 Task: Tag tasks with labels like "Urgent" or "High Priority" for quick filtering in external data projects.
Action: Mouse moved to (107, 287)
Screenshot: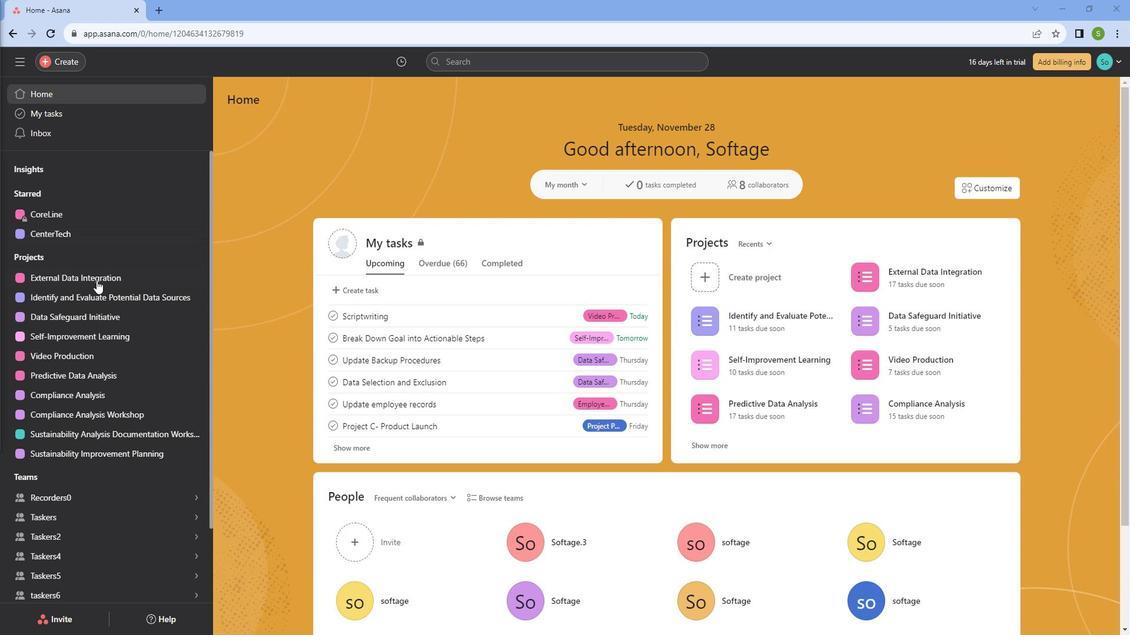 
Action: Mouse pressed left at (107, 287)
Screenshot: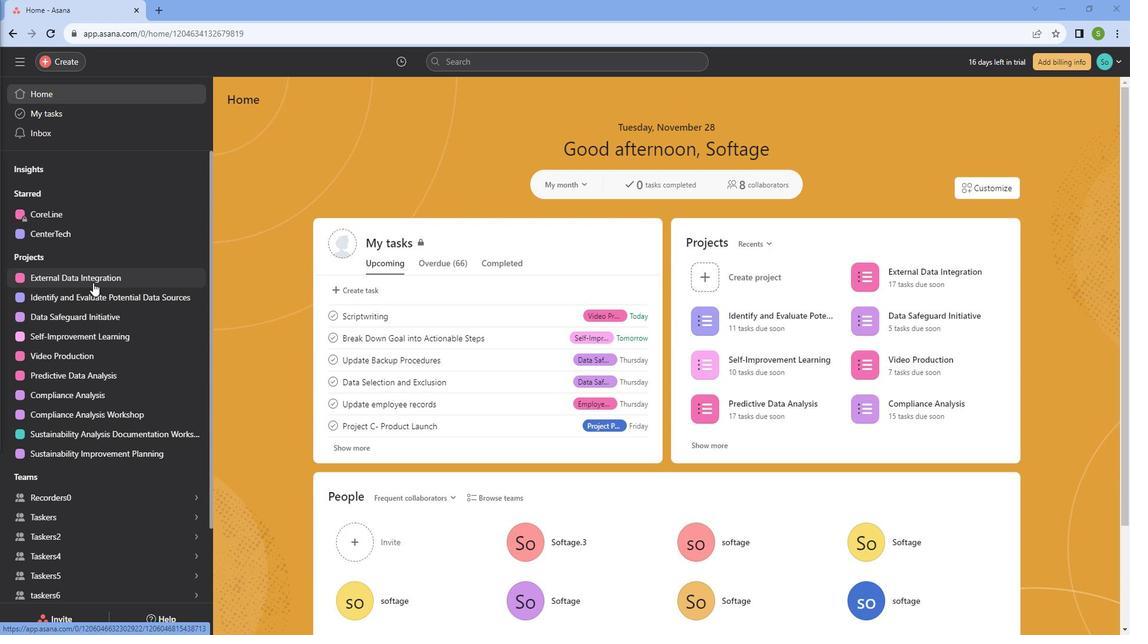 
Action: Mouse moved to (898, 194)
Screenshot: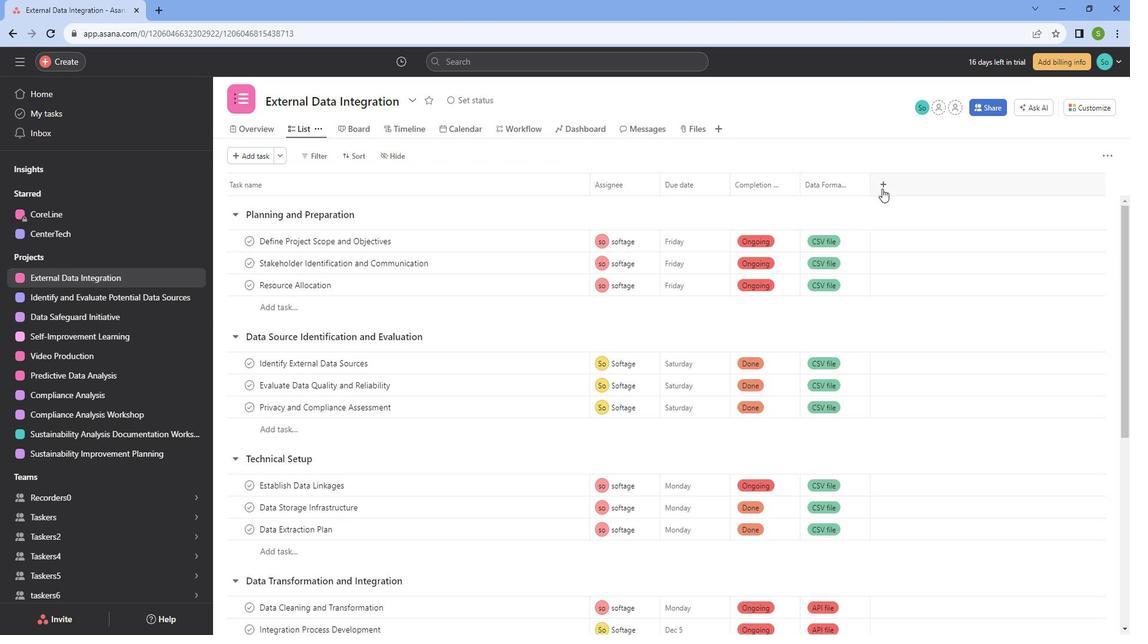
Action: Mouse pressed left at (898, 194)
Screenshot: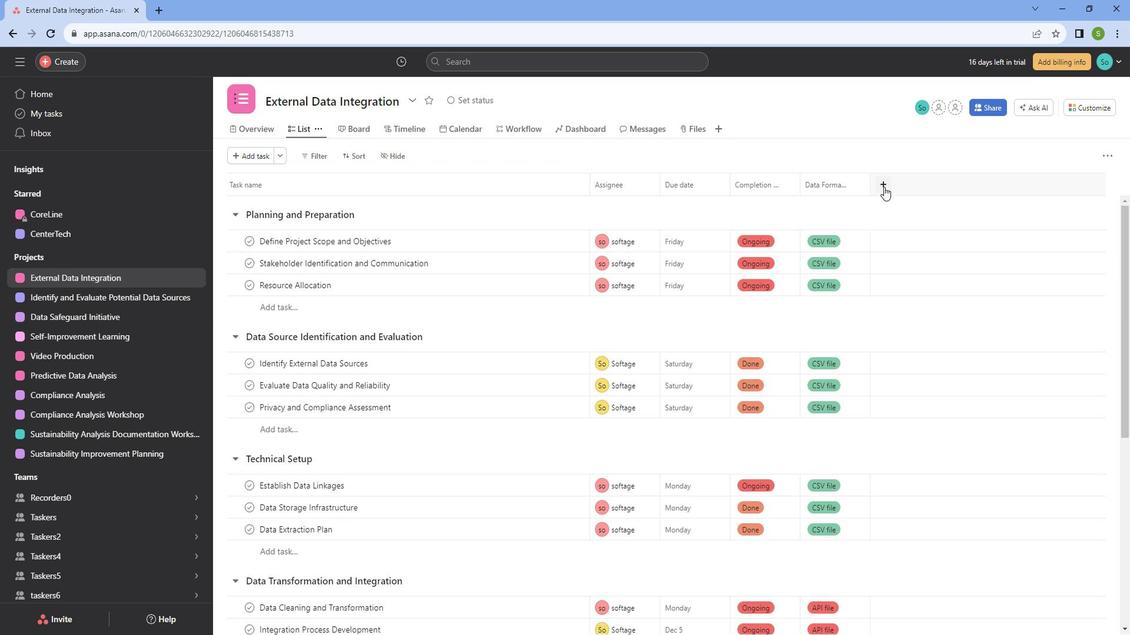 
Action: Mouse moved to (930, 238)
Screenshot: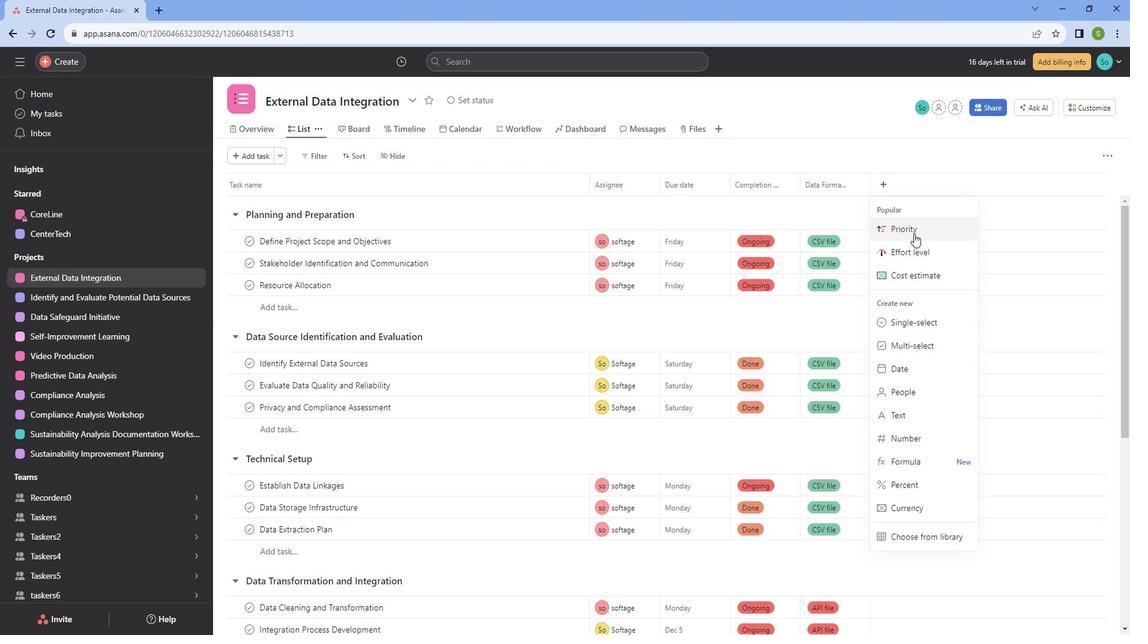 
Action: Mouse pressed left at (930, 238)
Screenshot: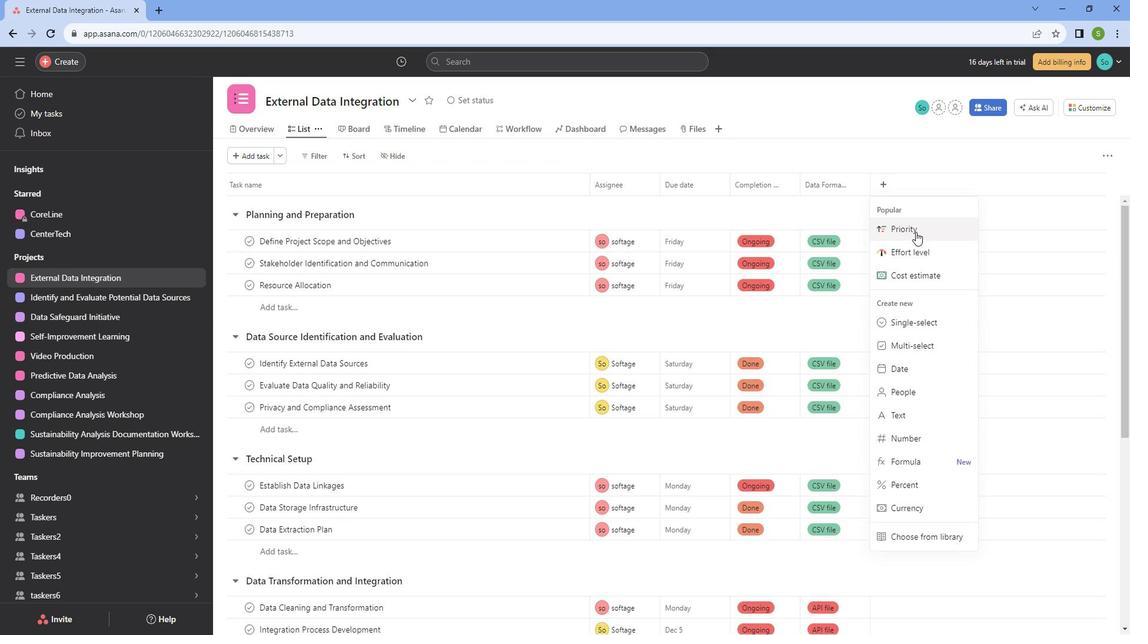 
Action: Mouse moved to (722, 350)
Screenshot: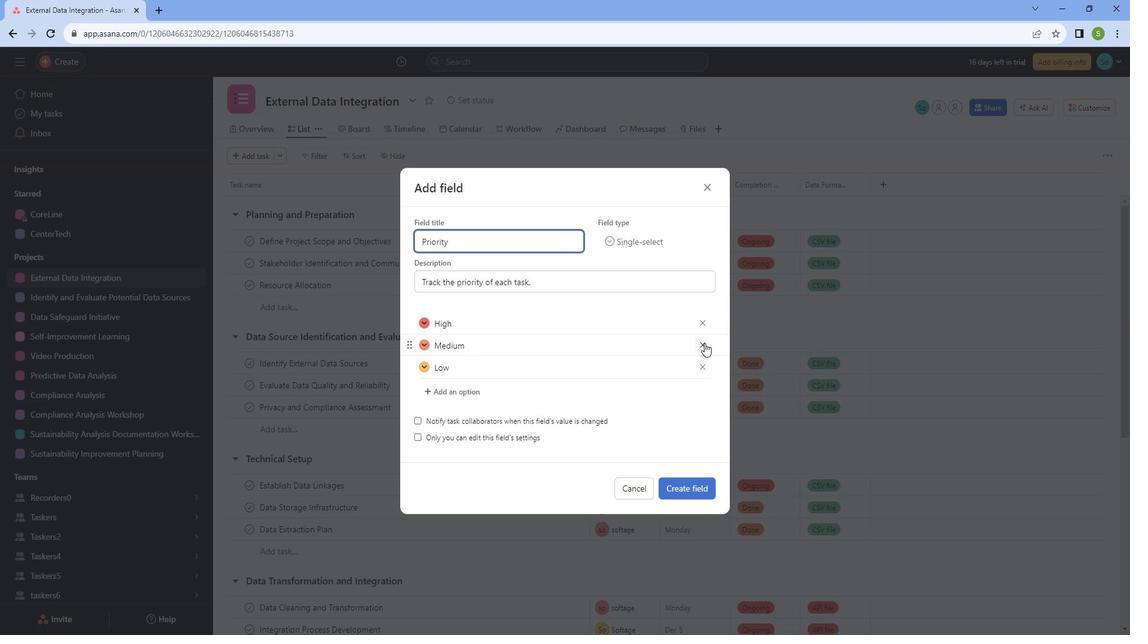 
Action: Mouse pressed left at (722, 350)
Screenshot: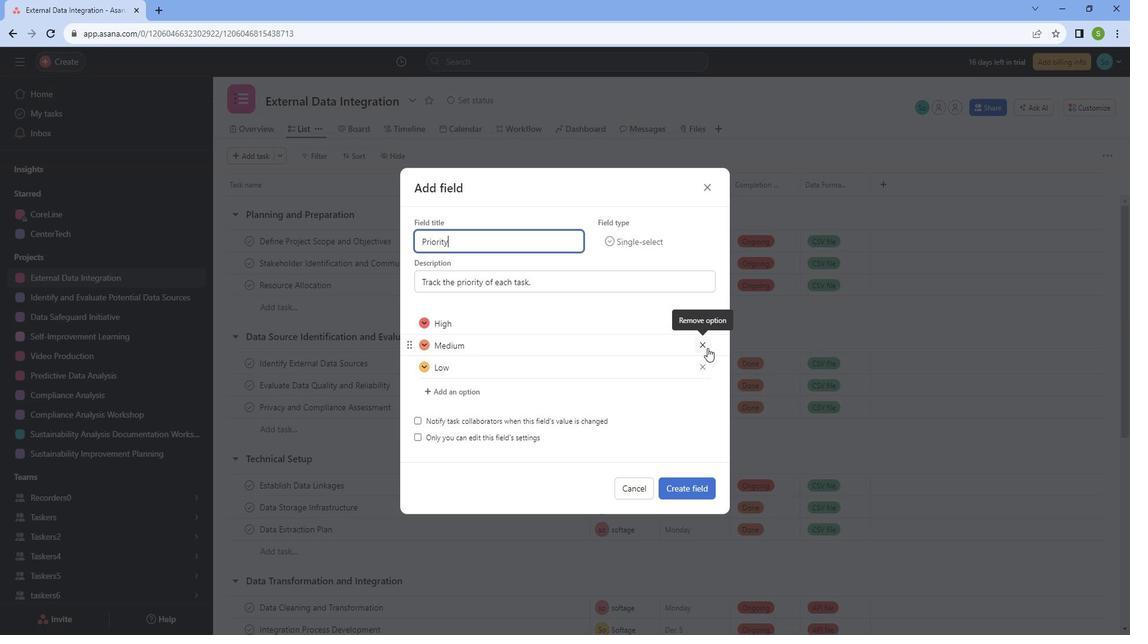 
Action: Mouse moved to (720, 356)
Screenshot: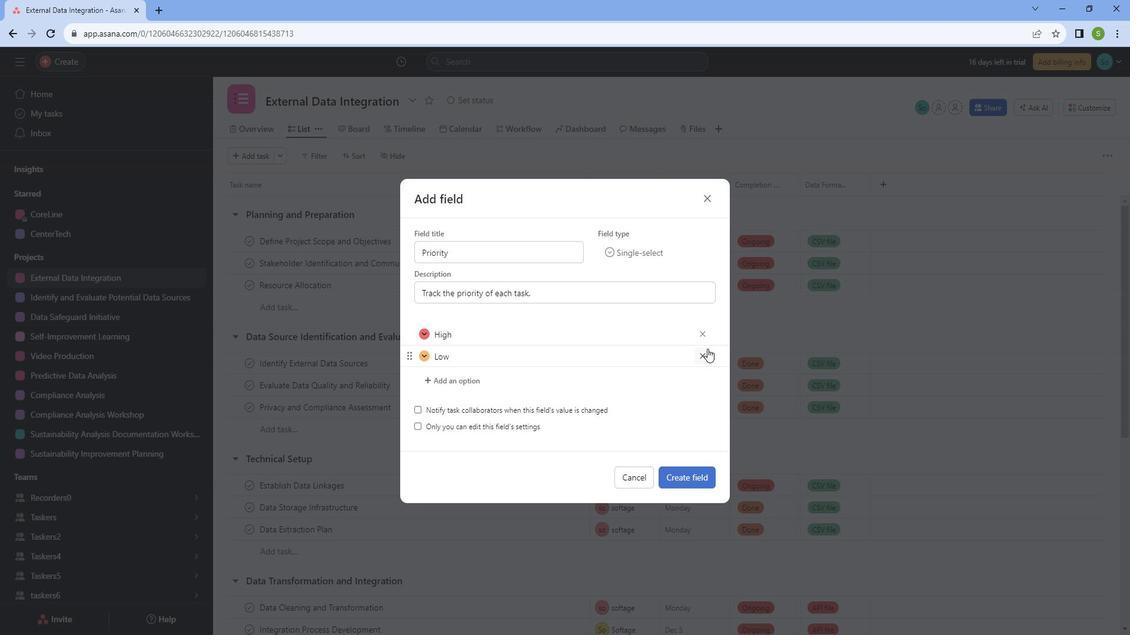 
Action: Mouse pressed left at (720, 356)
Screenshot: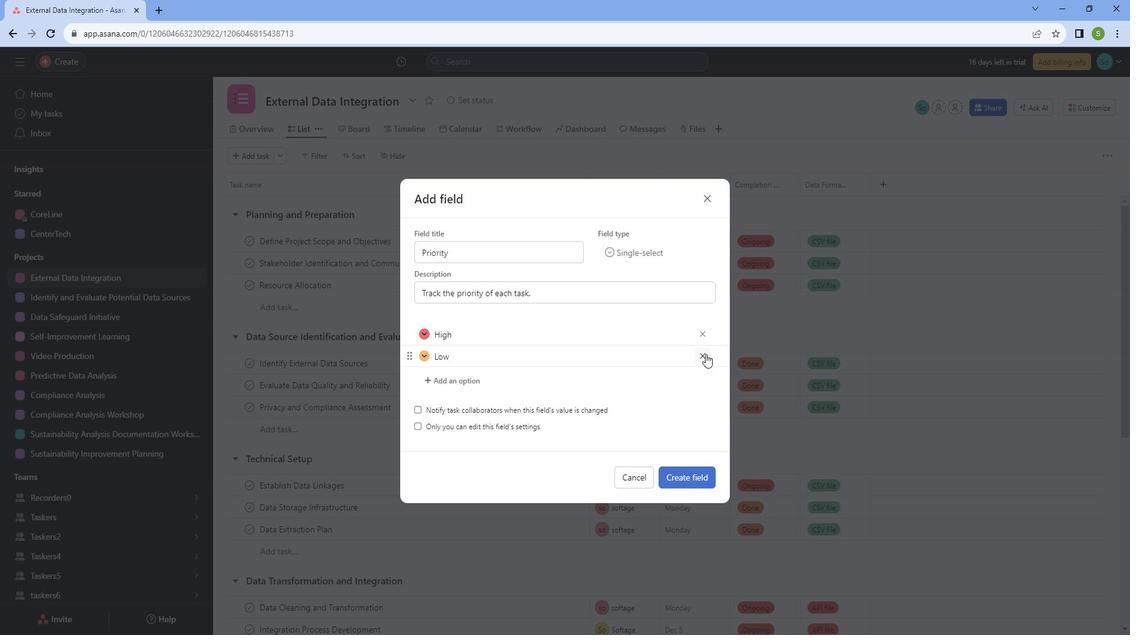 
Action: Mouse moved to (512, 349)
Screenshot: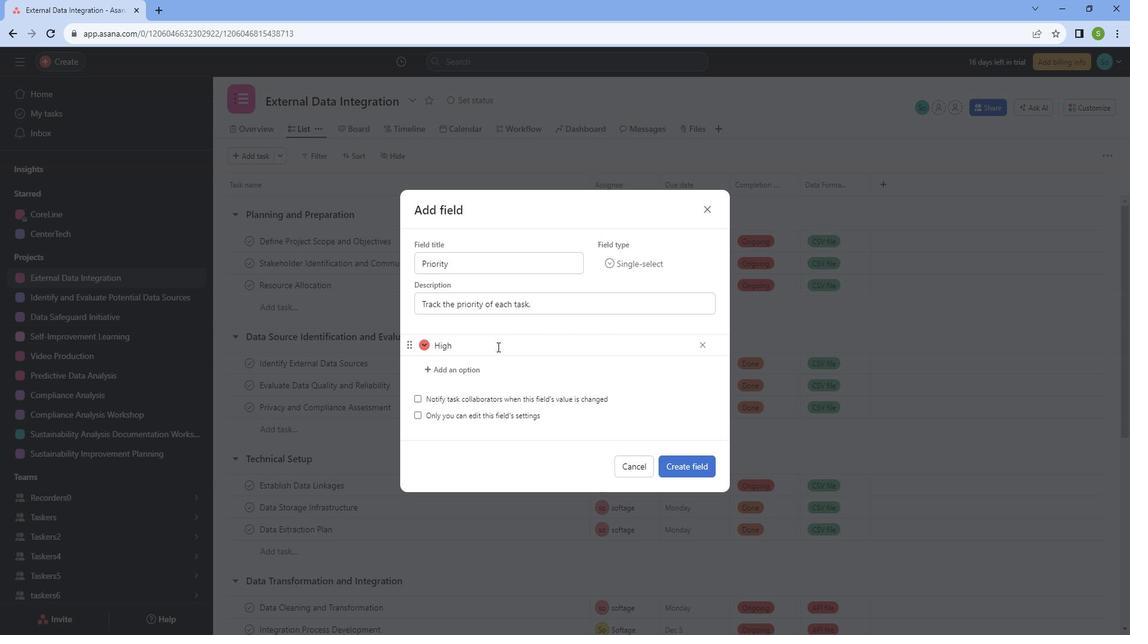 
Action: Mouse pressed left at (512, 349)
Screenshot: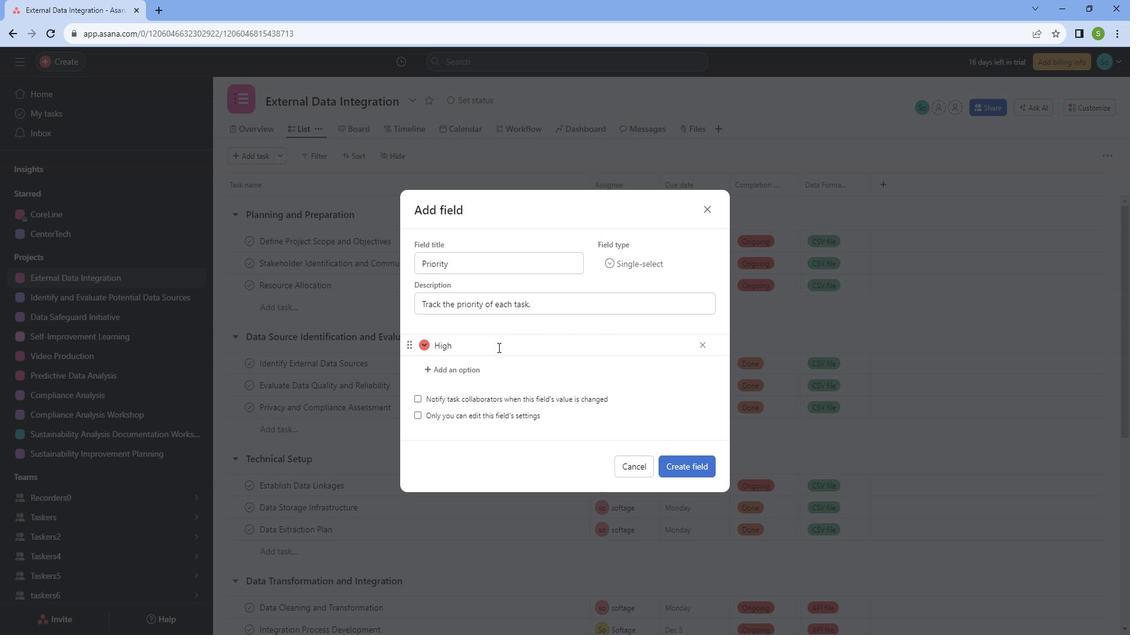 
Action: Key pressed <Key.space>p<Key.caps_lock><Key.backspace>P<Key.caps_lock>riority
Screenshot: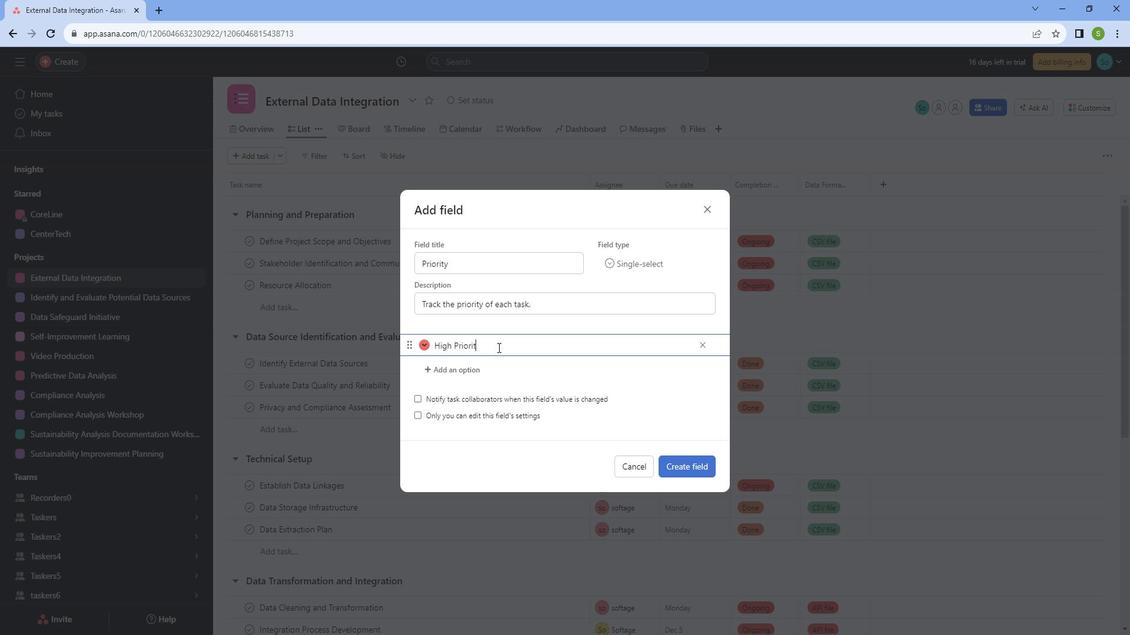 
Action: Mouse moved to (709, 468)
Screenshot: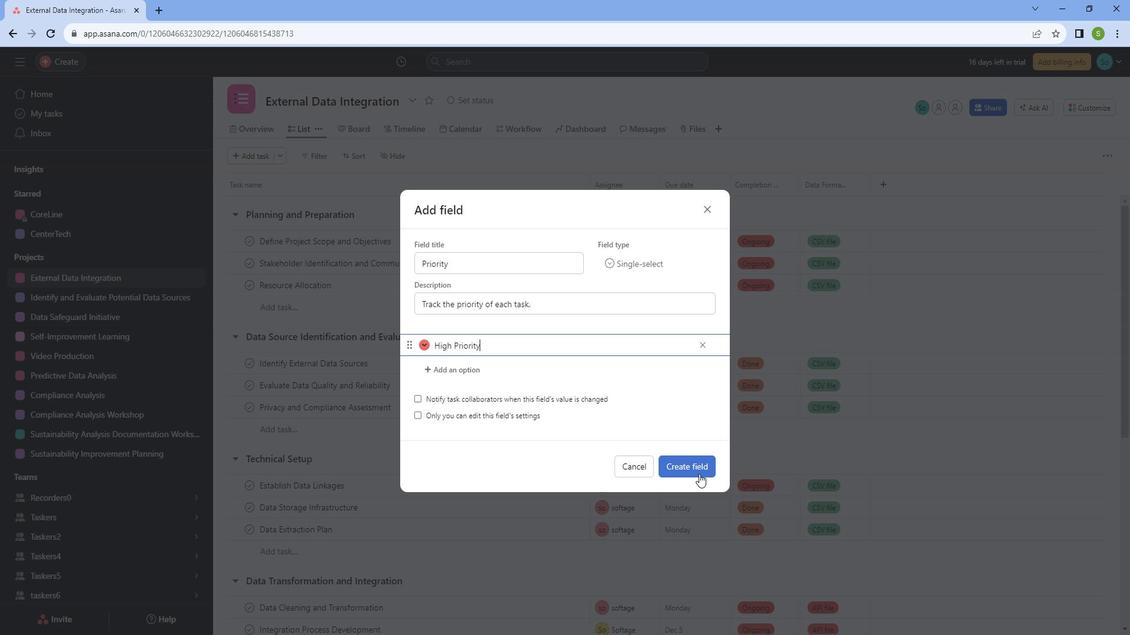 
Action: Mouse pressed left at (709, 468)
Screenshot: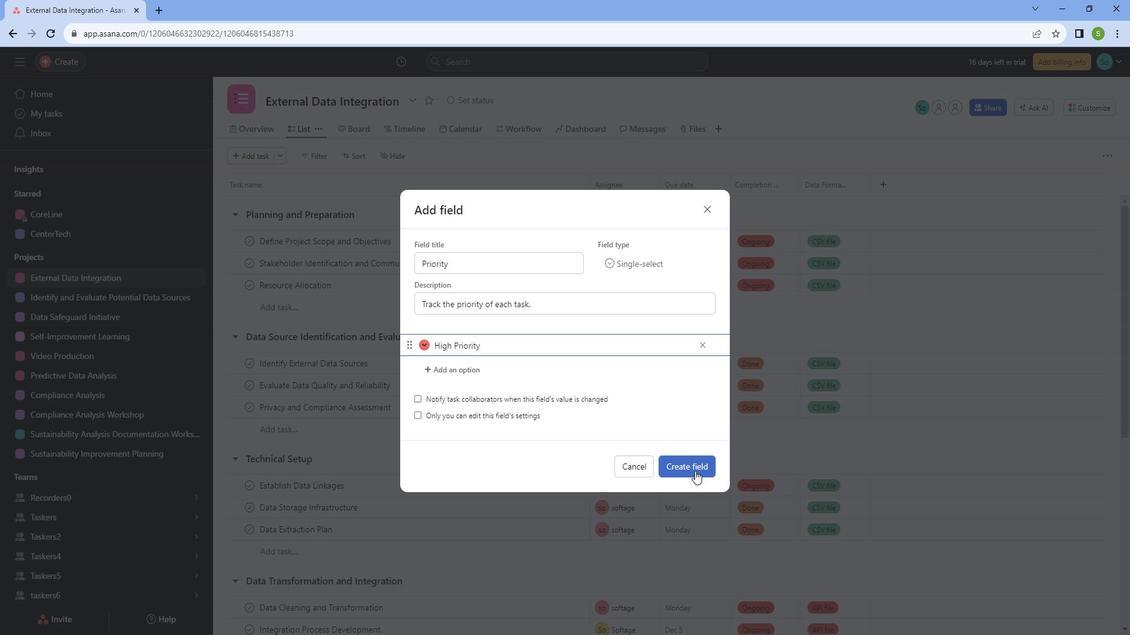 
Action: Mouse moved to (895, 249)
Screenshot: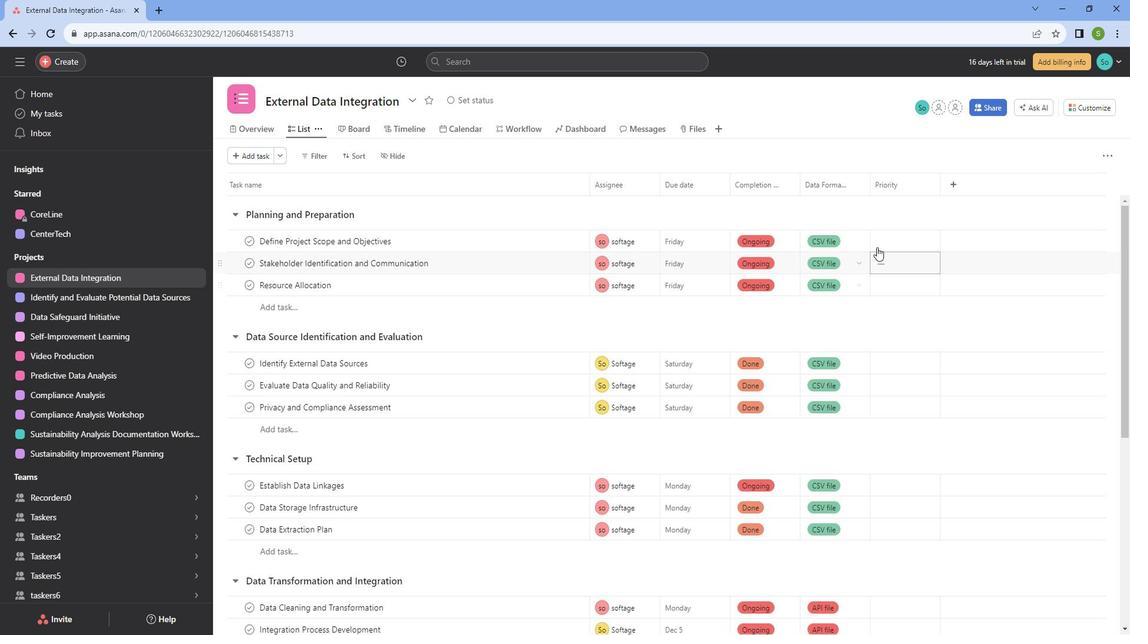 
Action: Mouse pressed left at (895, 249)
Screenshot: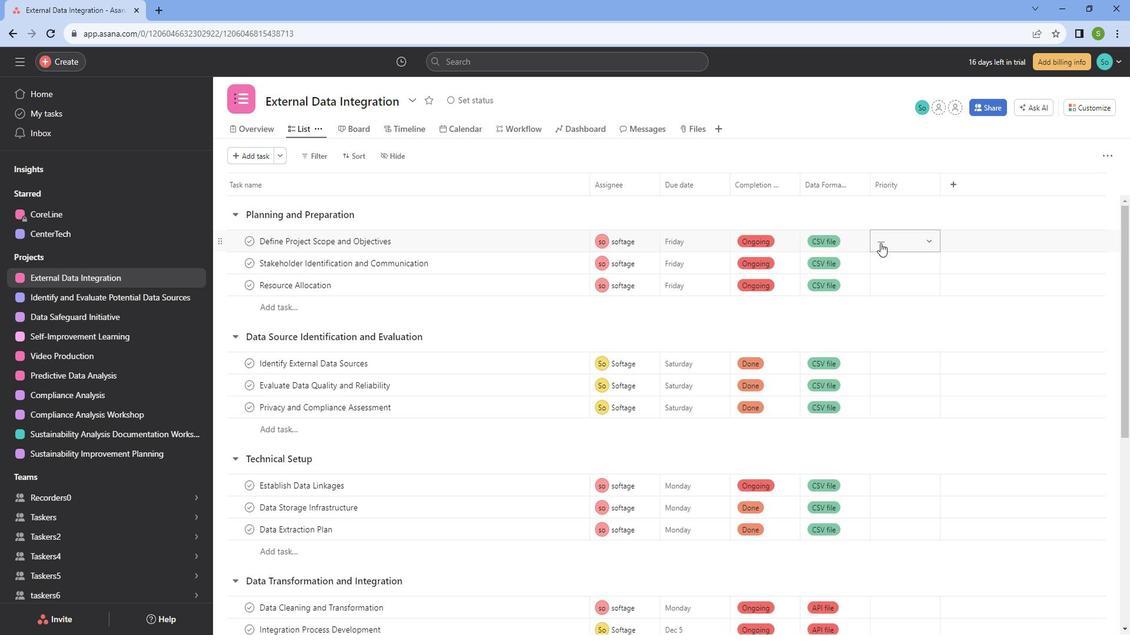
Action: Mouse moved to (908, 296)
Screenshot: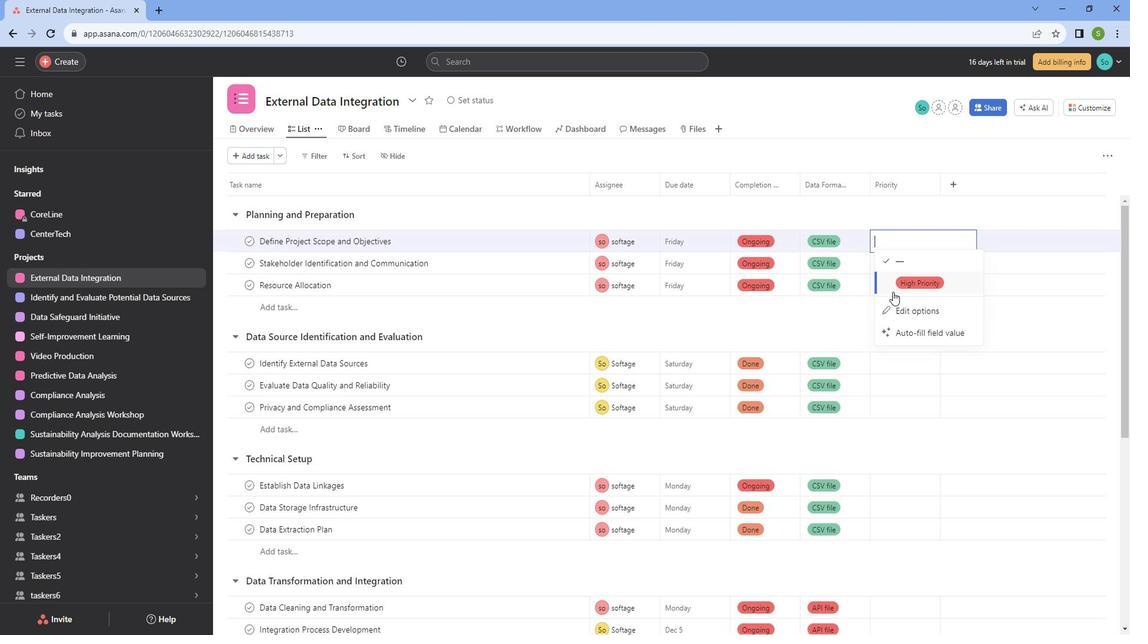 
Action: Mouse pressed left at (908, 296)
Screenshot: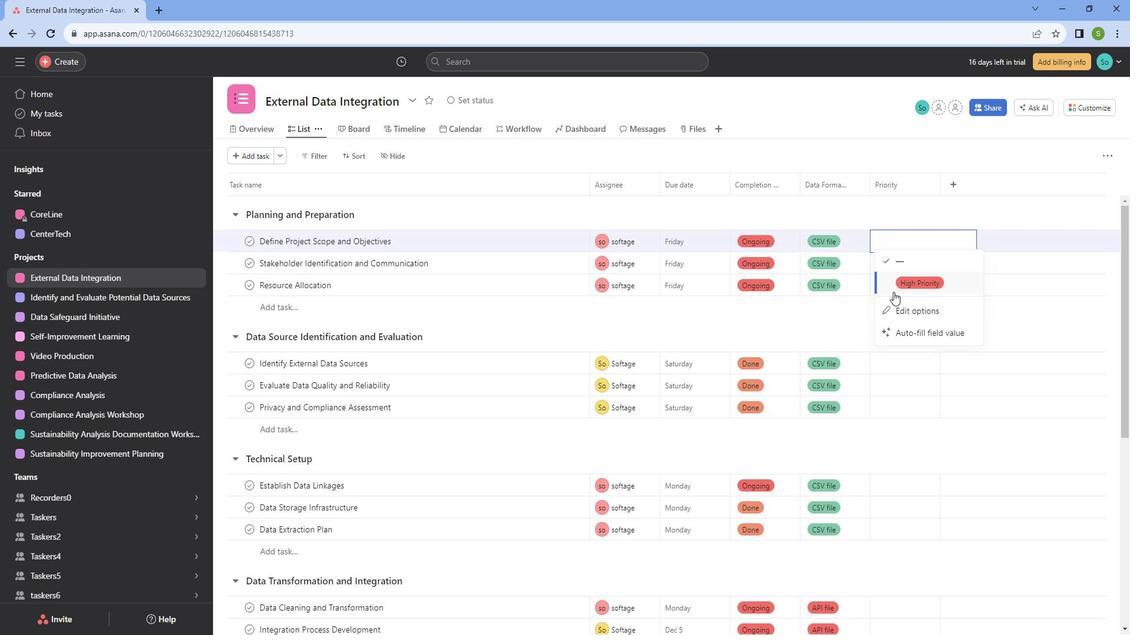 
Action: Mouse moved to (923, 269)
Screenshot: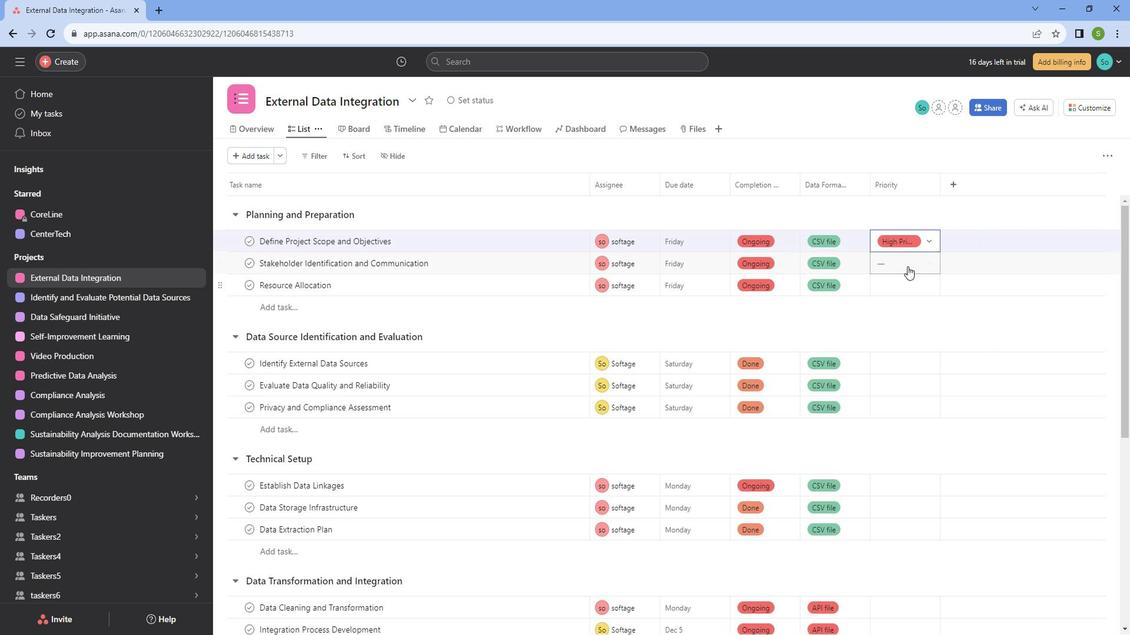
Action: Mouse pressed left at (923, 269)
Screenshot: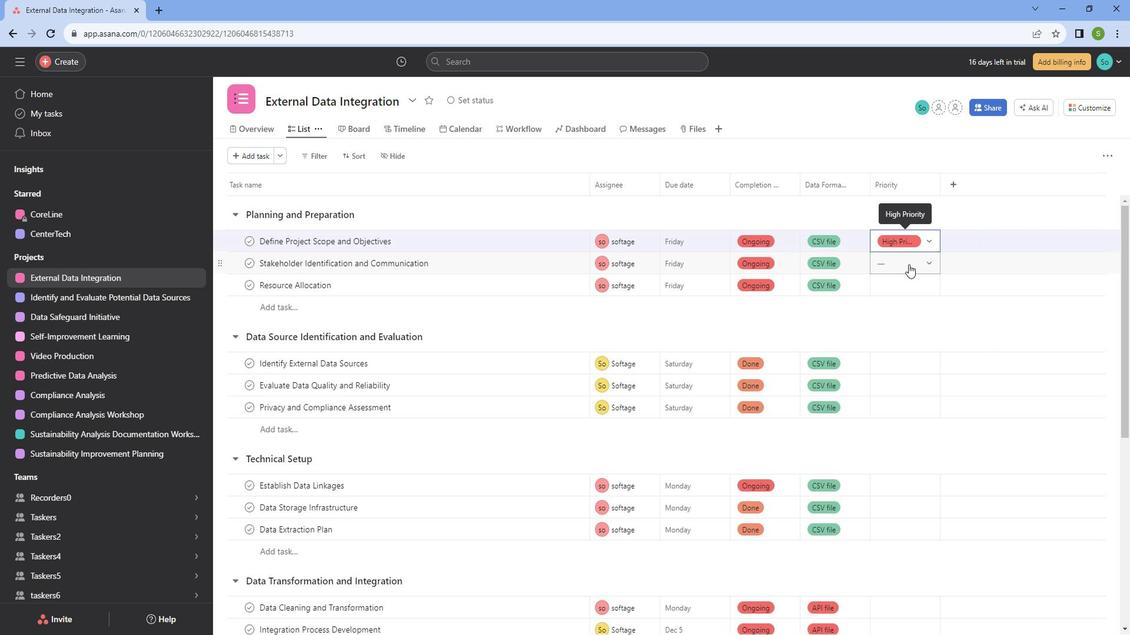 
Action: Mouse moved to (920, 306)
Screenshot: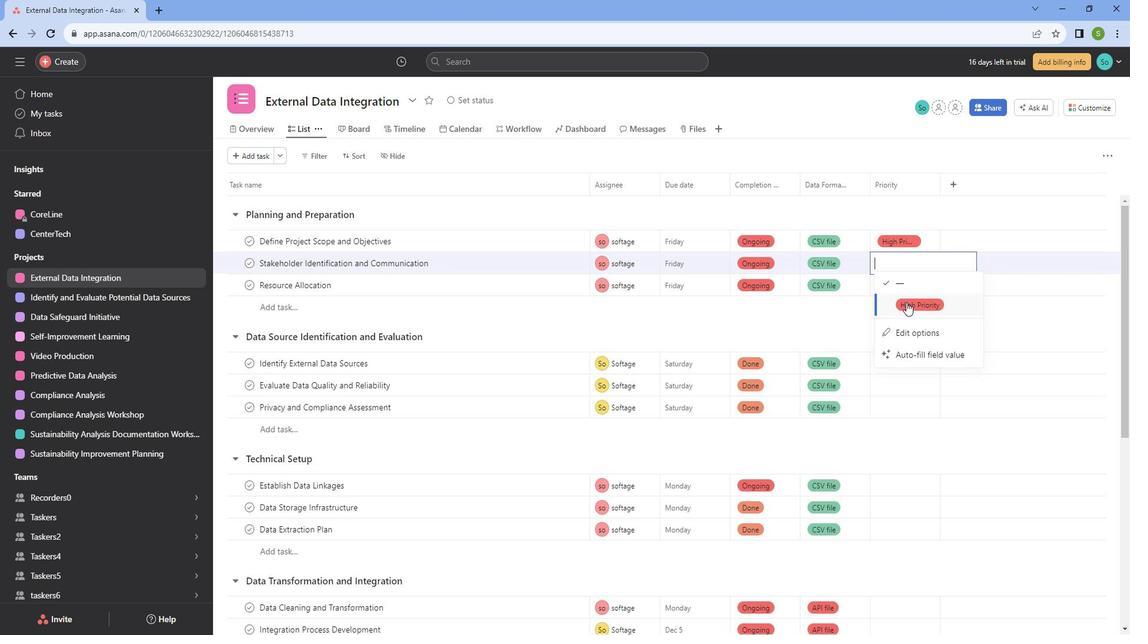 
Action: Mouse pressed left at (920, 306)
Screenshot: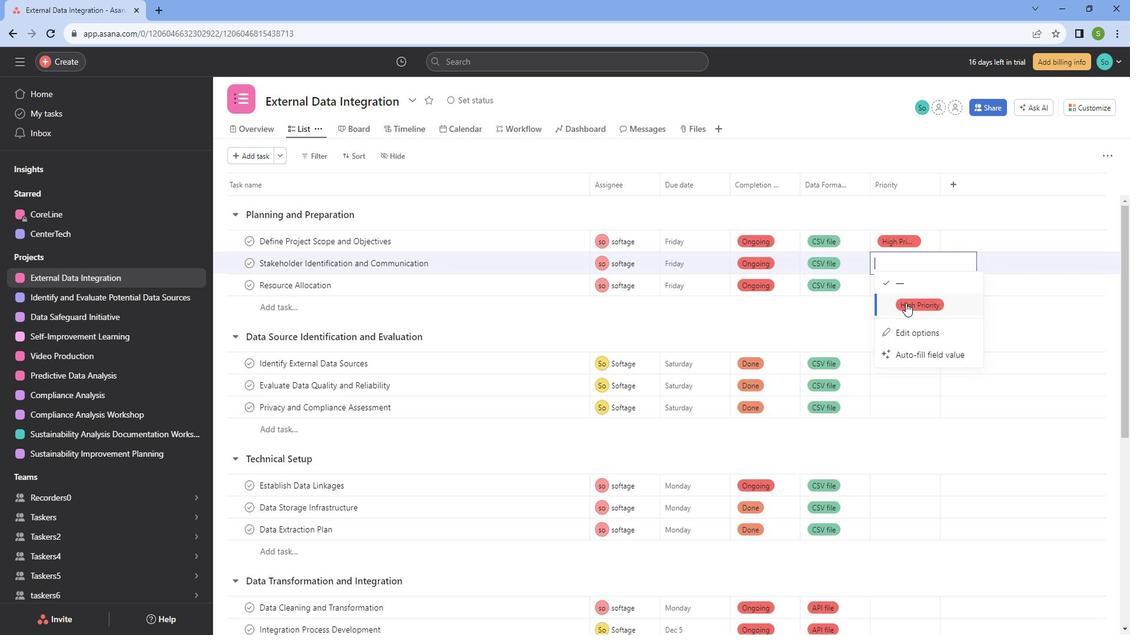 
Action: Mouse moved to (886, 341)
Screenshot: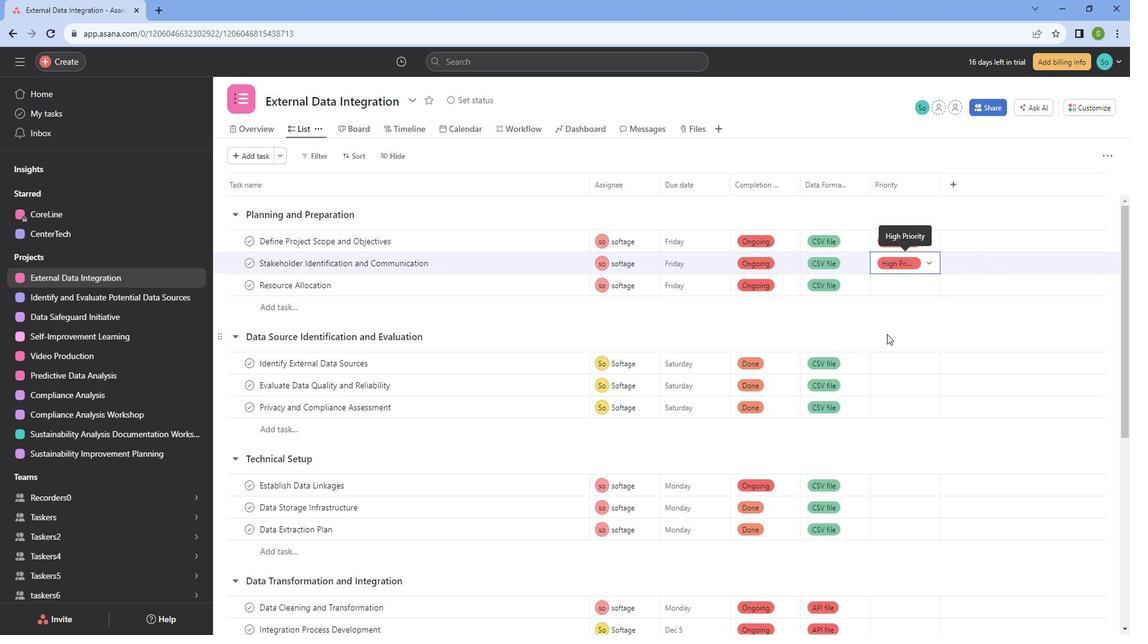 
Action: Mouse scrolled (886, 340) with delta (0, 0)
Screenshot: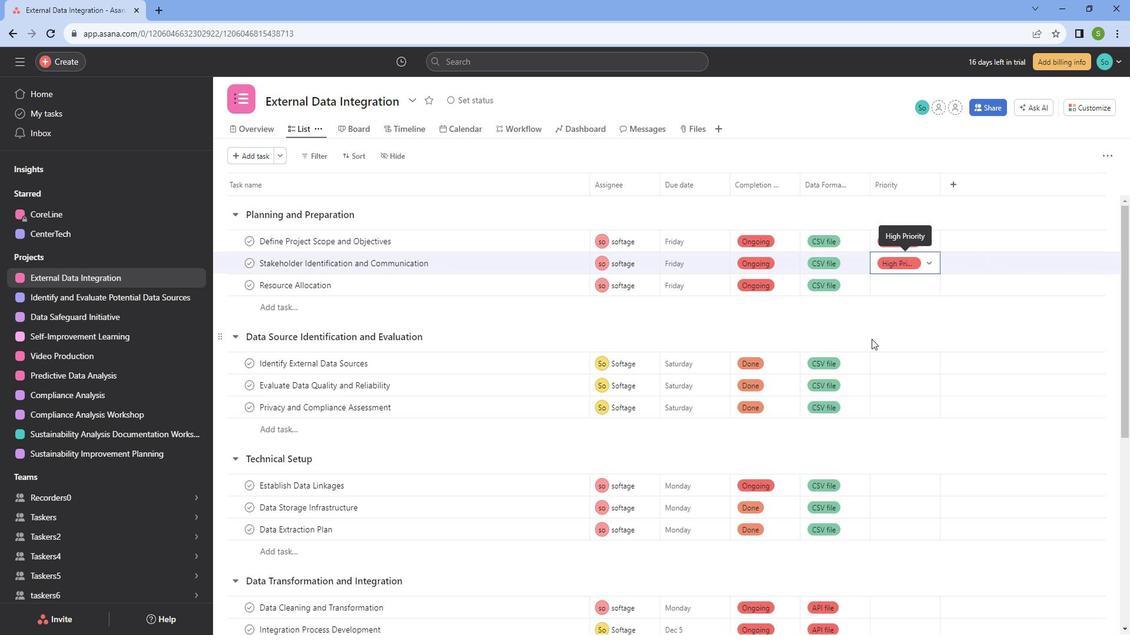 
Action: Mouse scrolled (886, 340) with delta (0, 0)
Screenshot: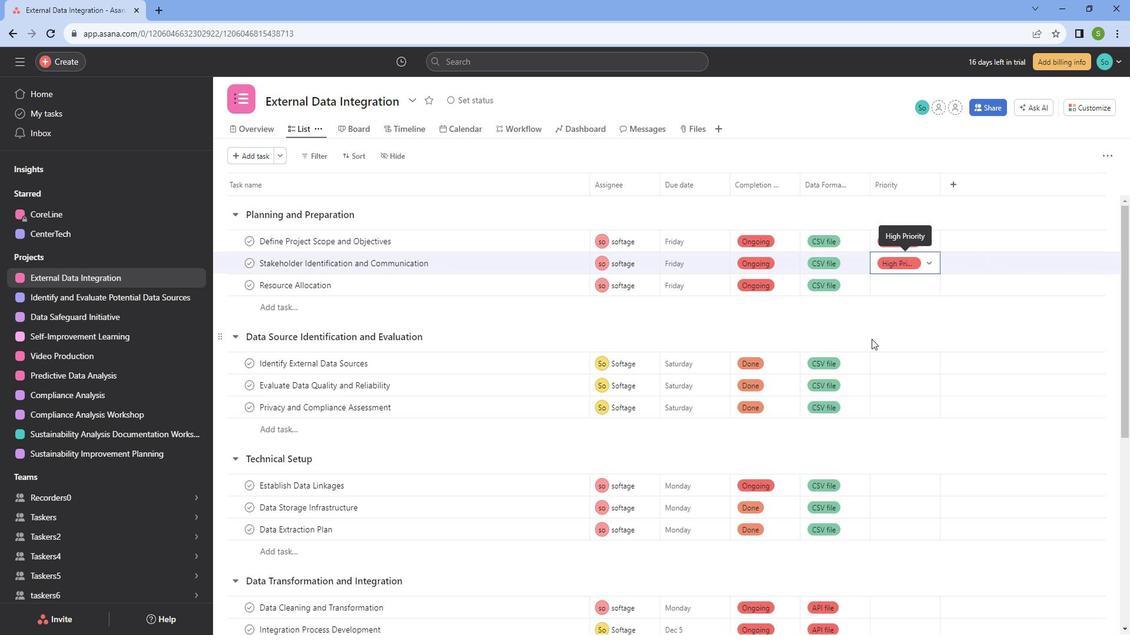 
Action: Mouse scrolled (886, 340) with delta (0, 0)
Screenshot: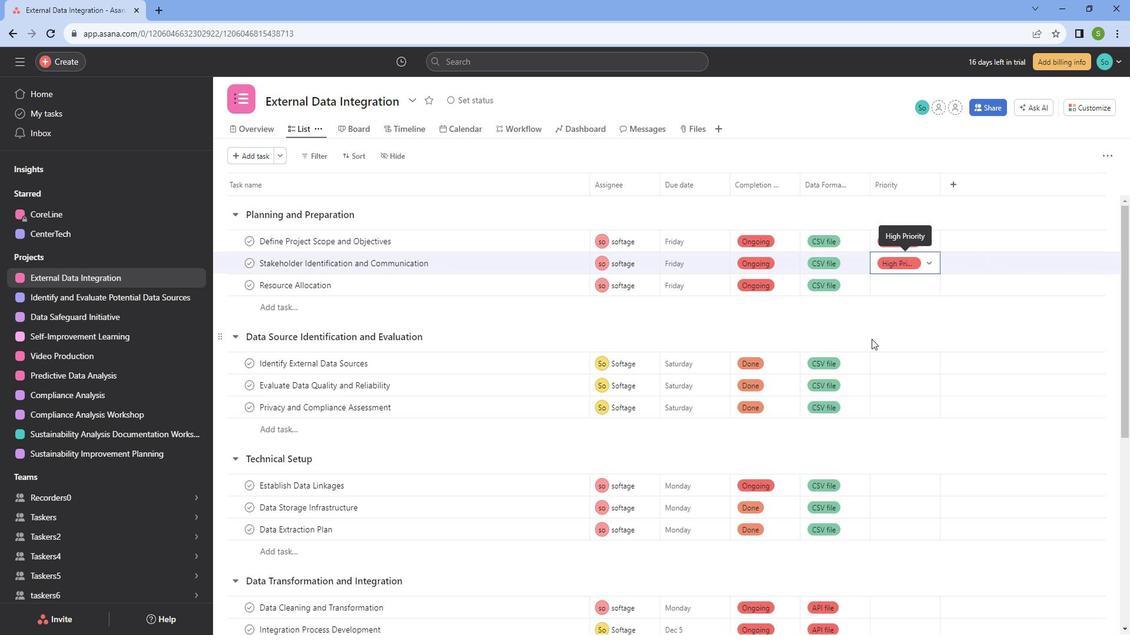 
Action: Mouse scrolled (886, 340) with delta (0, 0)
Screenshot: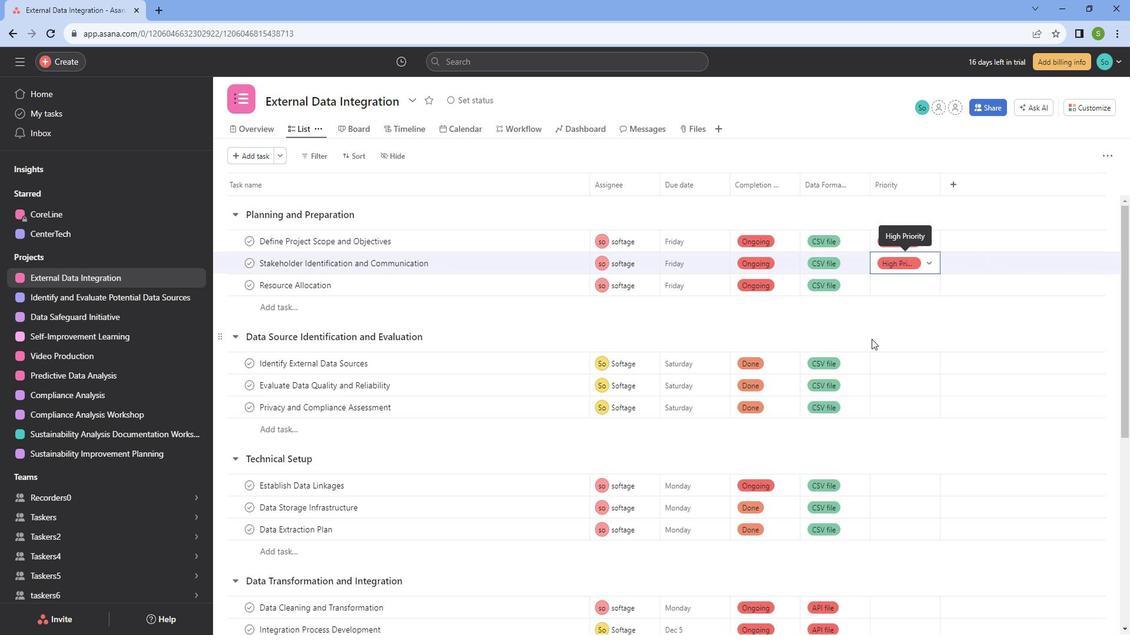 
Action: Mouse moved to (934, 270)
Screenshot: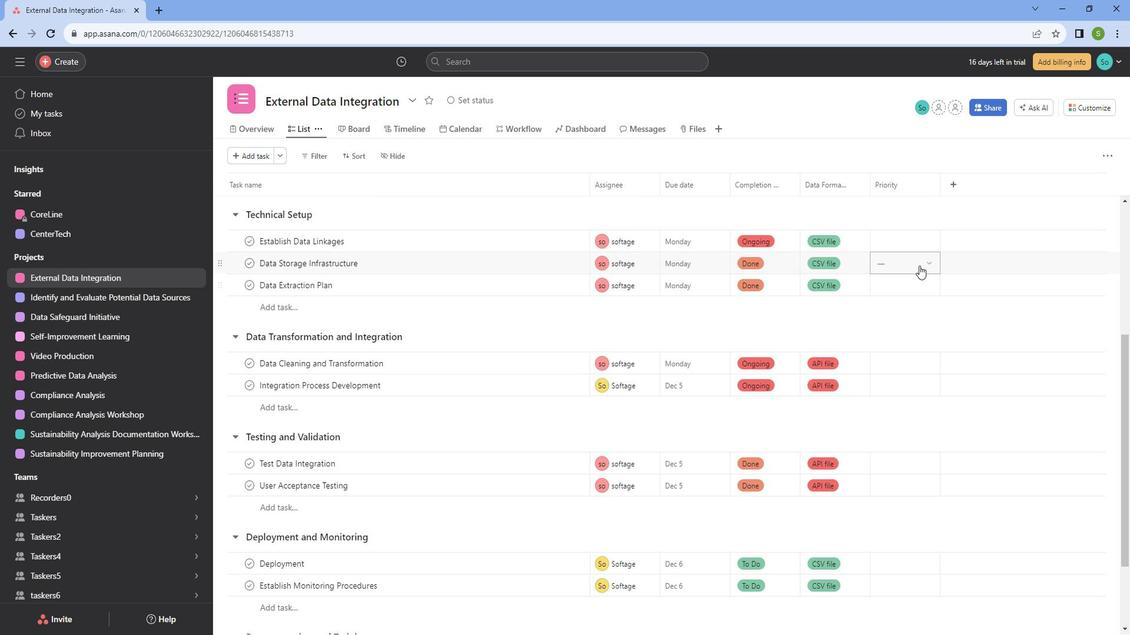 
Action: Mouse pressed left at (934, 270)
Screenshot: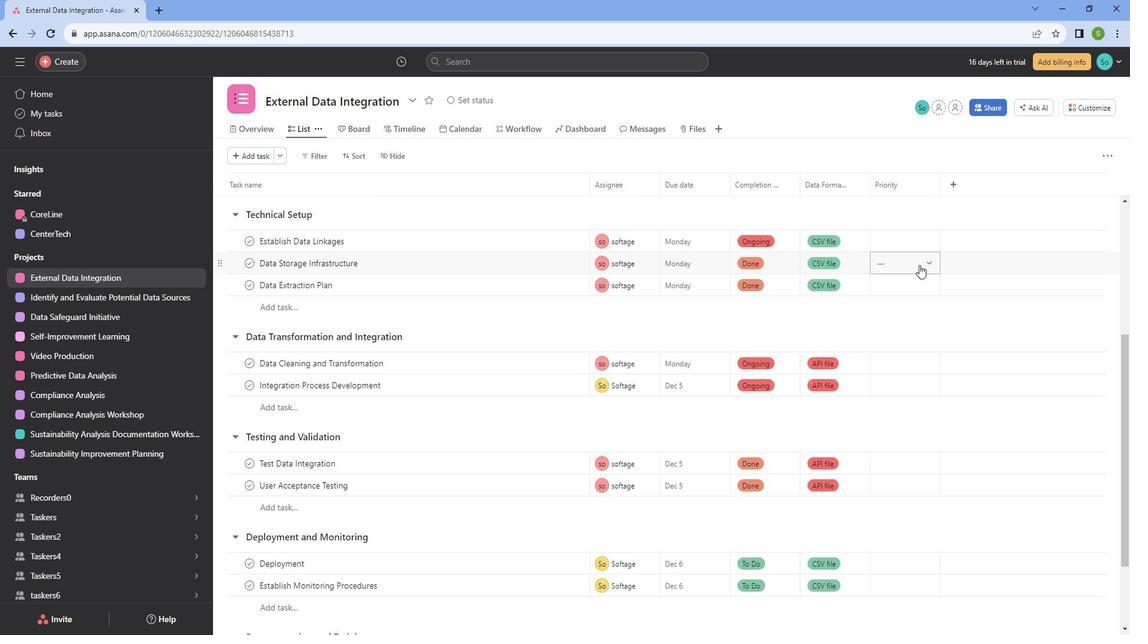 
Action: Mouse moved to (937, 316)
Screenshot: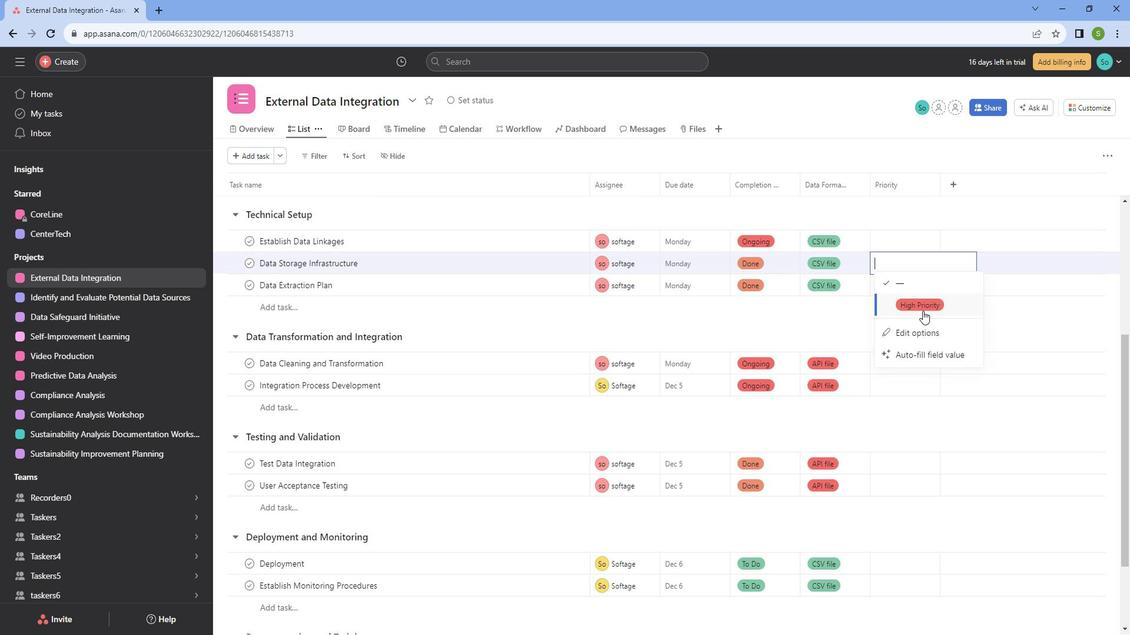 
Action: Mouse pressed left at (937, 316)
Screenshot: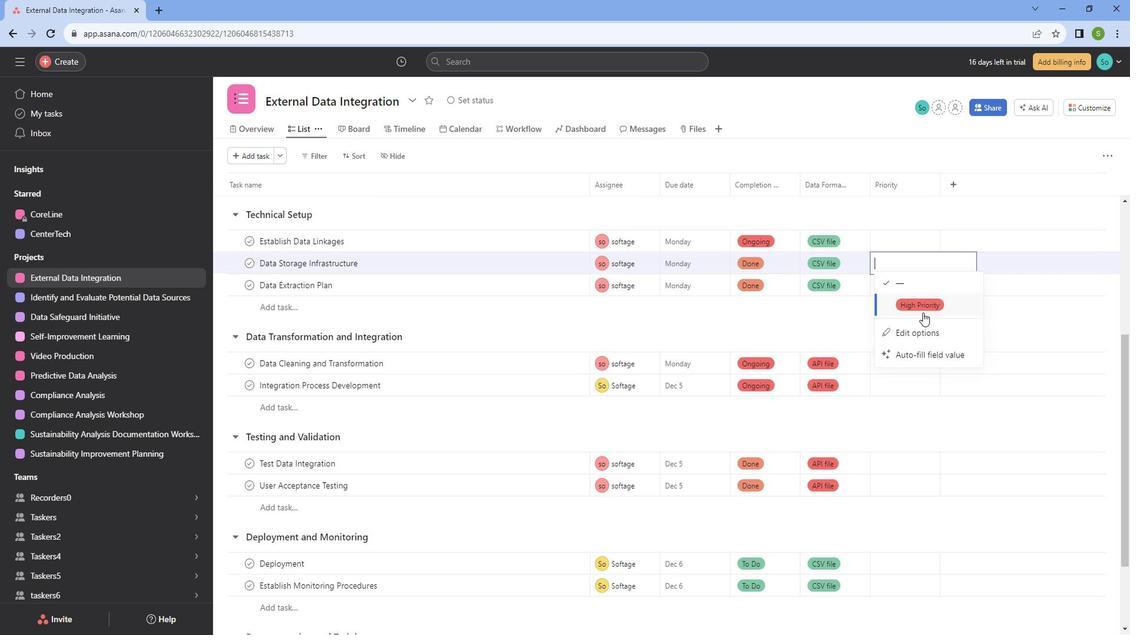 
Action: Mouse moved to (936, 331)
Screenshot: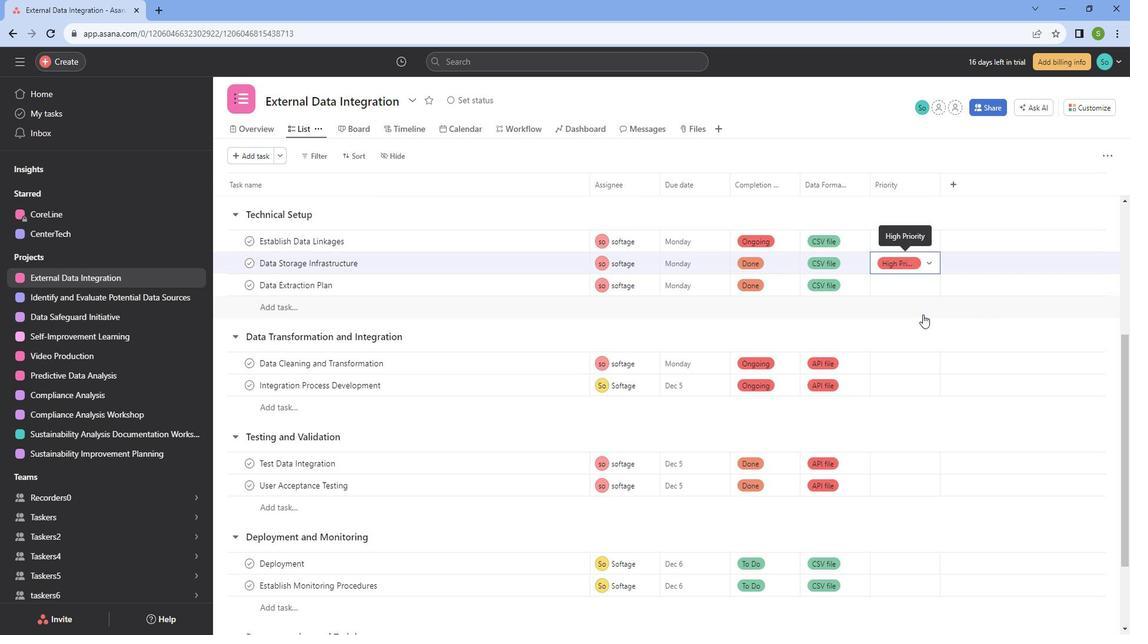 
Action: Mouse scrolled (936, 332) with delta (0, 0)
Screenshot: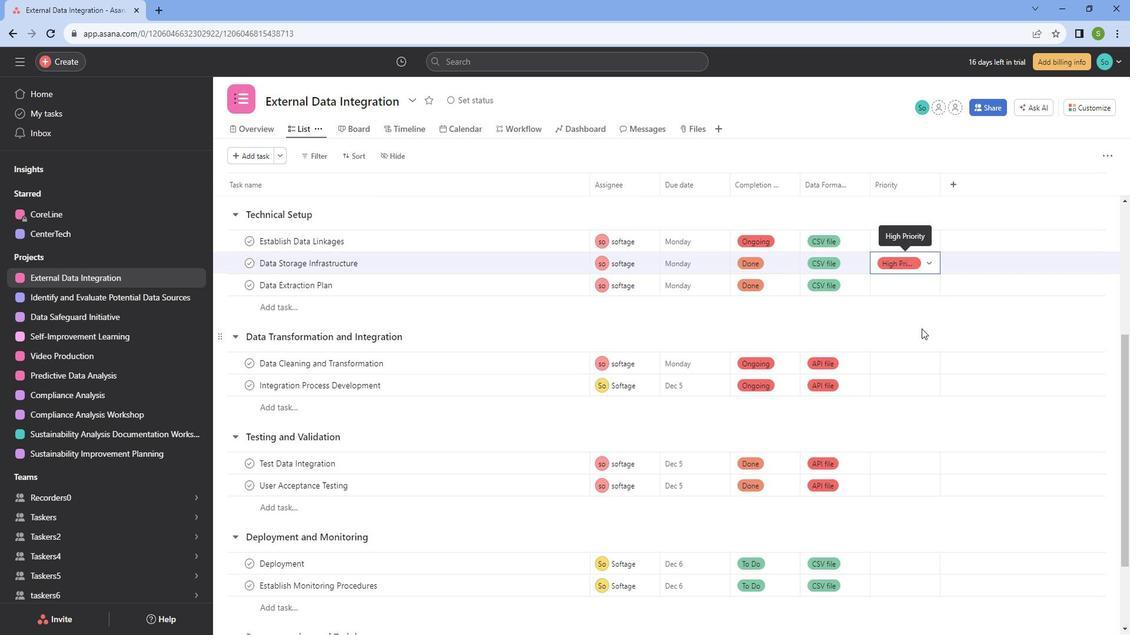 
Action: Mouse scrolled (936, 332) with delta (0, 0)
Screenshot: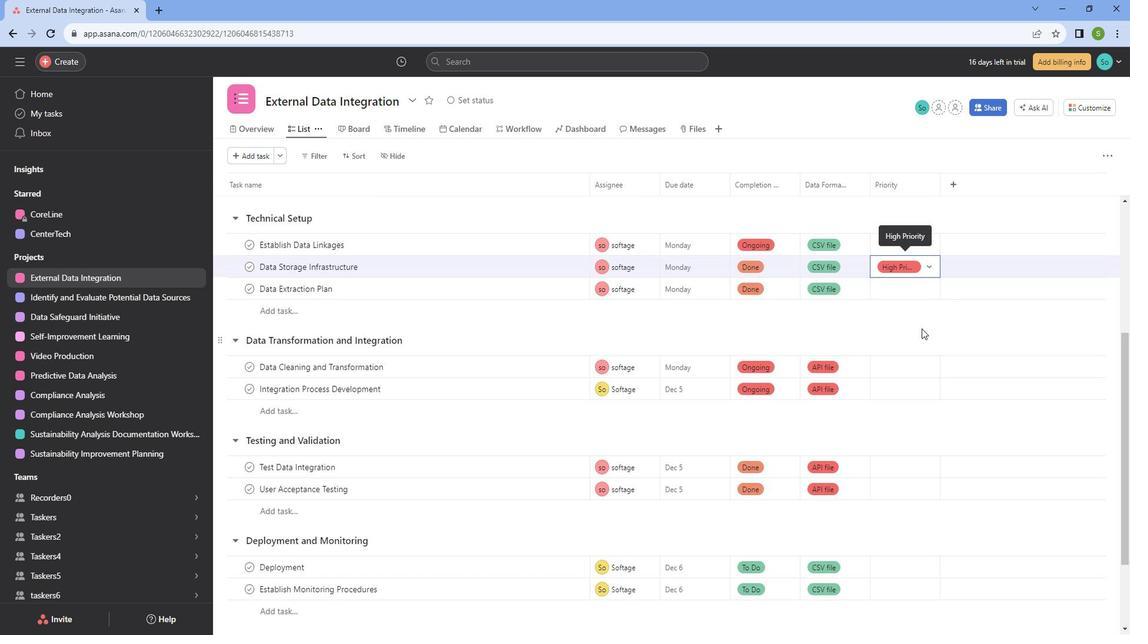 
Action: Mouse moved to (924, 340)
Screenshot: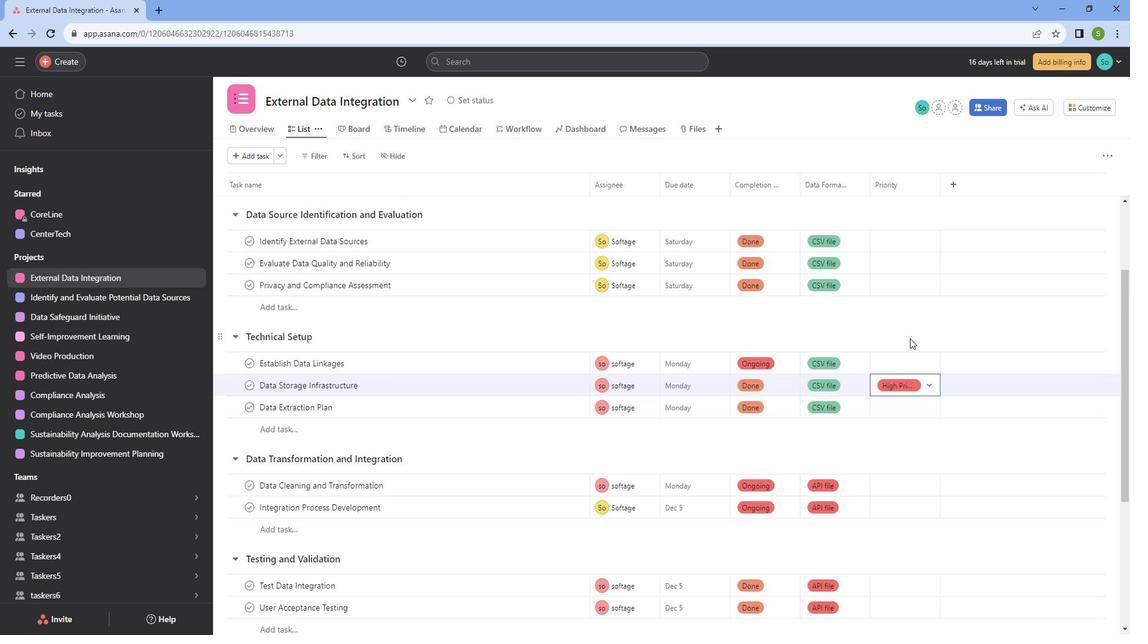 
Action: Mouse scrolled (924, 339) with delta (0, 0)
Screenshot: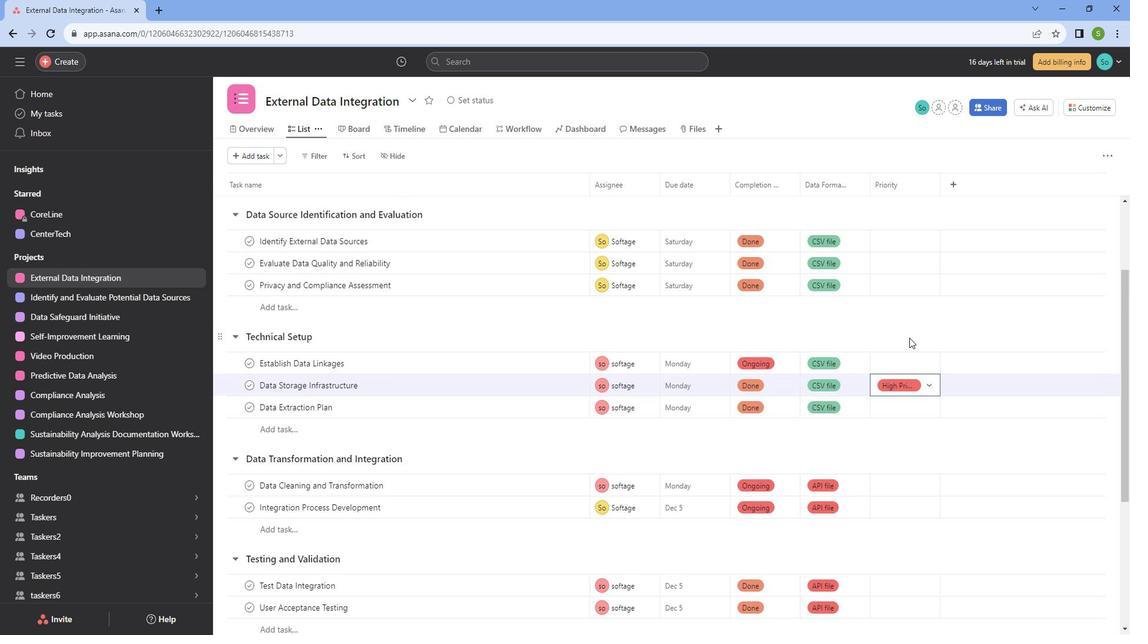 
Action: Mouse scrolled (924, 339) with delta (0, 0)
Screenshot: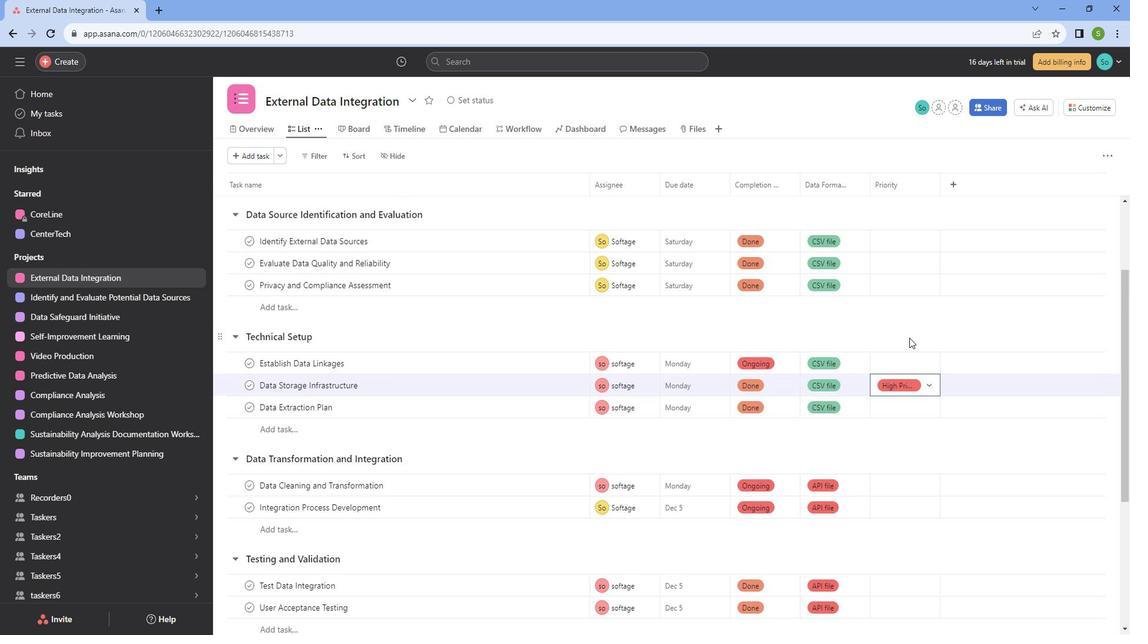 
Action: Mouse moved to (907, 387)
Screenshot: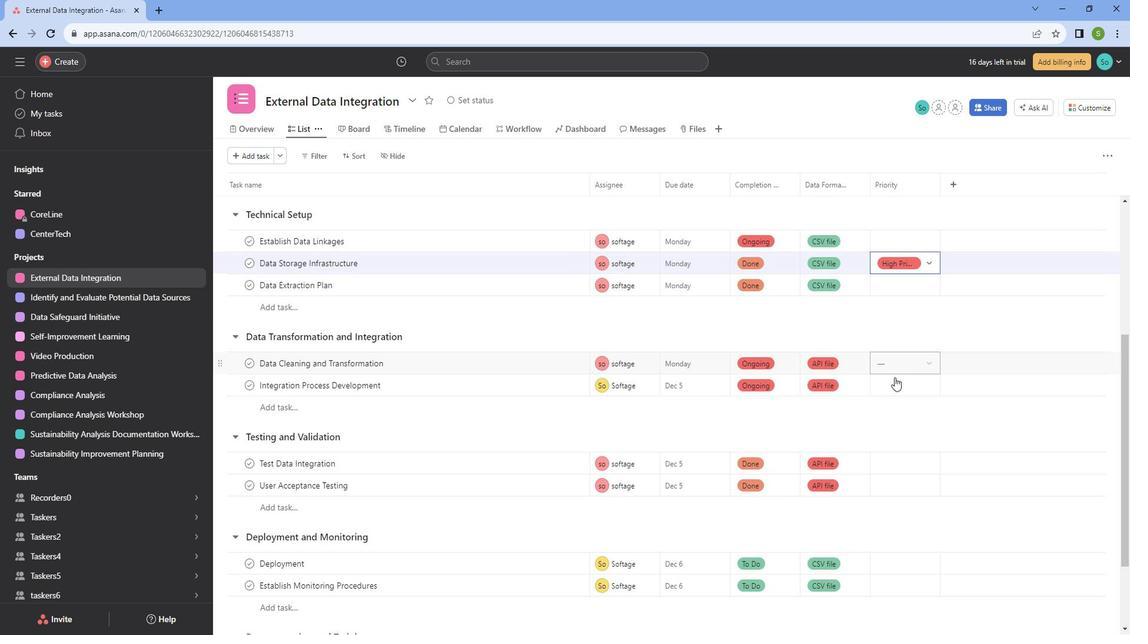 
Action: Mouse pressed left at (907, 387)
Screenshot: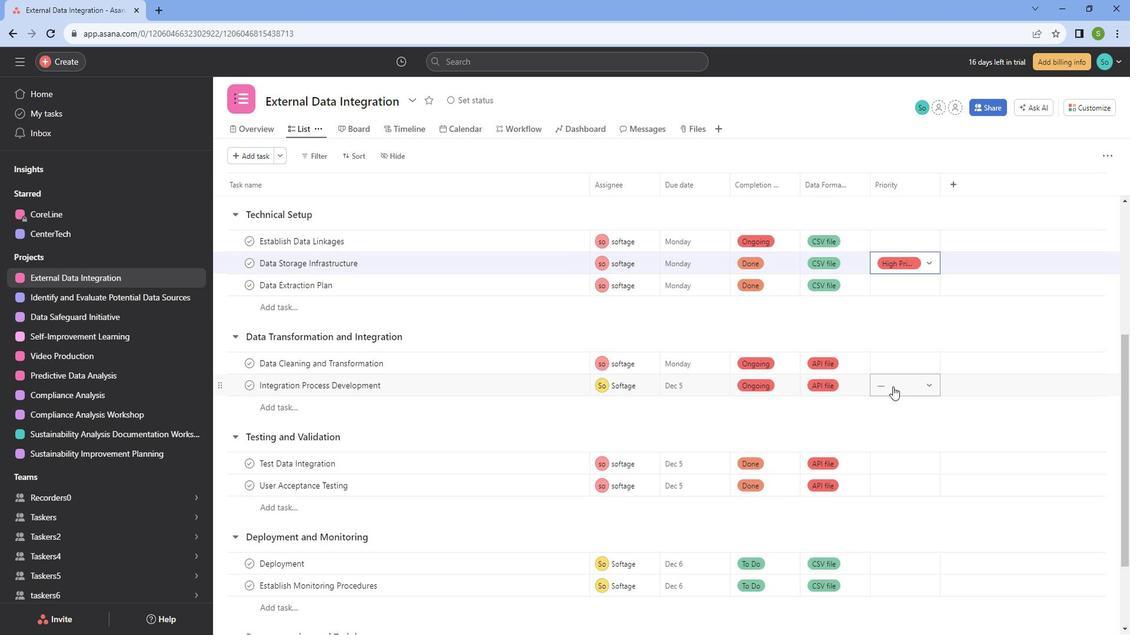 
Action: Mouse moved to (904, 424)
Screenshot: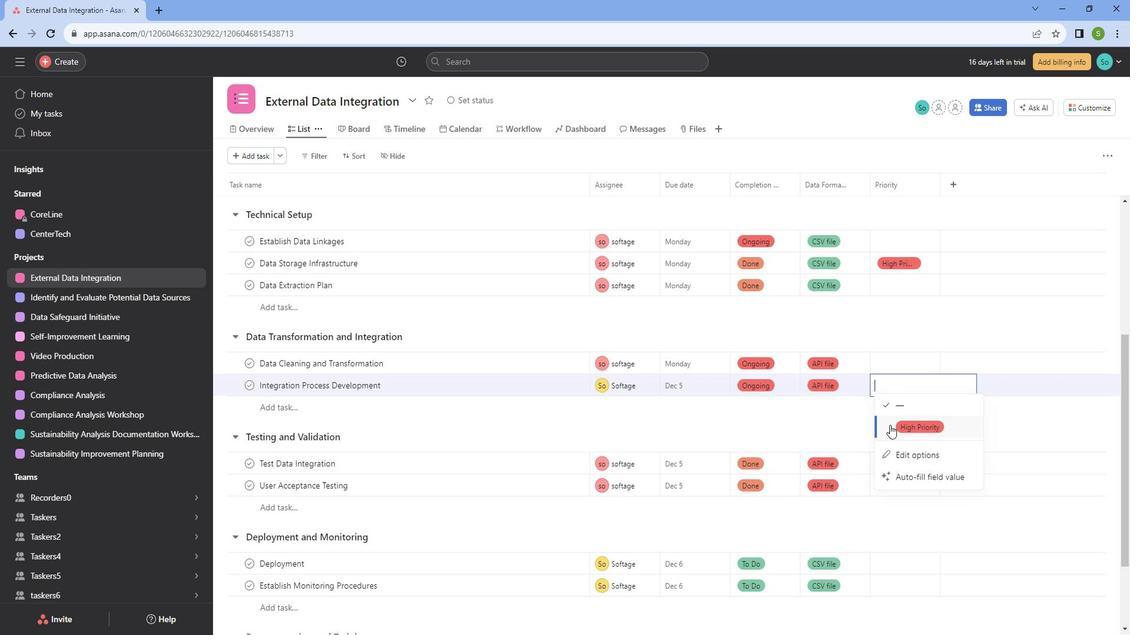
Action: Mouse pressed left at (904, 424)
Screenshot: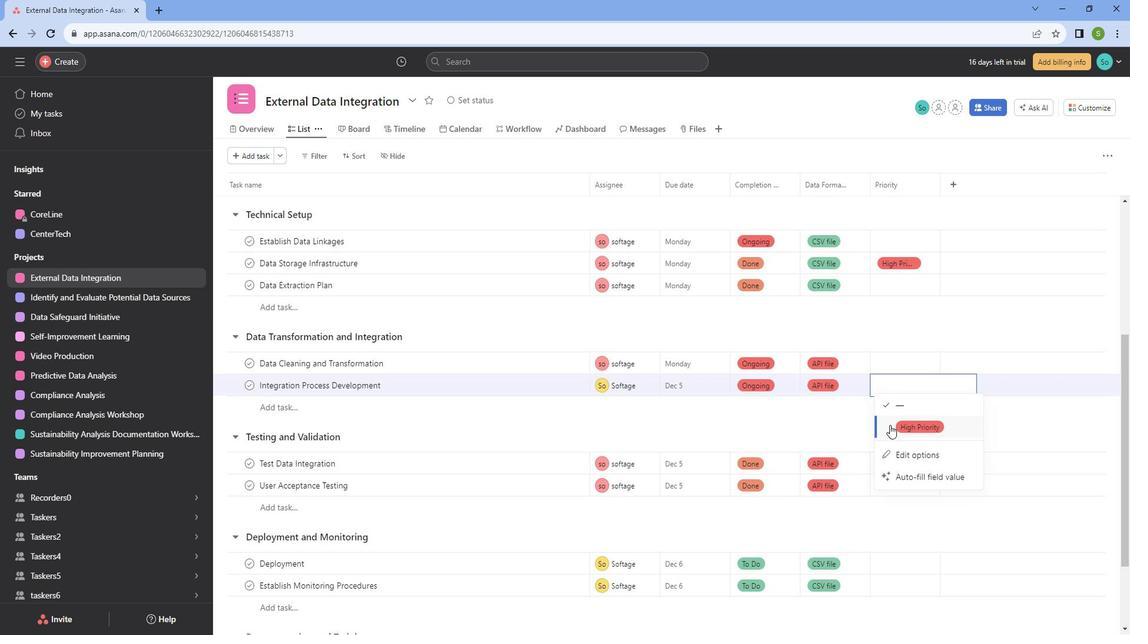 
Action: Mouse moved to (906, 409)
Screenshot: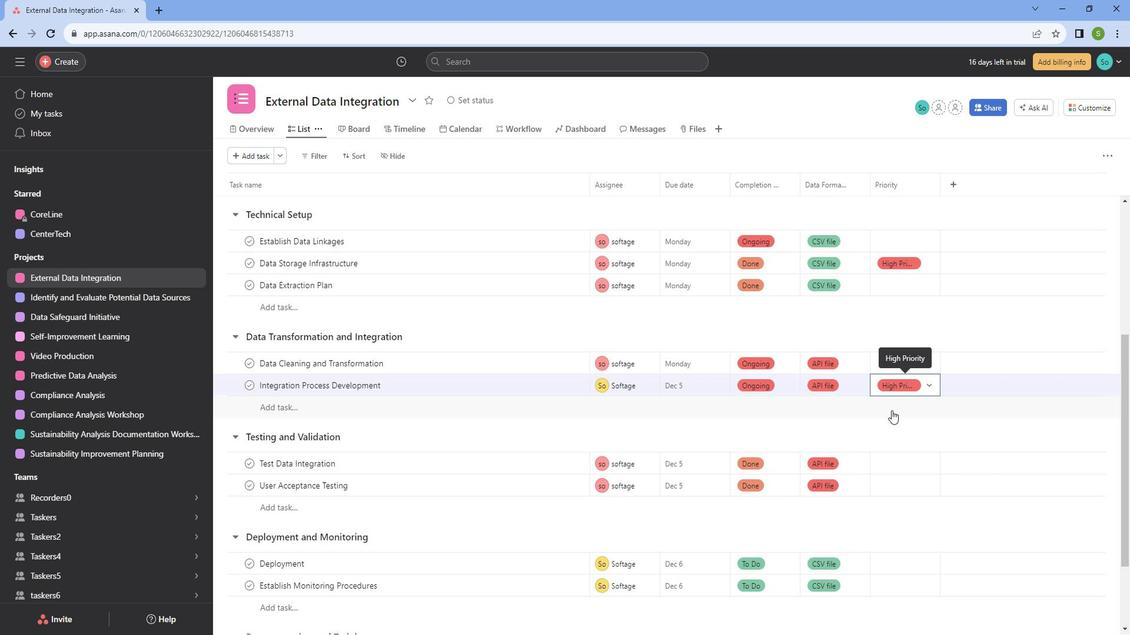 
Action: Mouse scrolled (906, 409) with delta (0, 0)
Screenshot: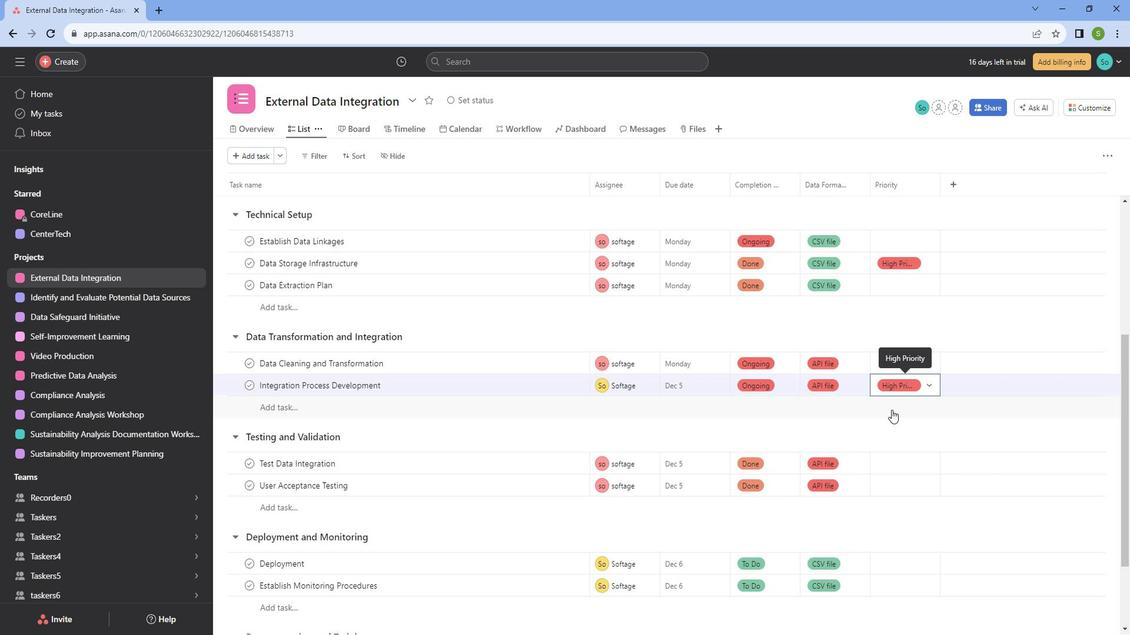 
Action: Mouse scrolled (906, 409) with delta (0, 0)
Screenshot: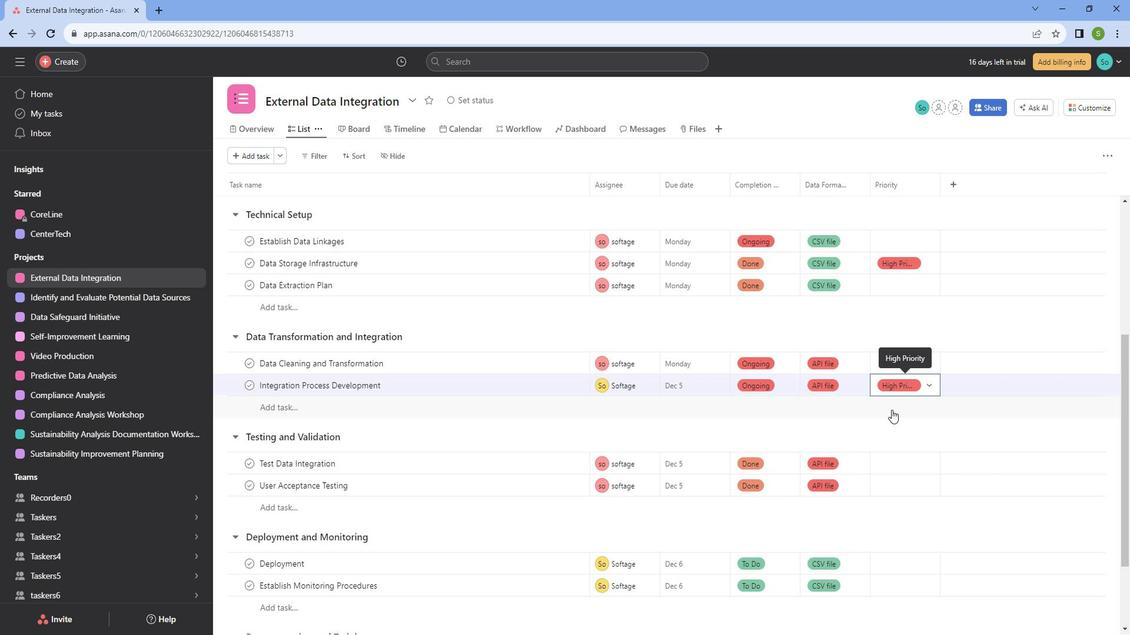 
Action: Mouse scrolled (906, 409) with delta (0, 0)
Screenshot: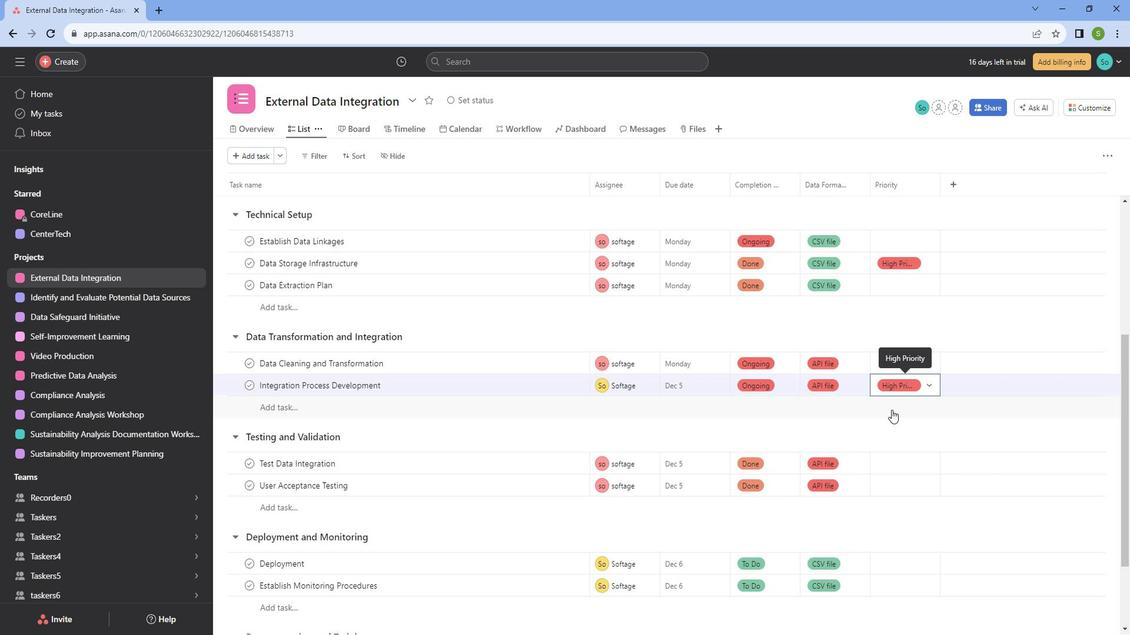 
Action: Mouse moved to (900, 449)
Screenshot: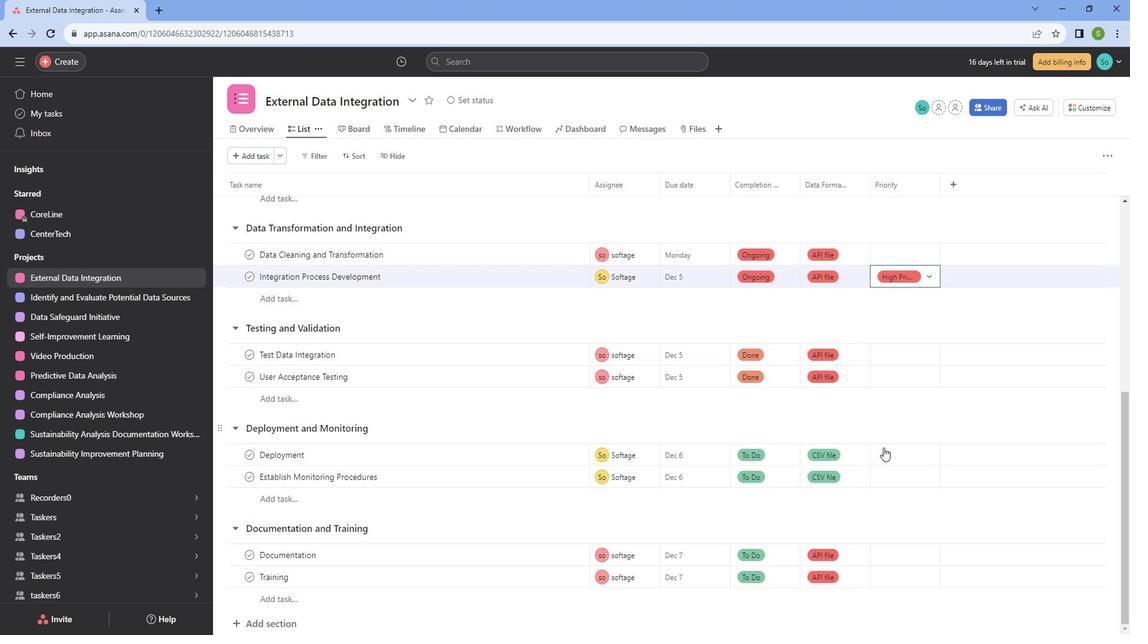 
Action: Mouse pressed left at (900, 449)
Screenshot: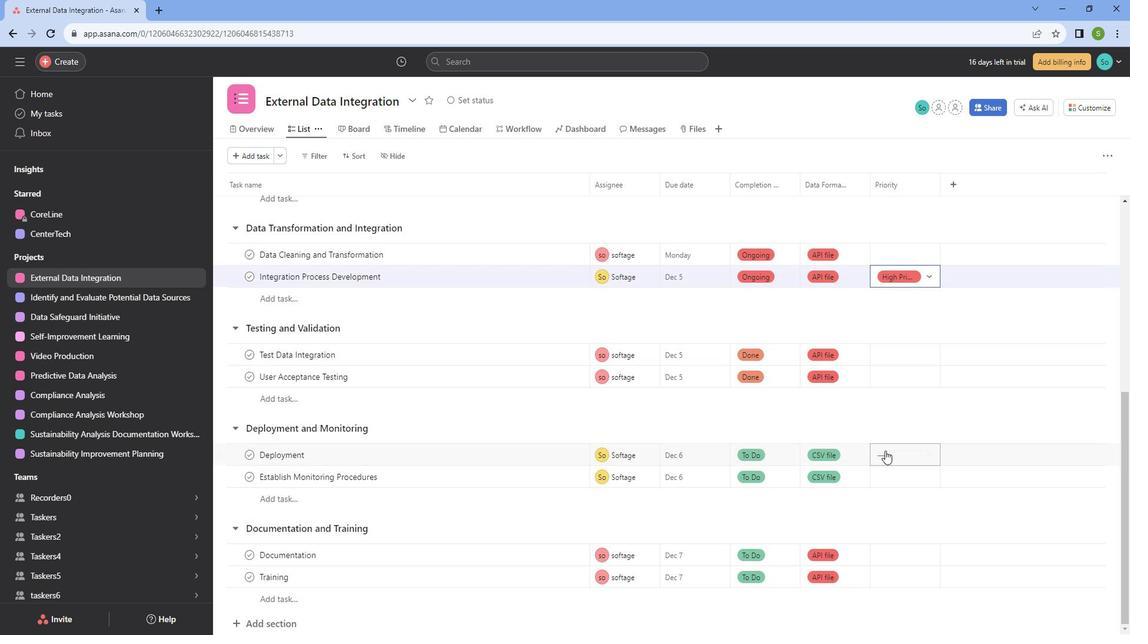
Action: Mouse moved to (925, 496)
Screenshot: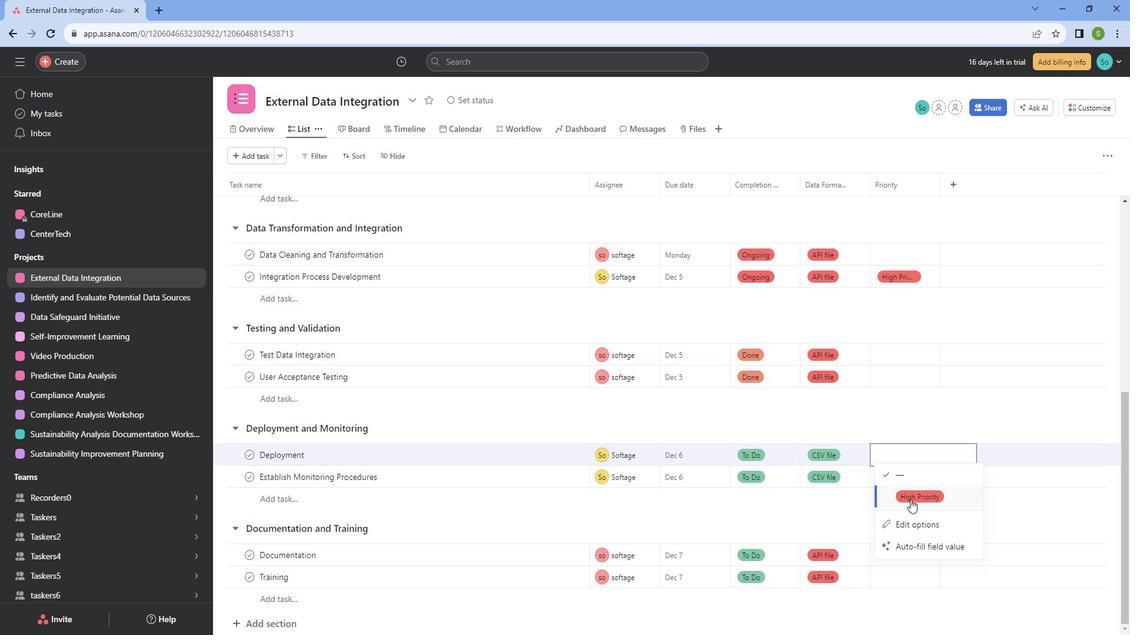 
Action: Mouse pressed left at (925, 496)
Screenshot: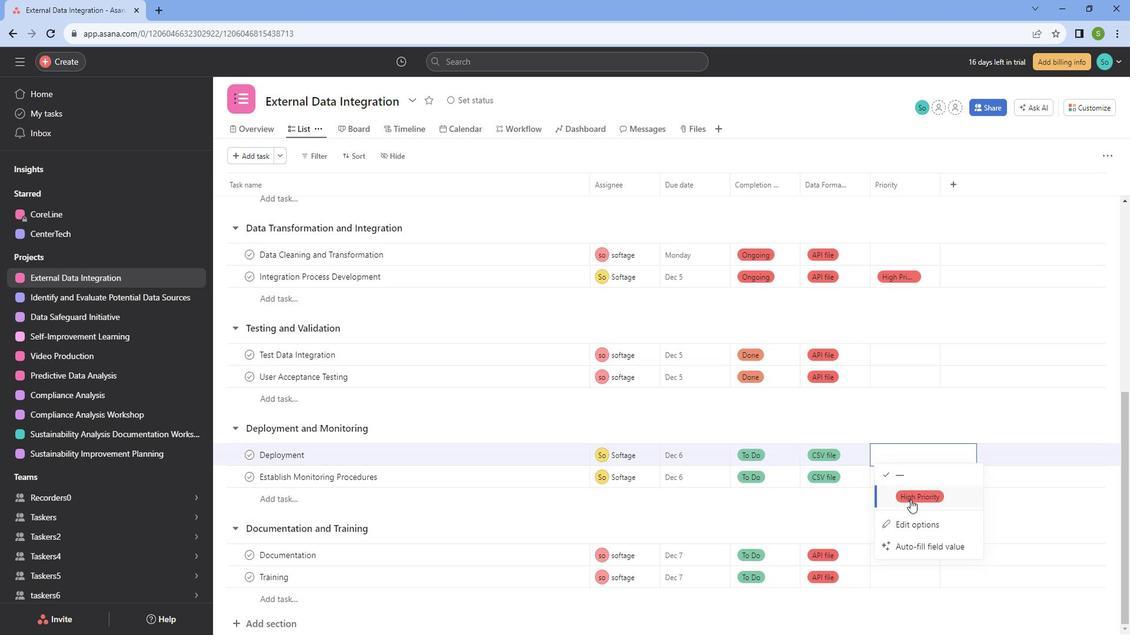 
Action: Mouse moved to (918, 378)
Screenshot: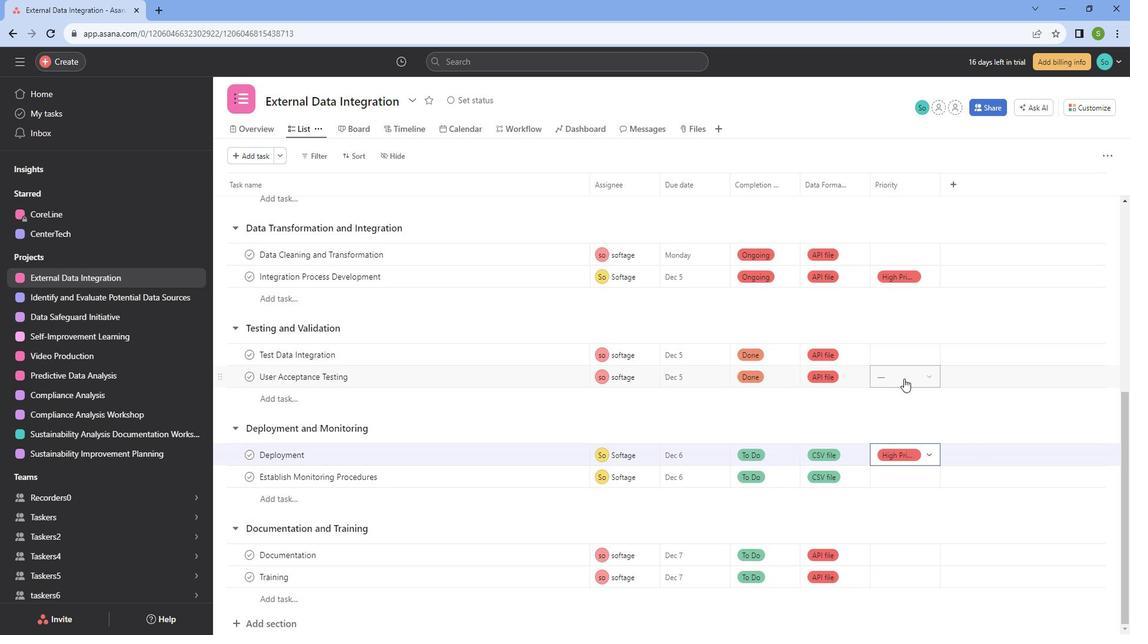 
Action: Mouse pressed left at (918, 378)
Screenshot: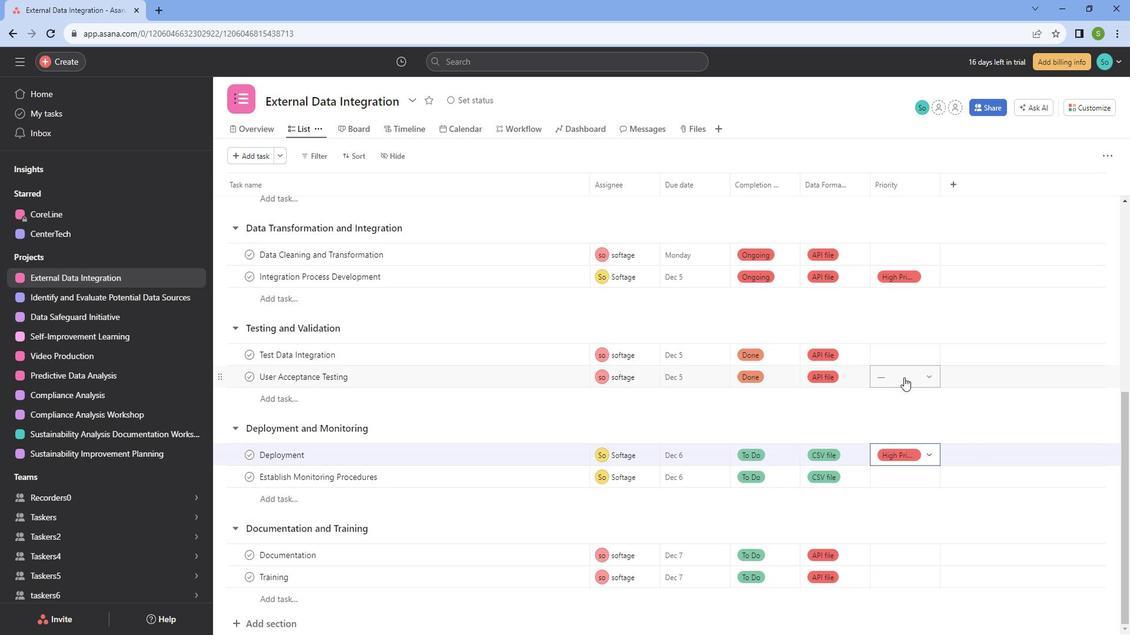
Action: Mouse moved to (914, 421)
Screenshot: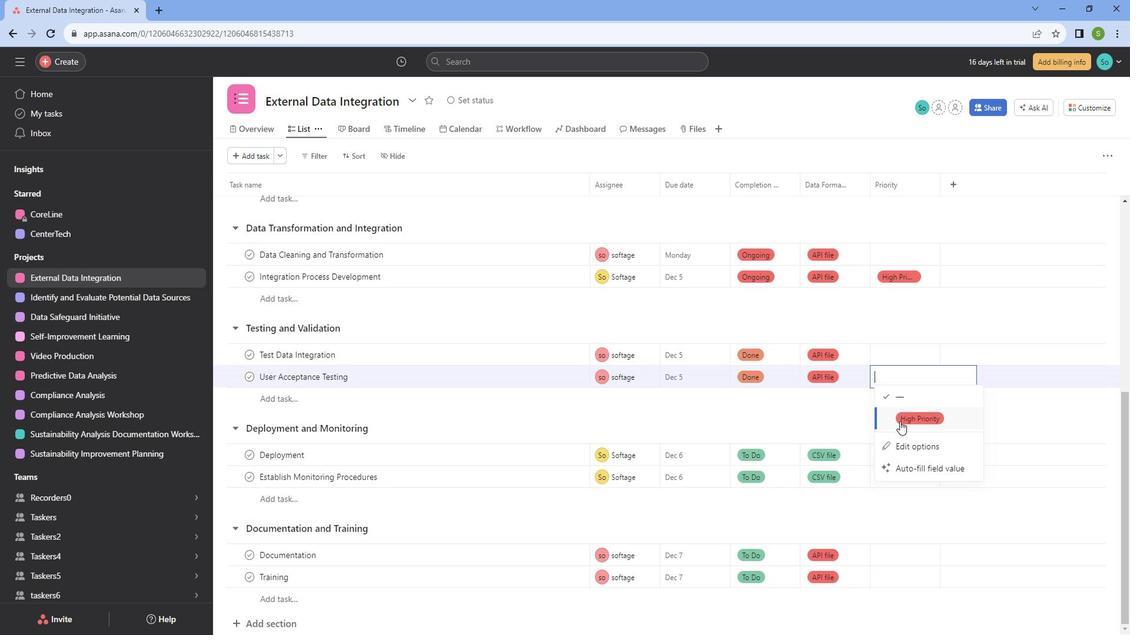 
Action: Mouse pressed left at (914, 421)
Screenshot: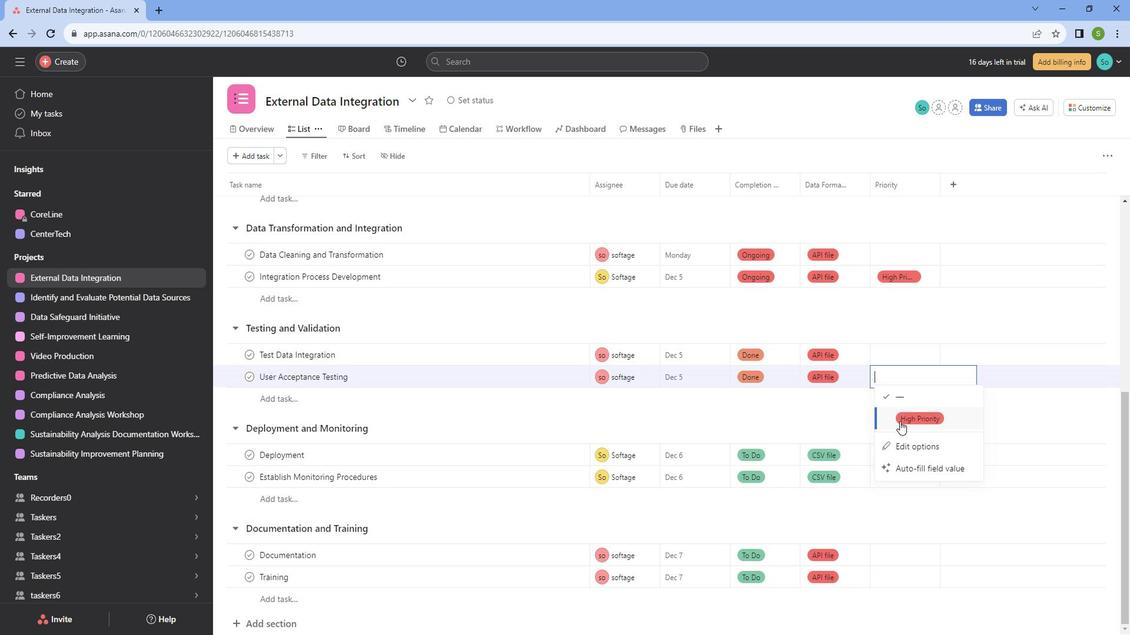 
Action: Mouse moved to (921, 349)
Screenshot: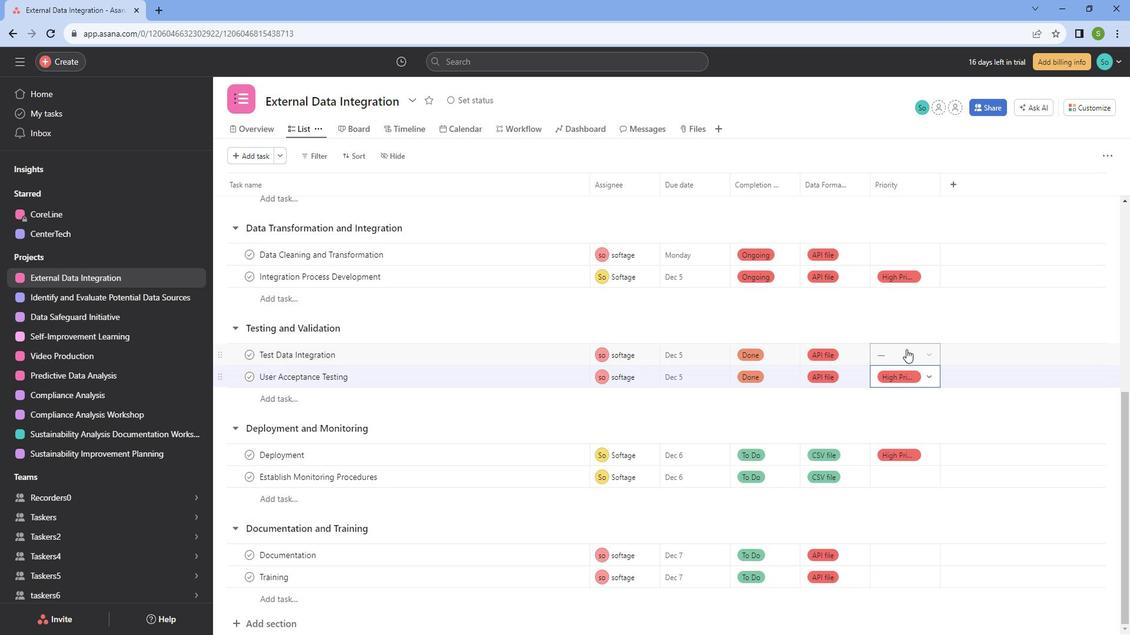 
Action: Mouse pressed left at (921, 349)
Screenshot: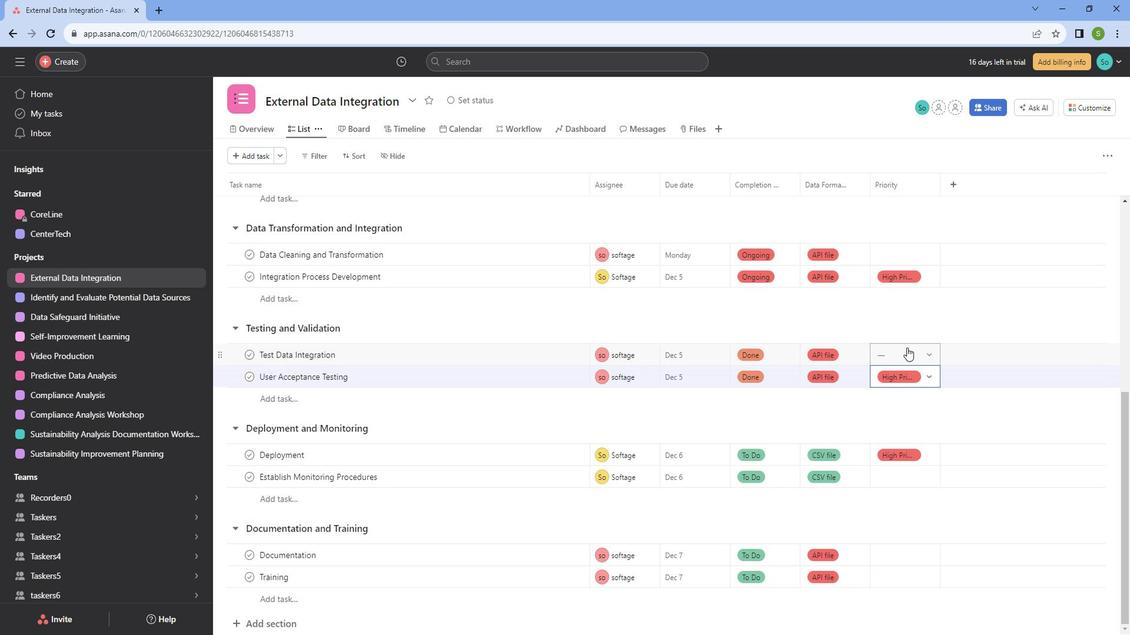 
Action: Mouse moved to (913, 396)
Screenshot: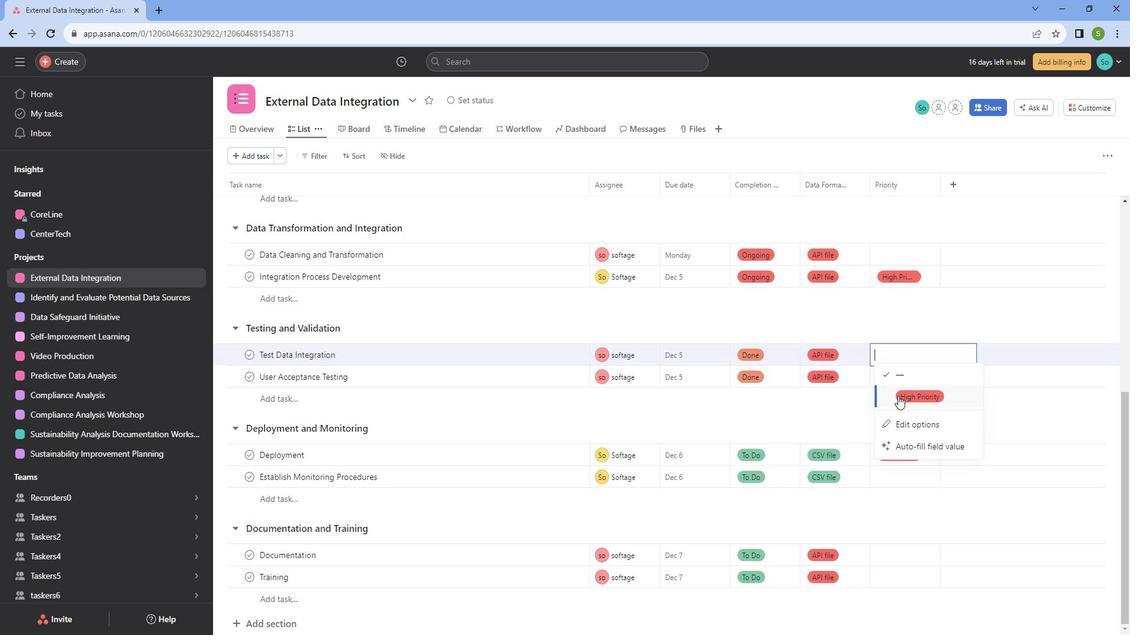 
Action: Mouse pressed left at (913, 396)
Screenshot: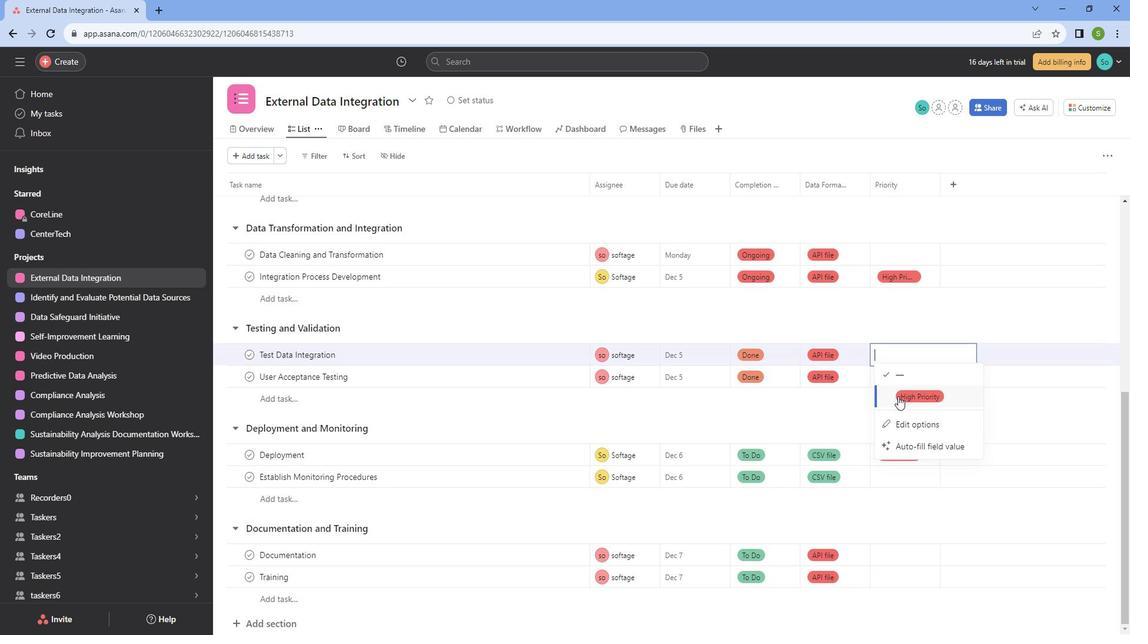 
Action: Mouse scrolled (913, 396) with delta (0, 0)
Screenshot: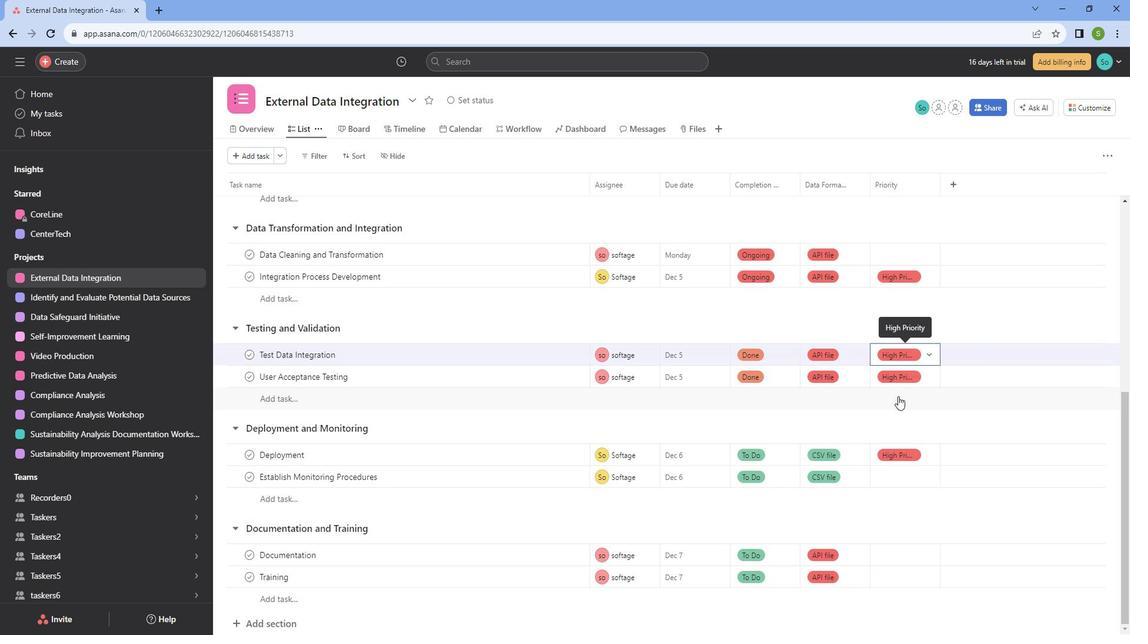 
Action: Mouse scrolled (913, 396) with delta (0, 0)
Screenshot: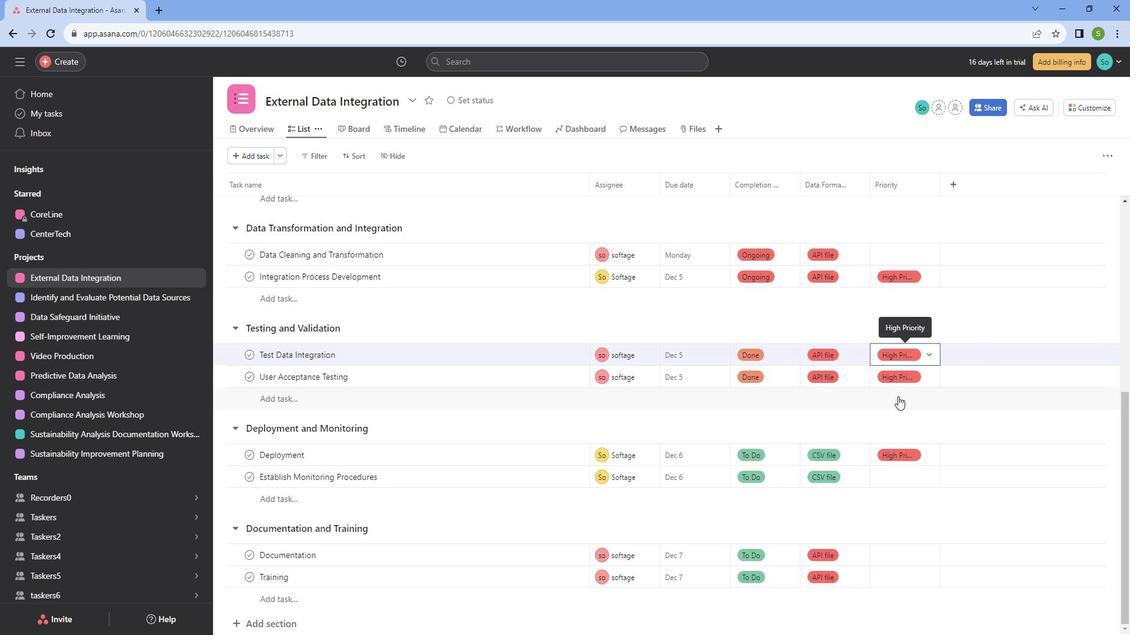 
Action: Mouse scrolled (913, 396) with delta (0, 0)
Screenshot: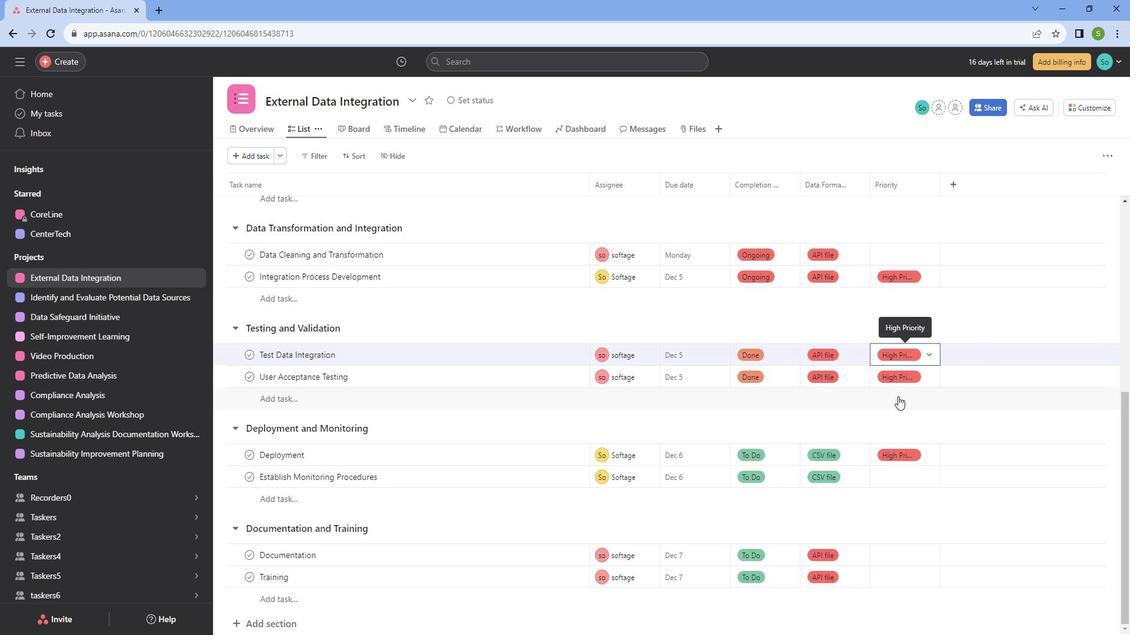 
Action: Mouse scrolled (913, 396) with delta (0, 0)
Screenshot: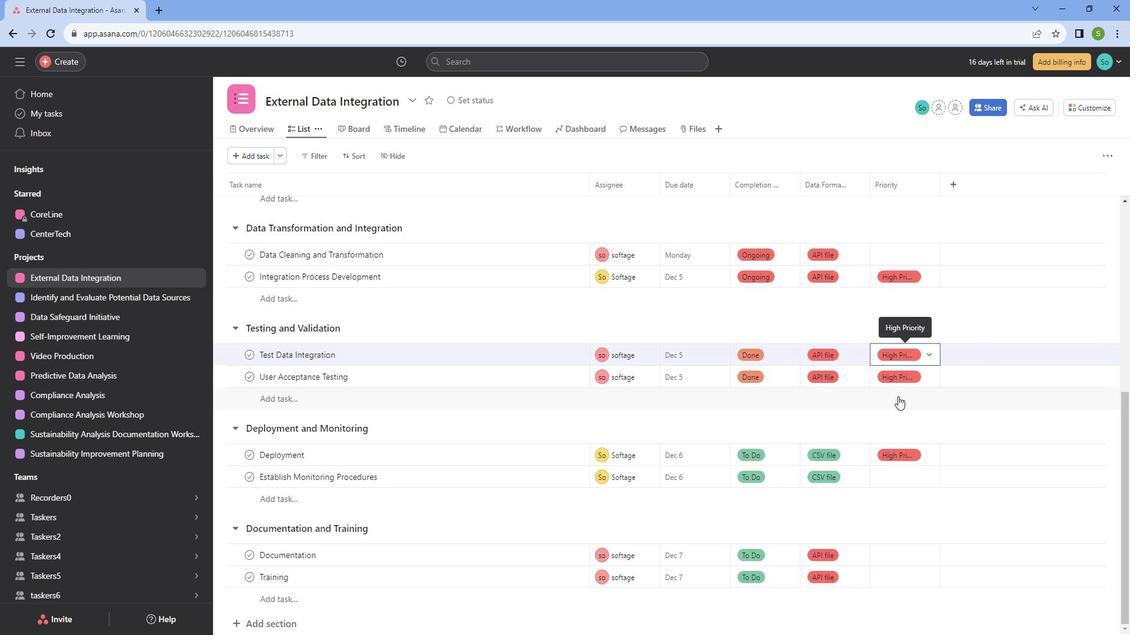 
Action: Mouse scrolled (913, 396) with delta (0, 0)
Screenshot: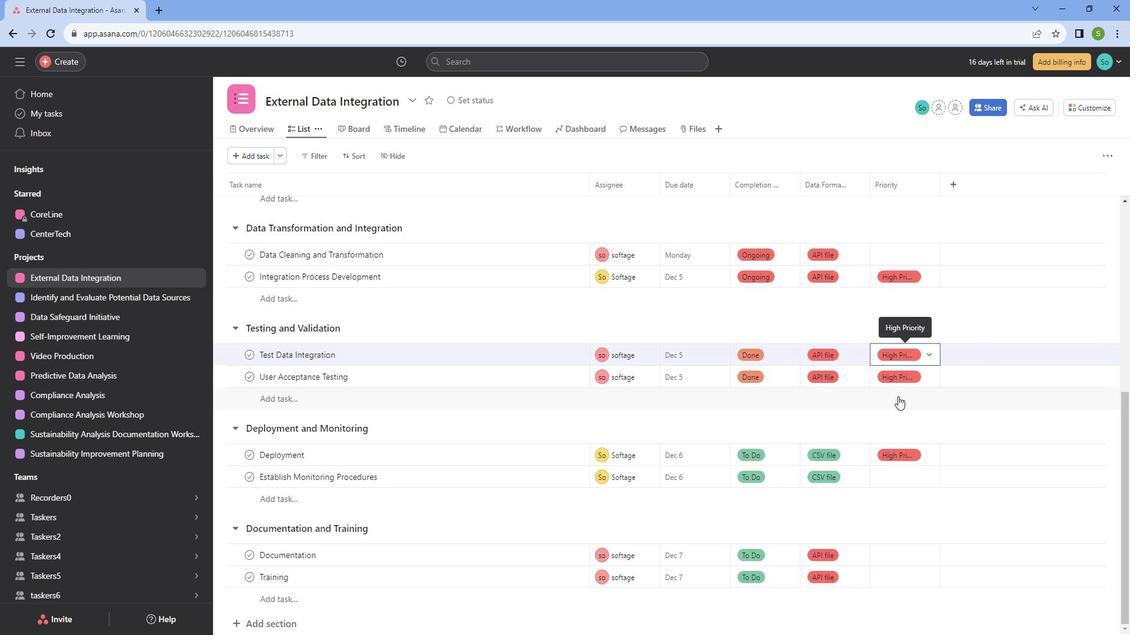
Action: Mouse moved to (906, 563)
Screenshot: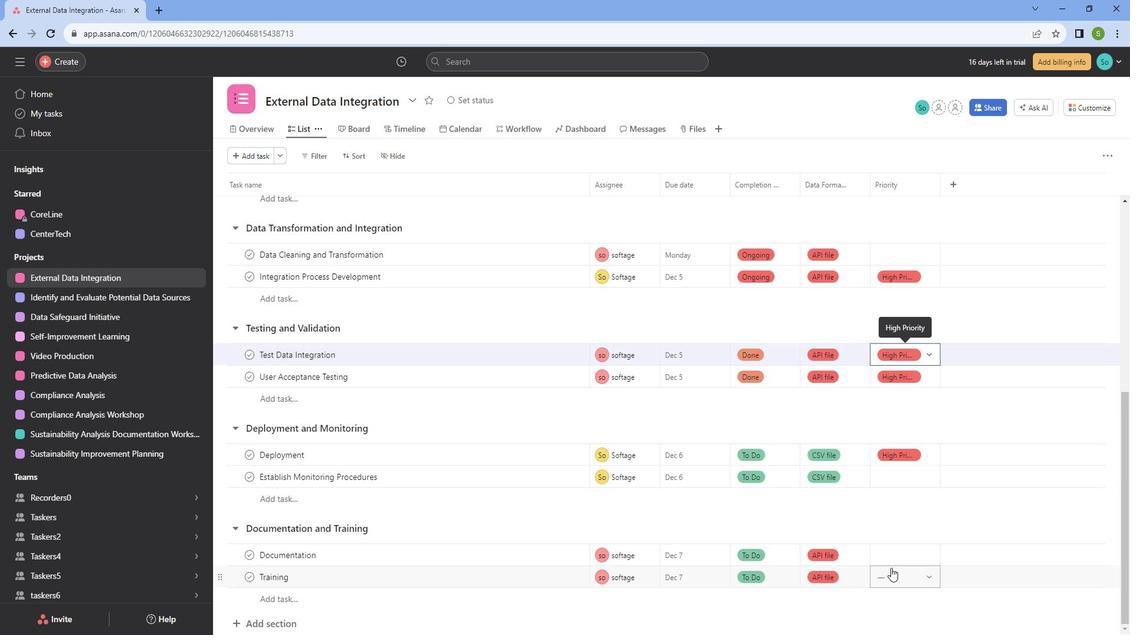 
Action: Mouse pressed left at (906, 563)
Screenshot: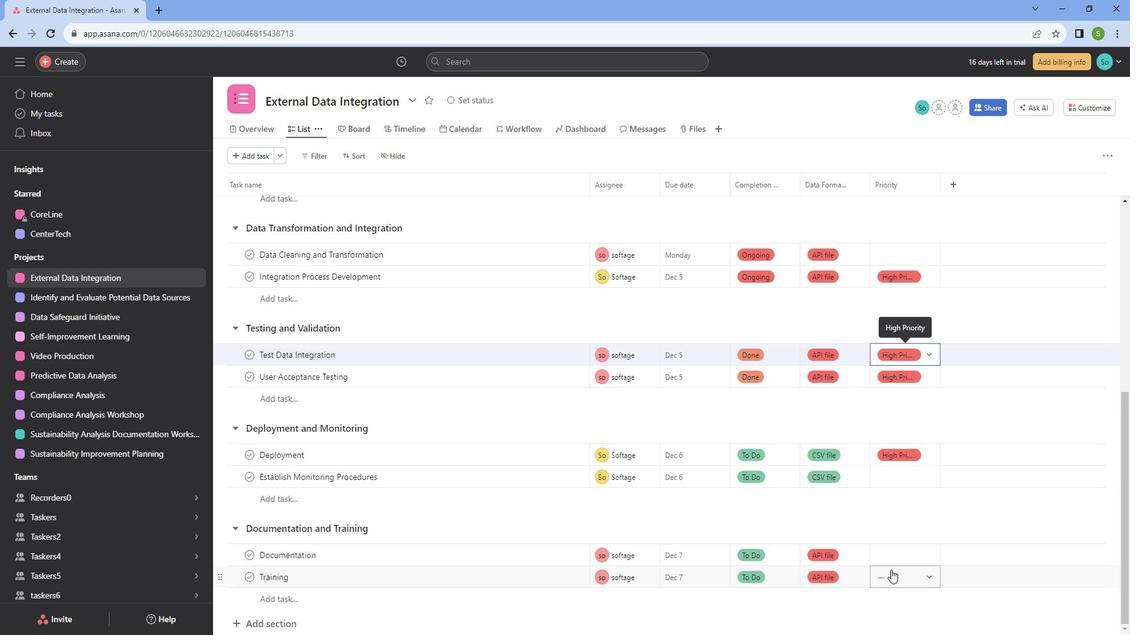 
Action: Mouse moved to (933, 500)
Screenshot: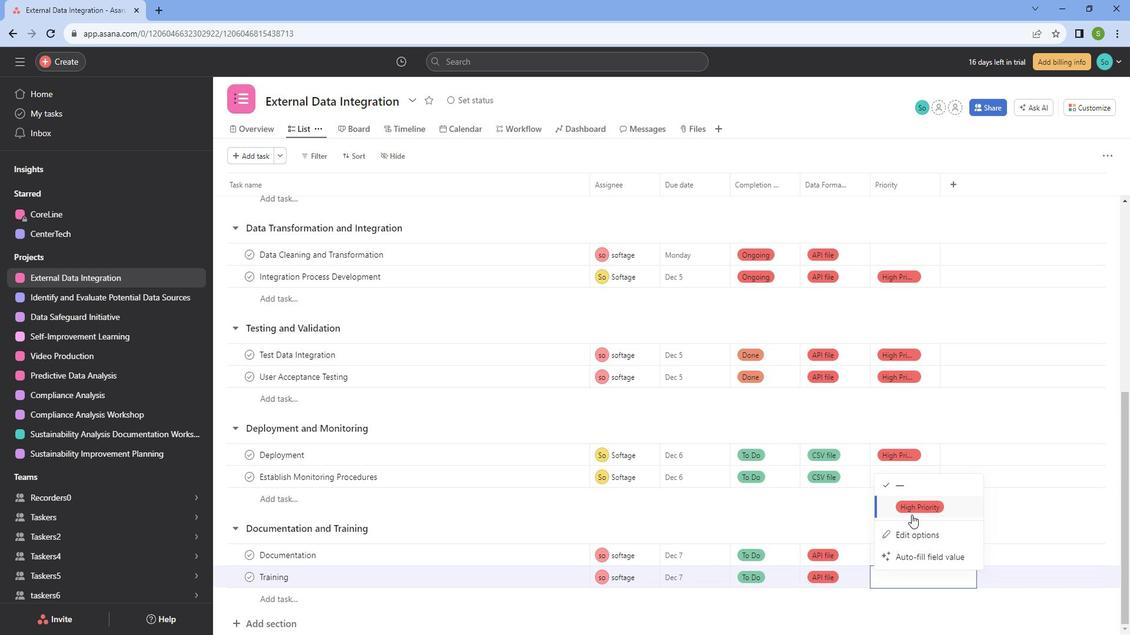 
Action: Mouse pressed left at (933, 500)
Screenshot: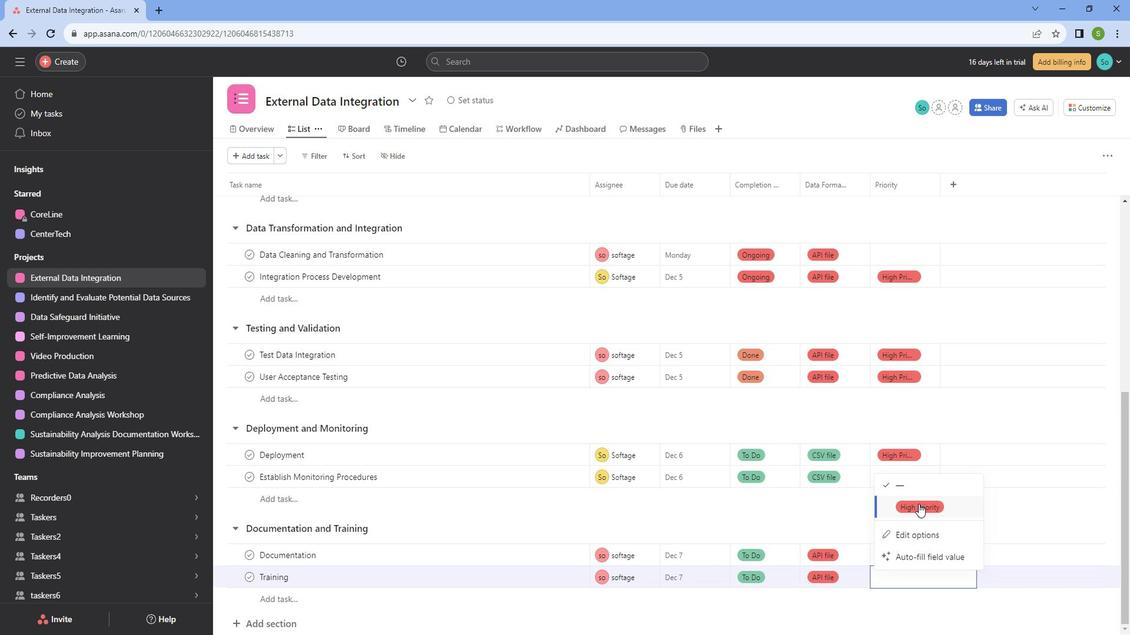 
Action: Mouse moved to (906, 505)
Screenshot: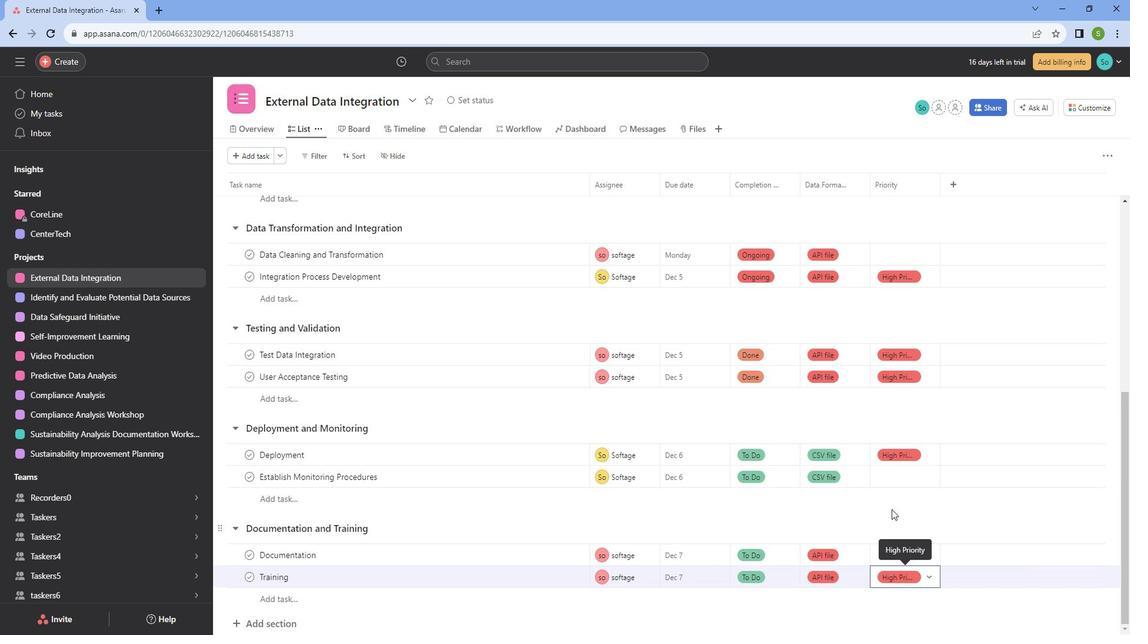 
Action: Mouse scrolled (906, 506) with delta (0, 0)
Screenshot: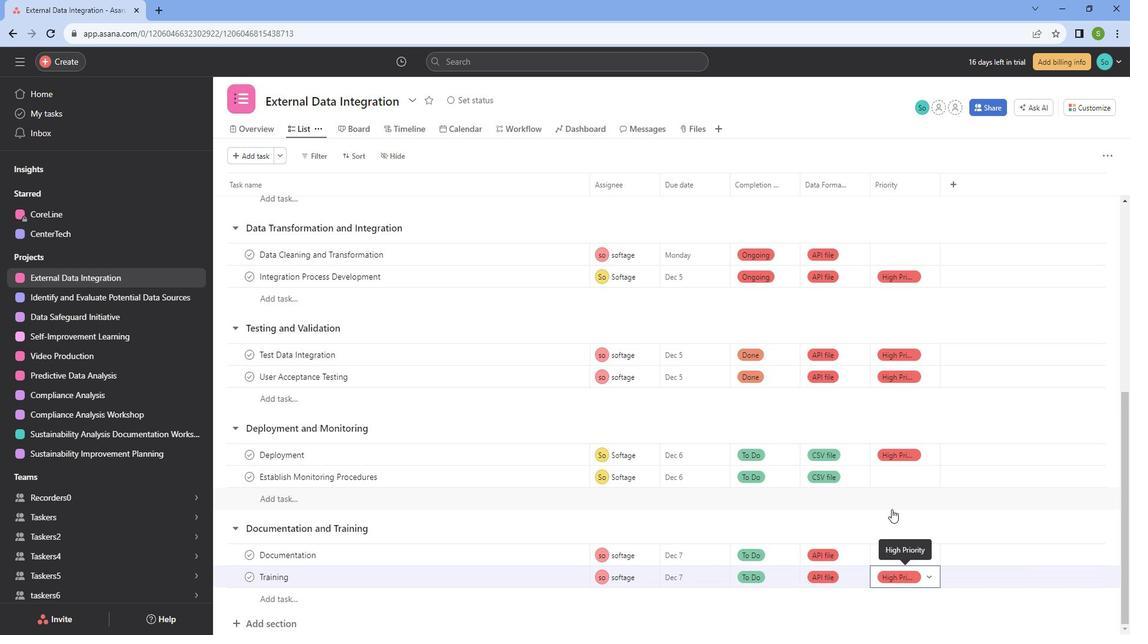 
Action: Mouse scrolled (906, 506) with delta (0, 0)
Screenshot: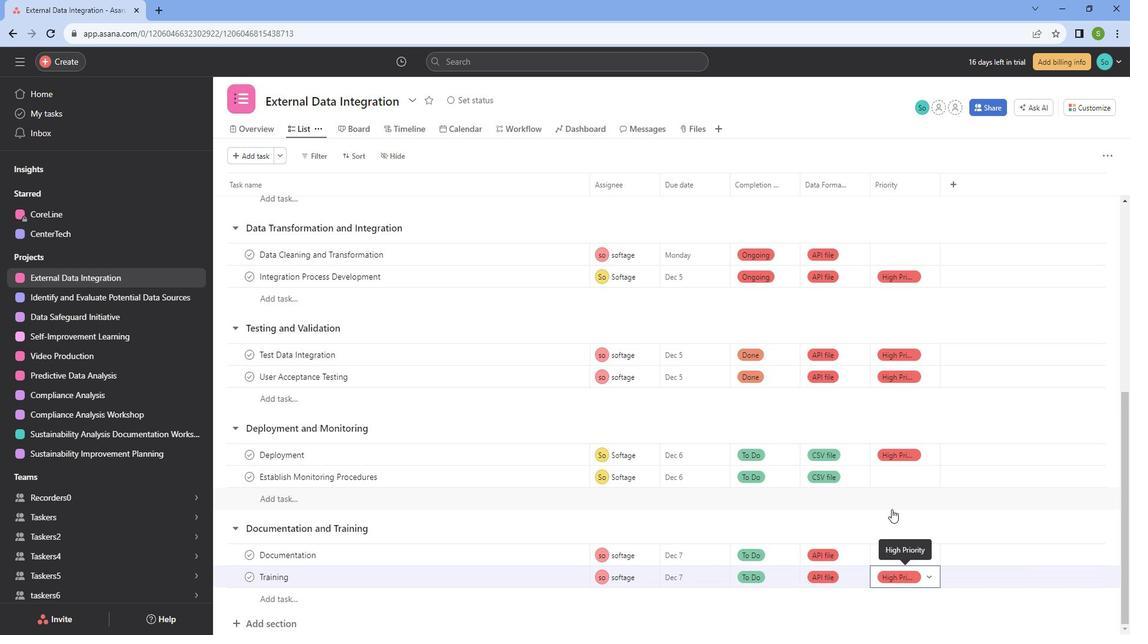 
Action: Mouse moved to (906, 505)
Screenshot: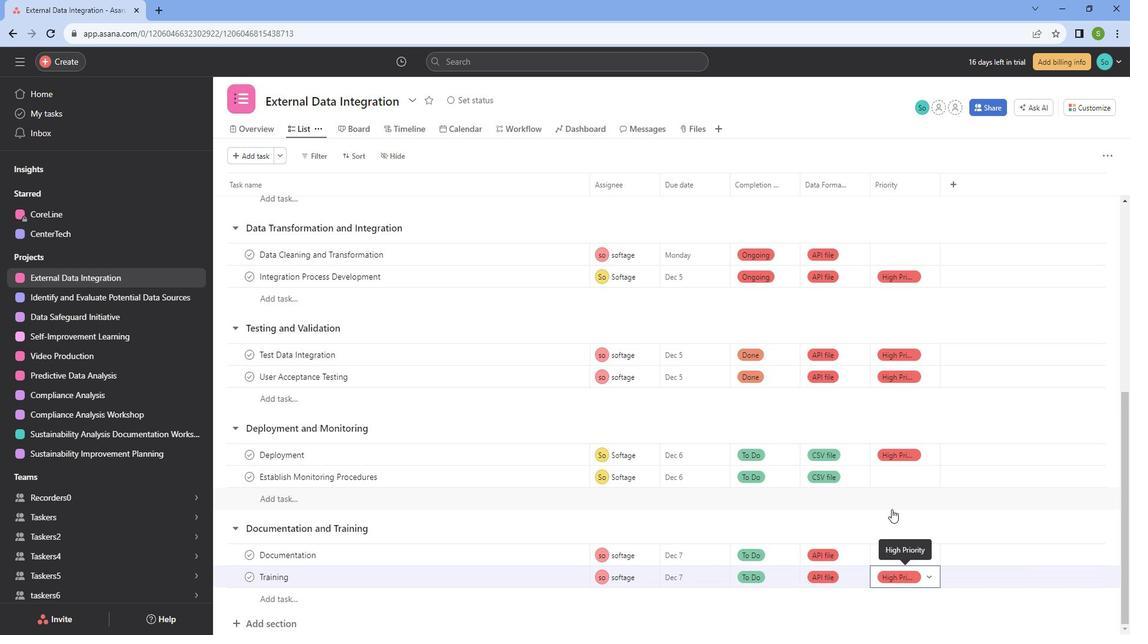 
Action: Mouse scrolled (906, 505) with delta (0, 0)
Screenshot: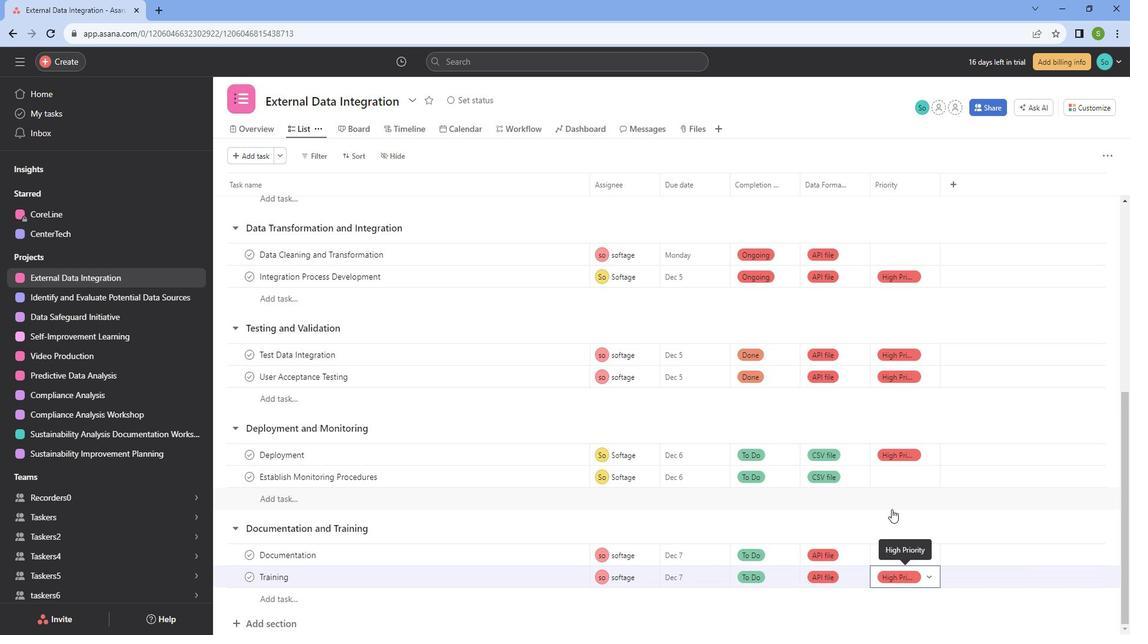 
Action: Mouse scrolled (906, 505) with delta (0, 0)
Screenshot: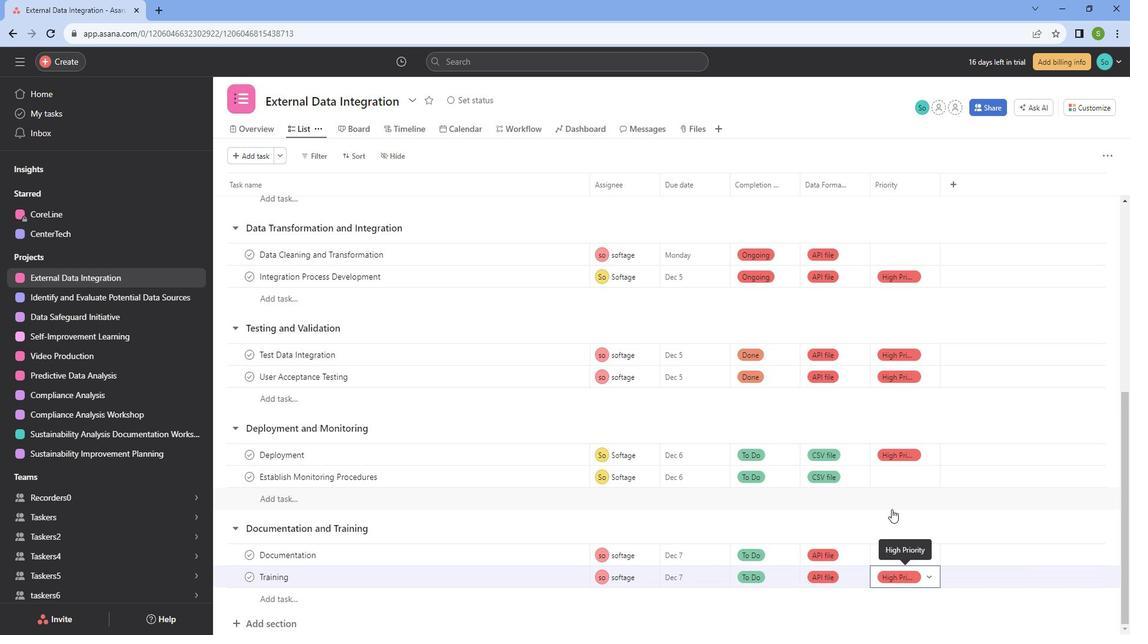 
Action: Mouse scrolled (906, 505) with delta (0, 0)
Screenshot: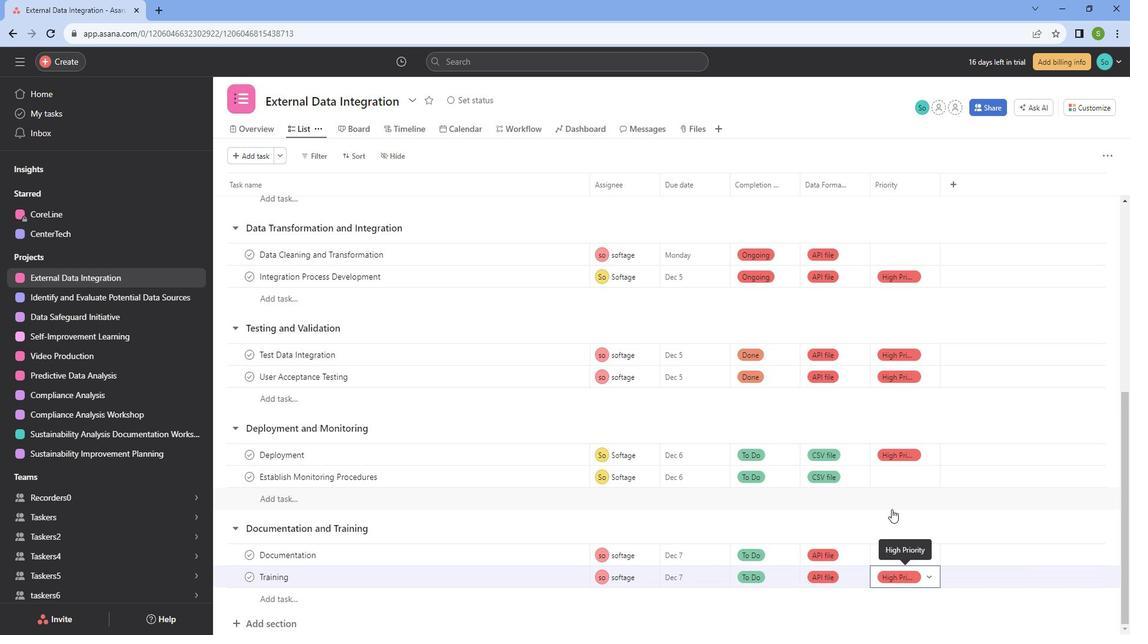 
Action: Mouse scrolled (906, 505) with delta (0, 0)
Screenshot: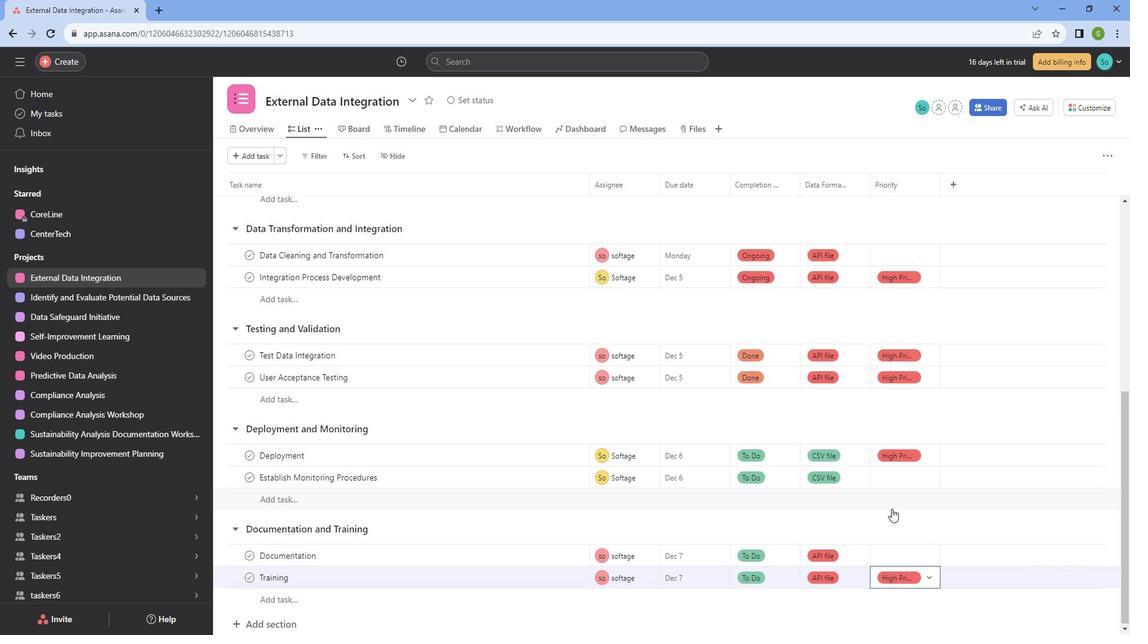 
Action: Mouse scrolled (906, 505) with delta (0, 0)
Screenshot: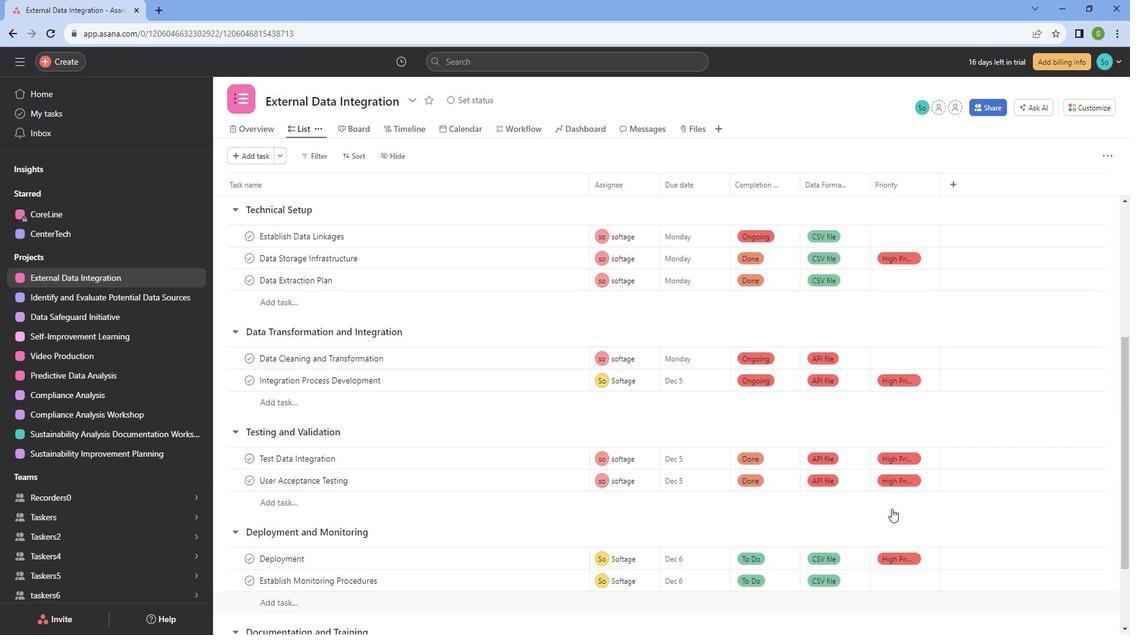 
Action: Mouse moved to (936, 386)
Screenshot: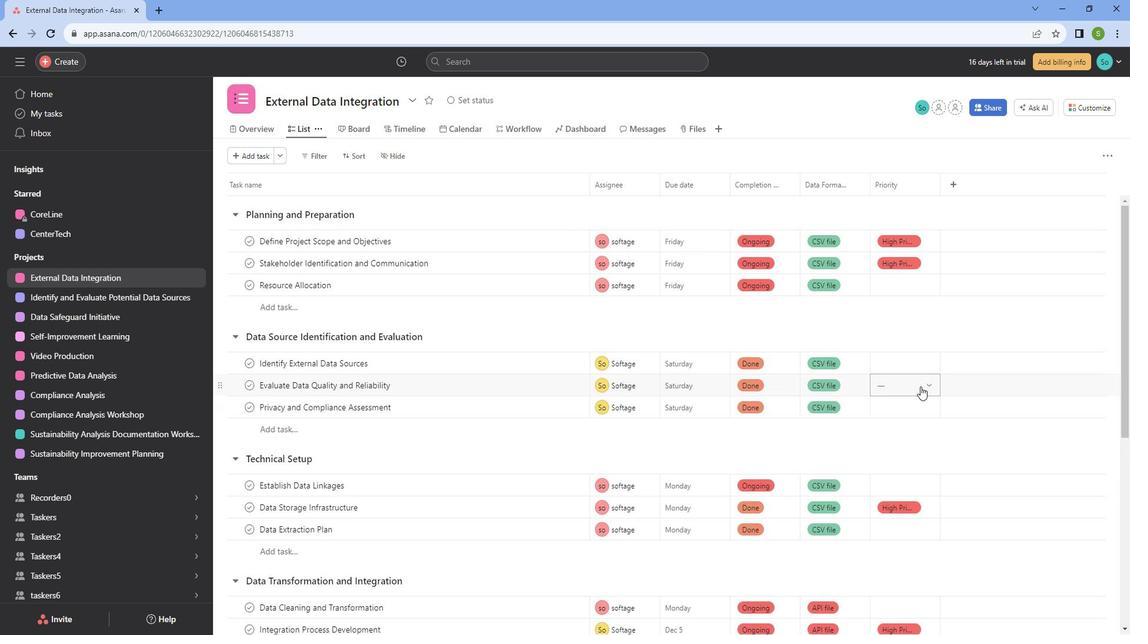 
Action: Mouse pressed left at (936, 386)
Screenshot: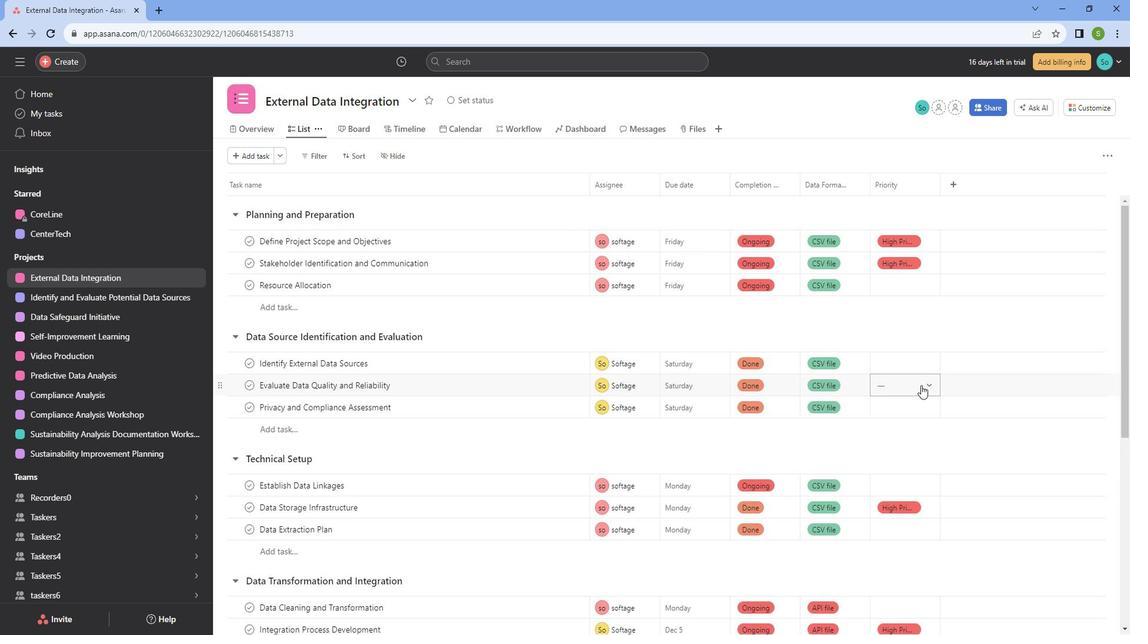 
Action: Mouse moved to (937, 423)
Screenshot: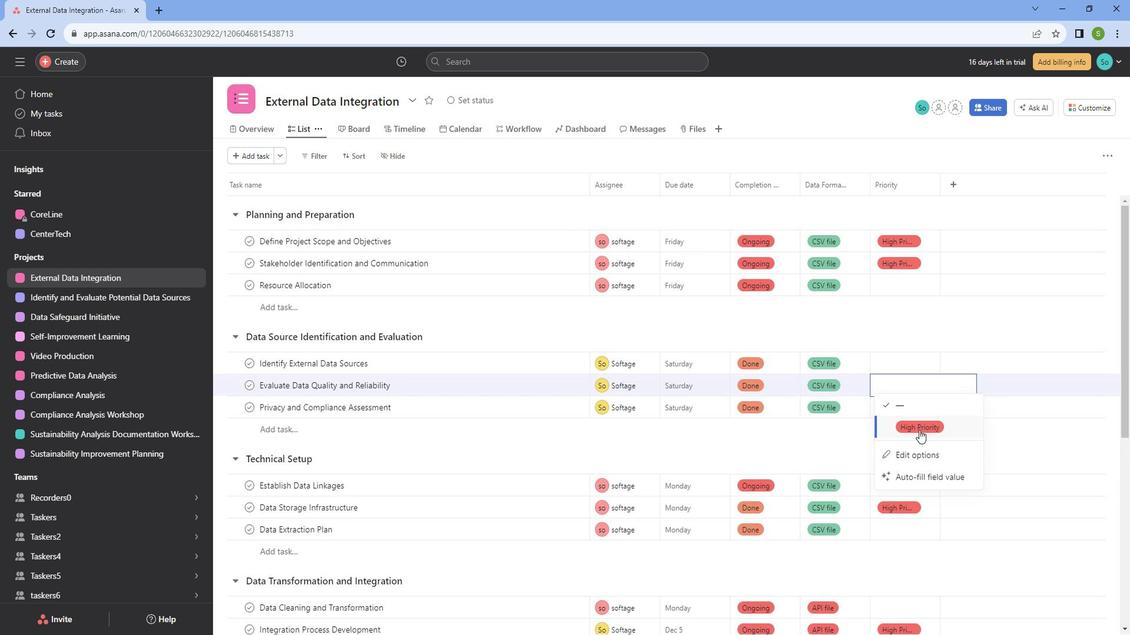 
Action: Mouse pressed left at (937, 423)
Screenshot: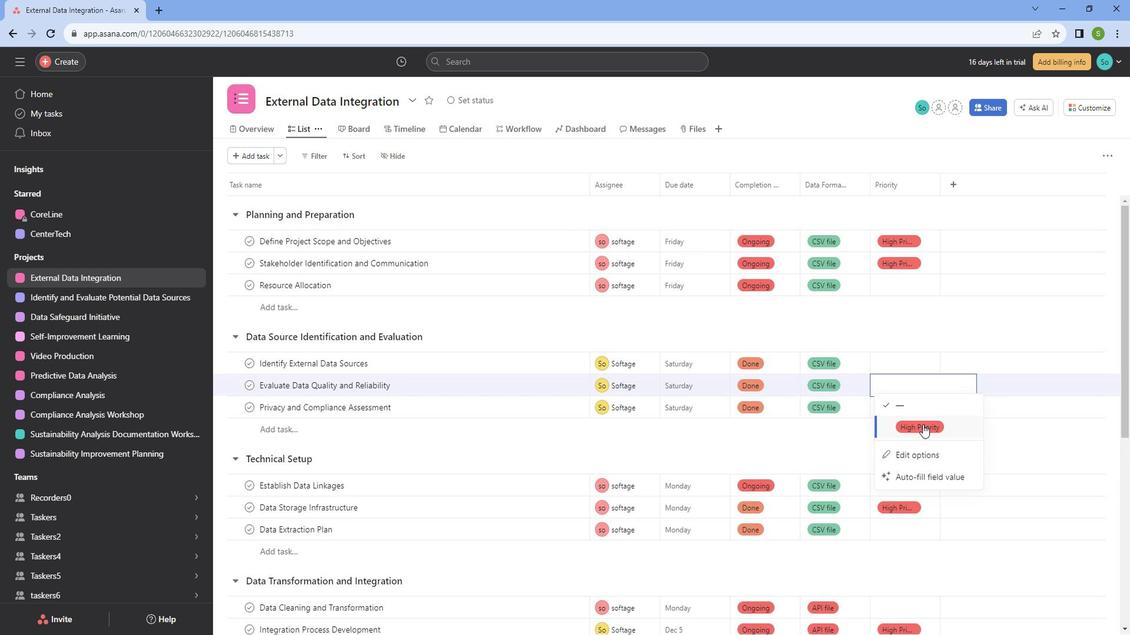 
Action: Mouse moved to (921, 335)
Screenshot: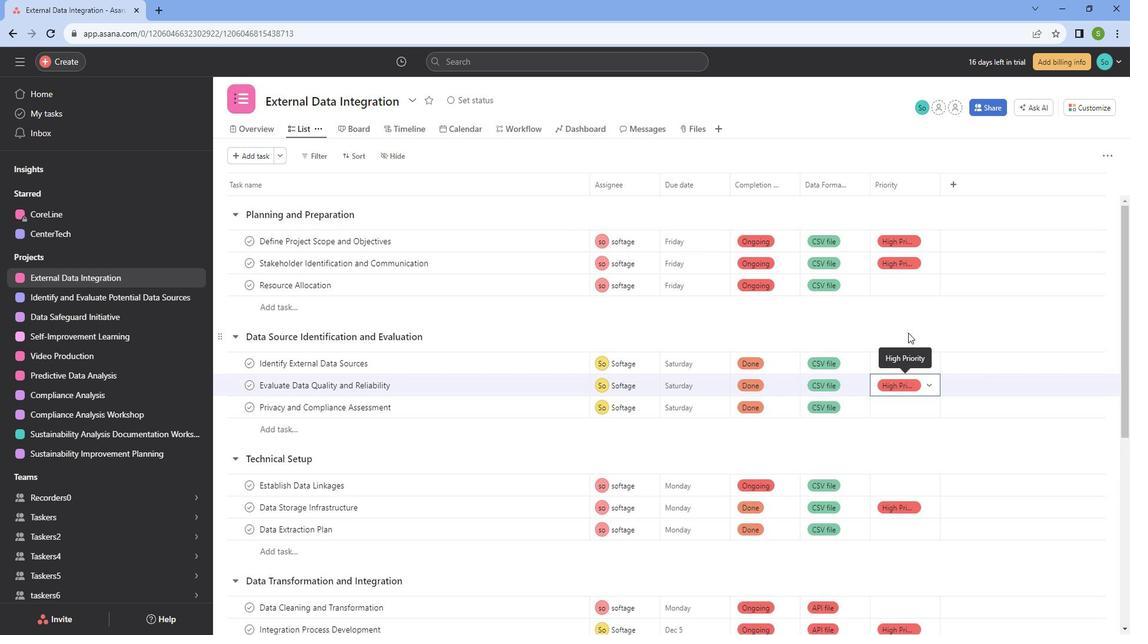 
Action: Mouse pressed left at (921, 335)
Screenshot: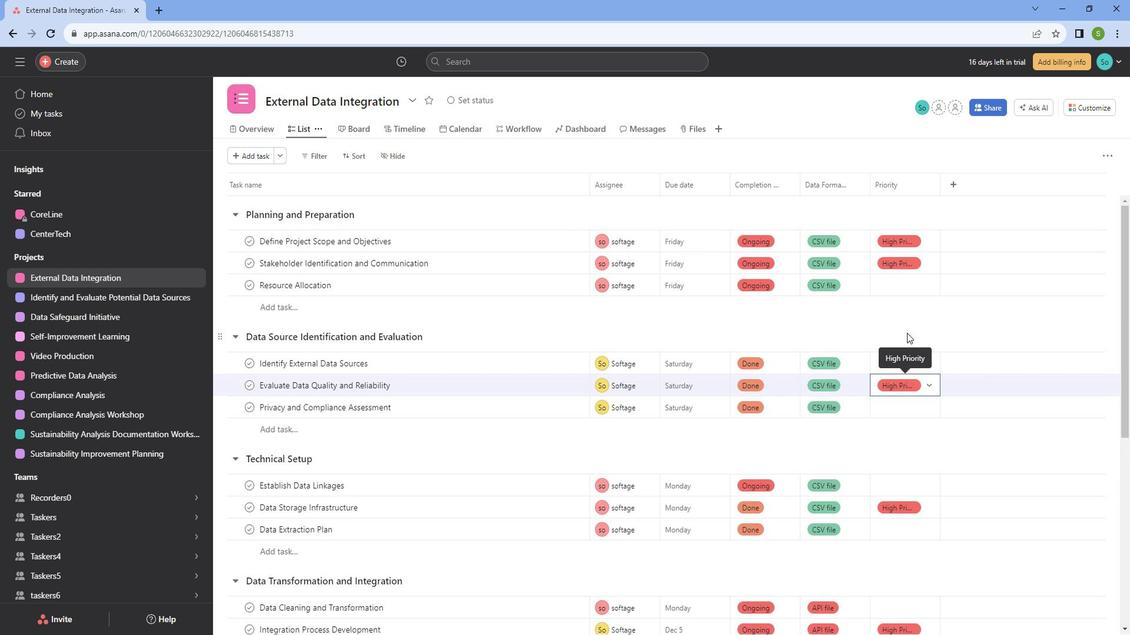 
Action: Mouse moved to (912, 337)
Screenshot: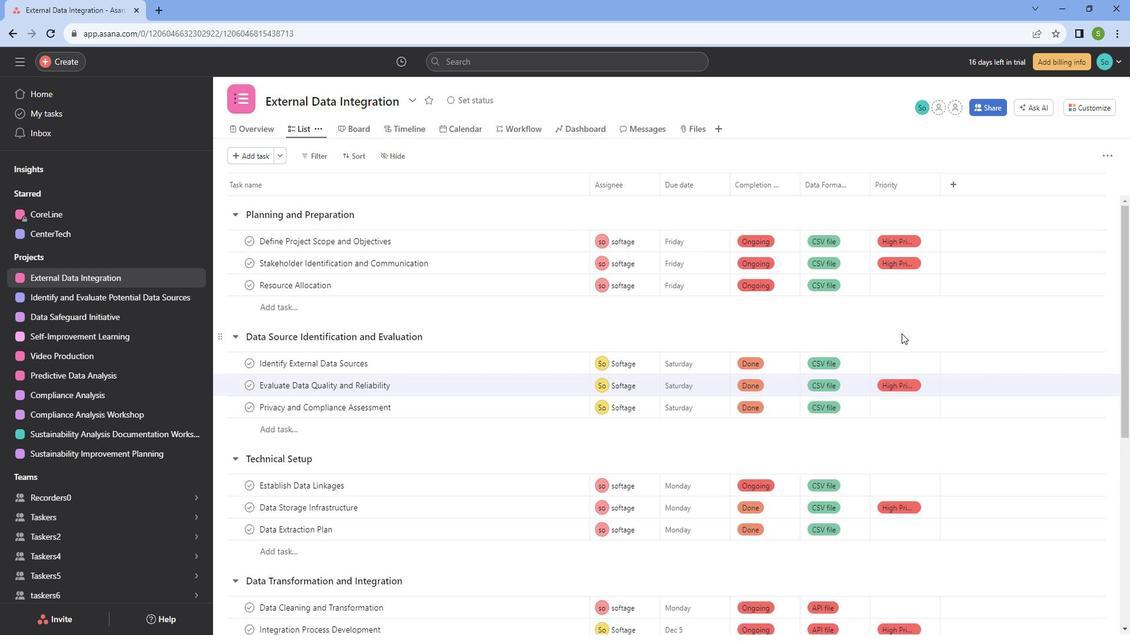 
Action: Mouse scrolled (912, 338) with delta (0, 0)
Screenshot: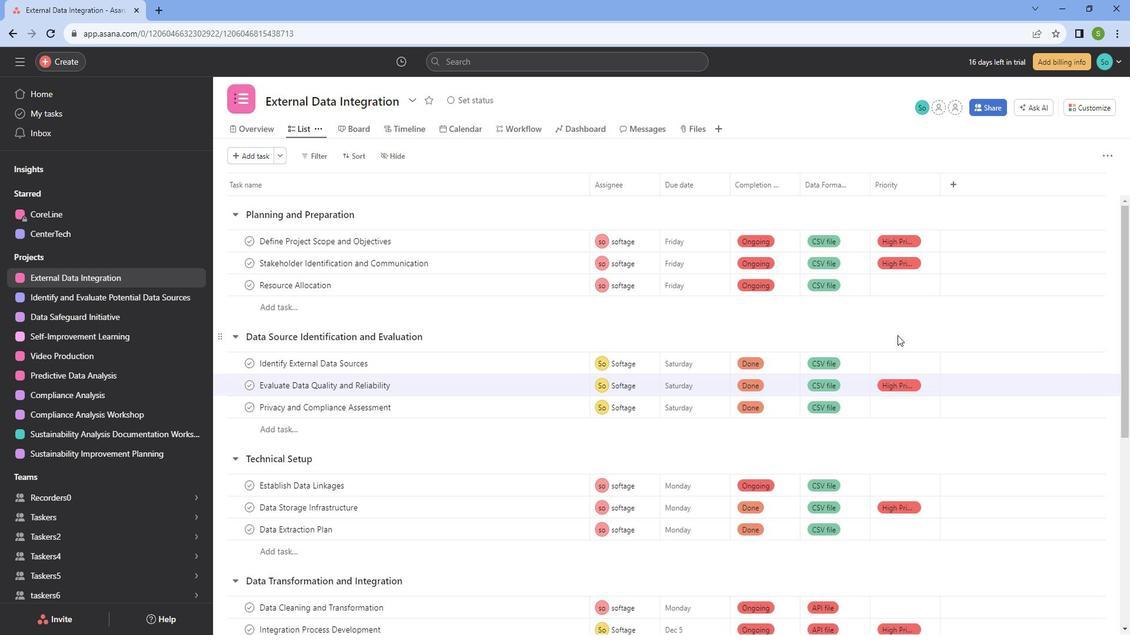 
Action: Mouse scrolled (912, 338) with delta (0, 0)
Screenshot: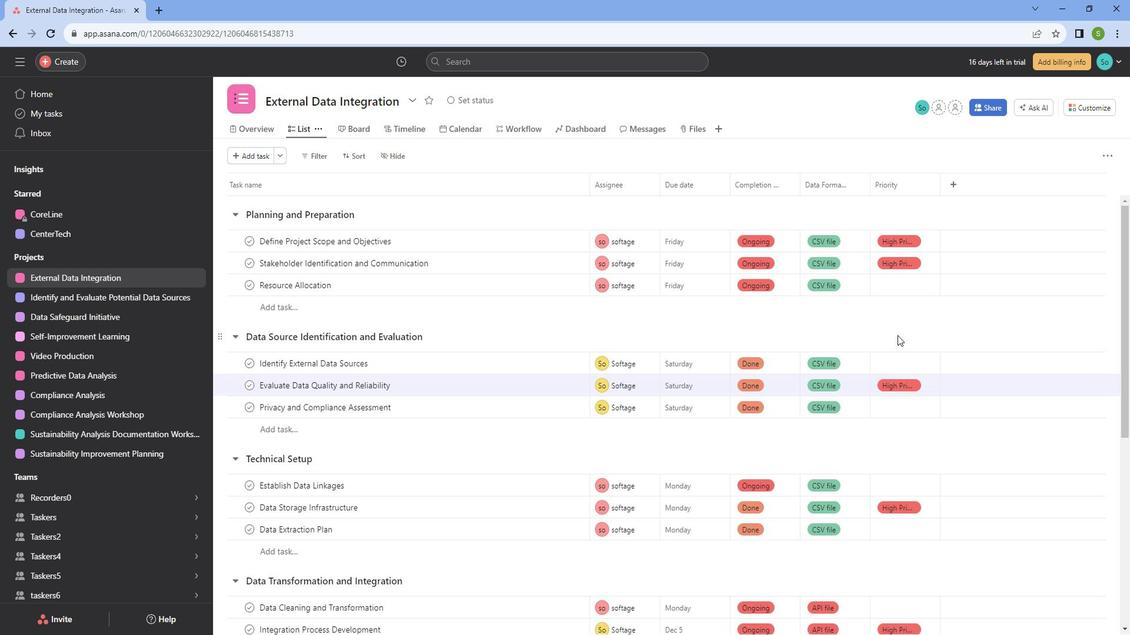 
Action: Mouse scrolled (912, 338) with delta (0, 0)
Screenshot: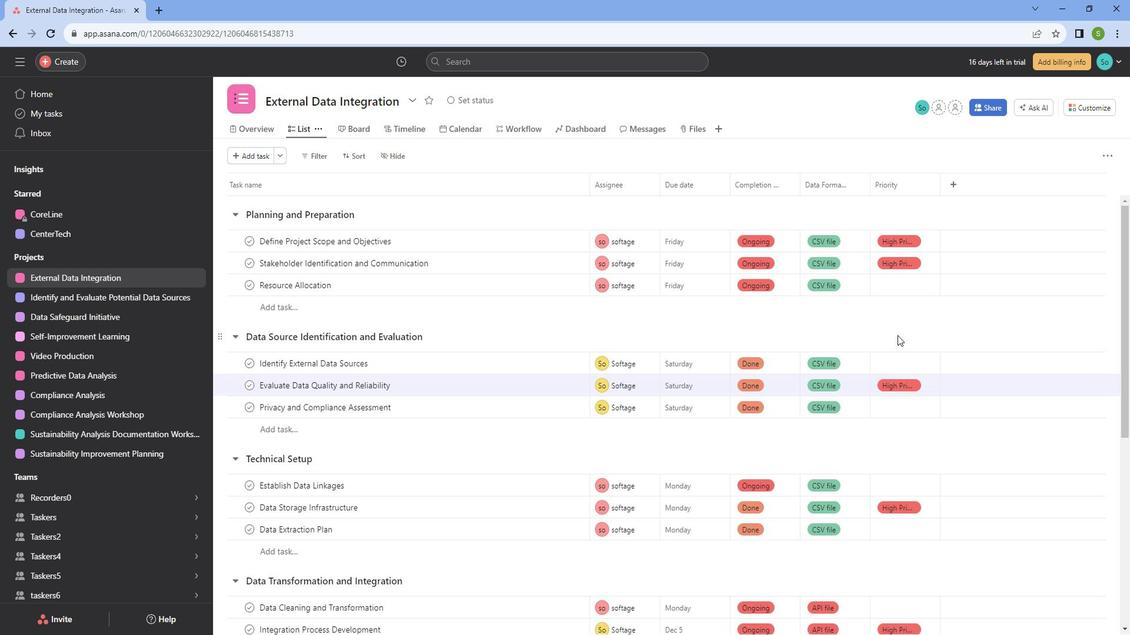 
Action: Mouse scrolled (912, 338) with delta (0, 0)
Screenshot: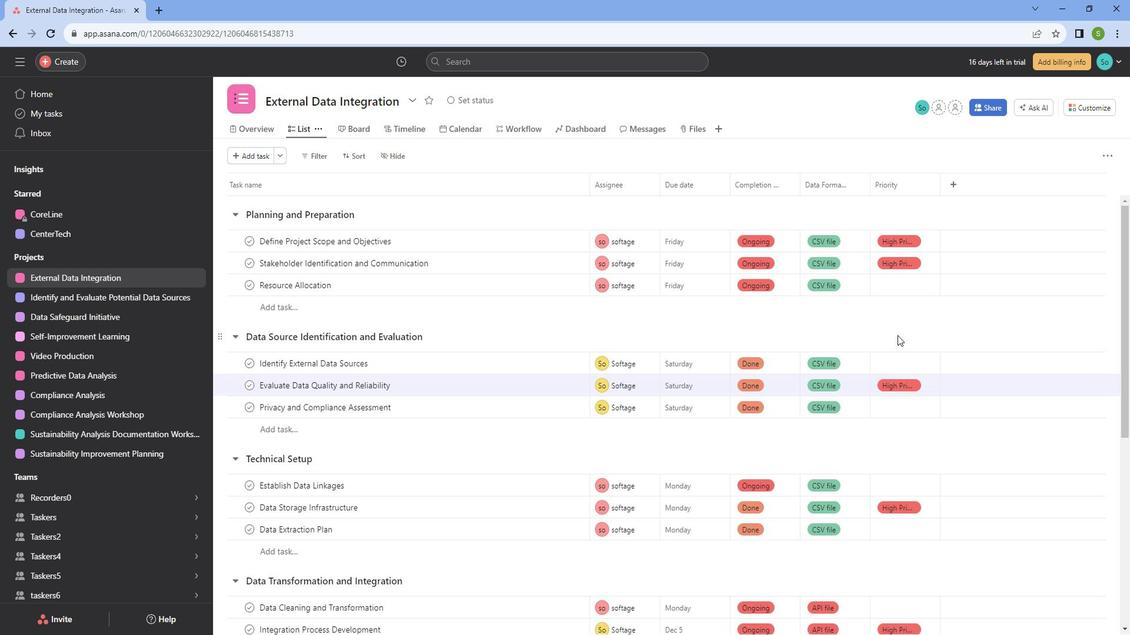 
Action: Mouse scrolled (912, 338) with delta (0, 0)
Screenshot: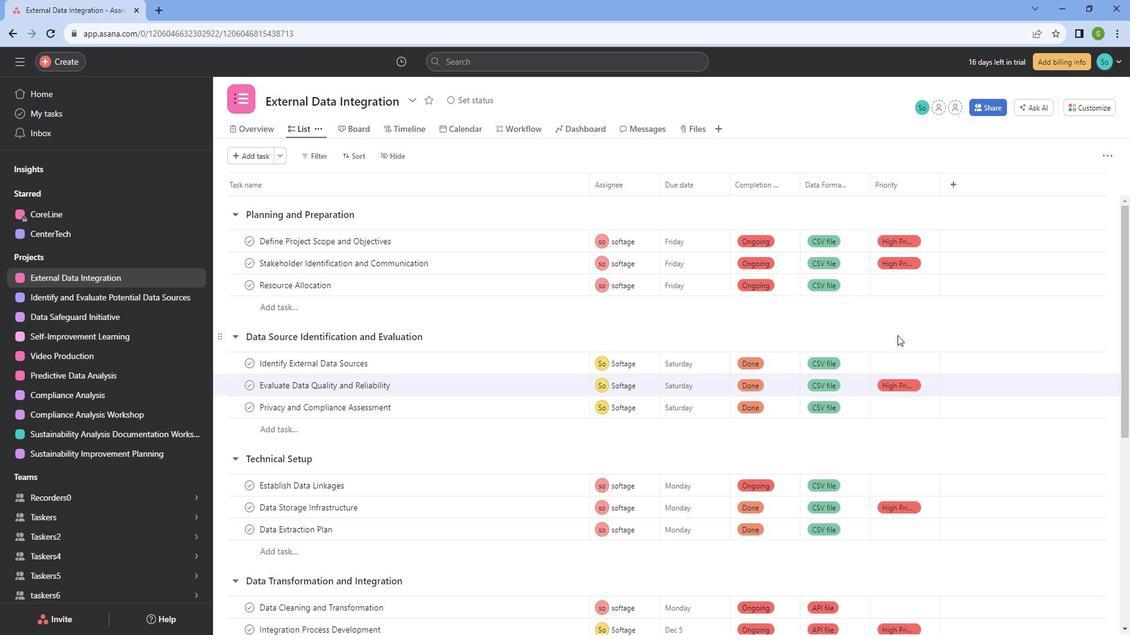 
Action: Mouse scrolled (912, 338) with delta (0, 0)
Screenshot: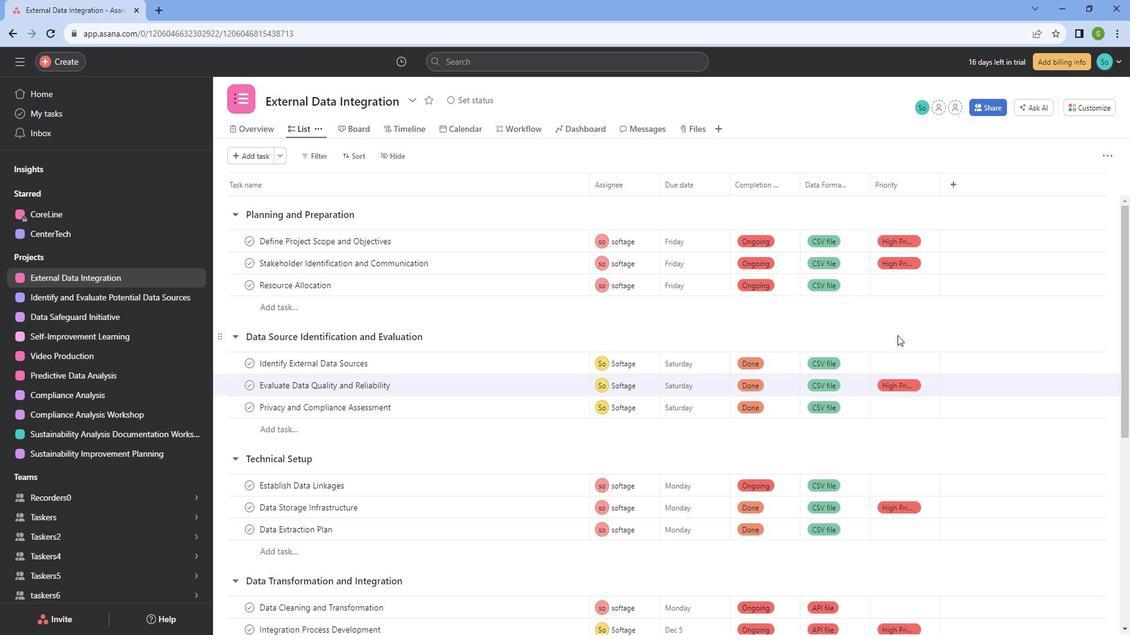 
Action: Mouse scrolled (912, 337) with delta (0, 0)
Screenshot: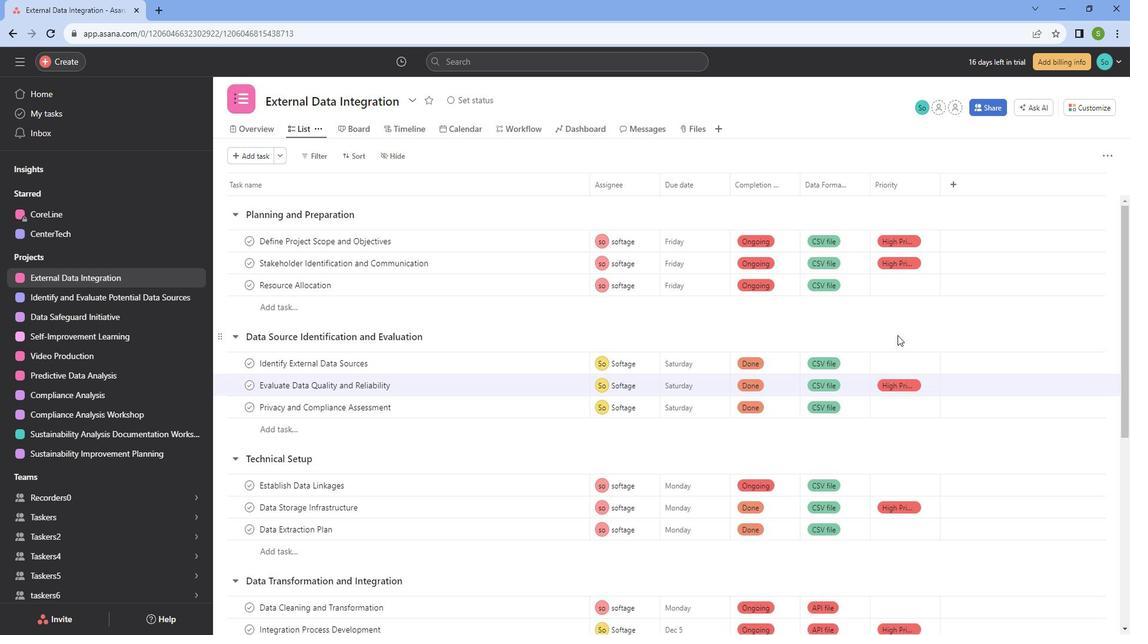 
Action: Mouse scrolled (912, 337) with delta (0, 0)
Screenshot: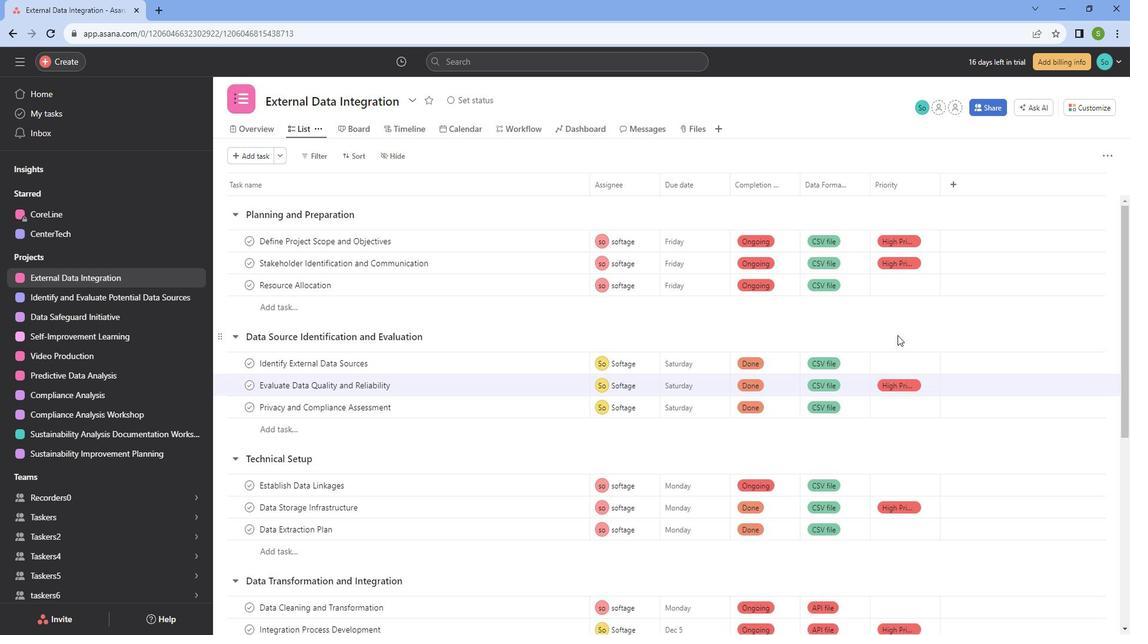 
Action: Mouse scrolled (912, 337) with delta (0, 0)
Screenshot: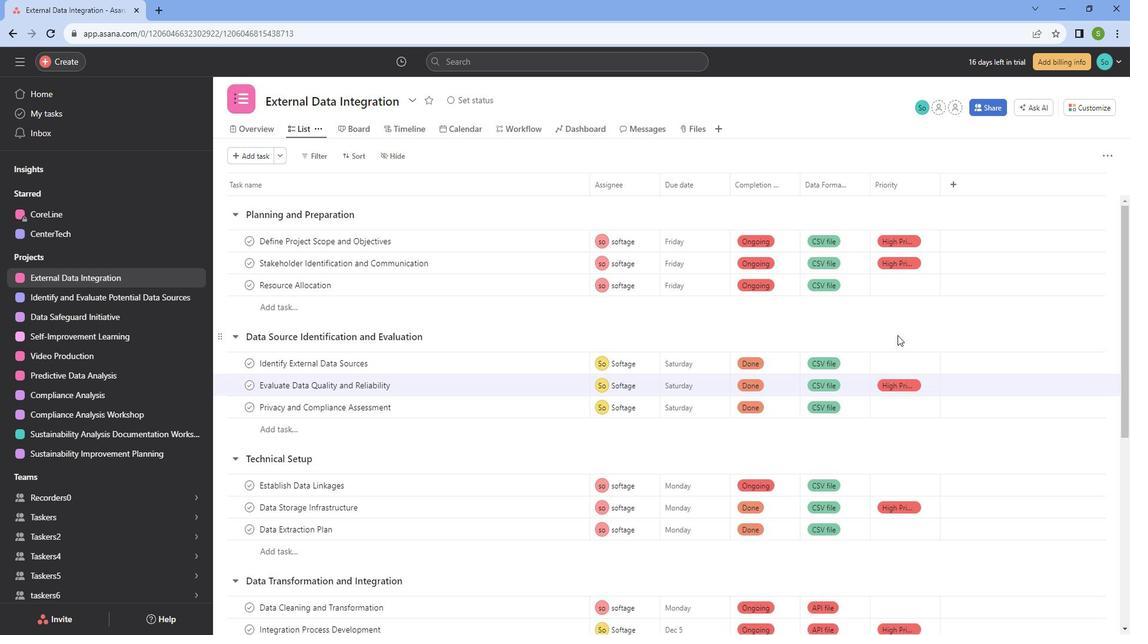 
Action: Mouse scrolled (912, 337) with delta (0, 0)
Screenshot: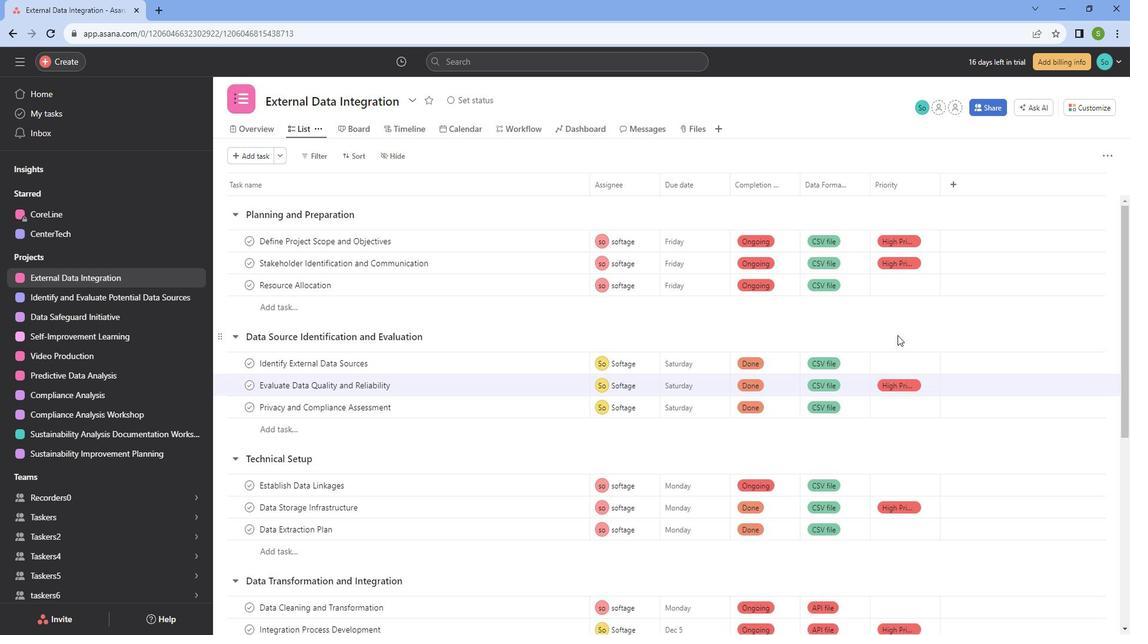 
Action: Mouse scrolled (912, 337) with delta (0, 0)
Screenshot: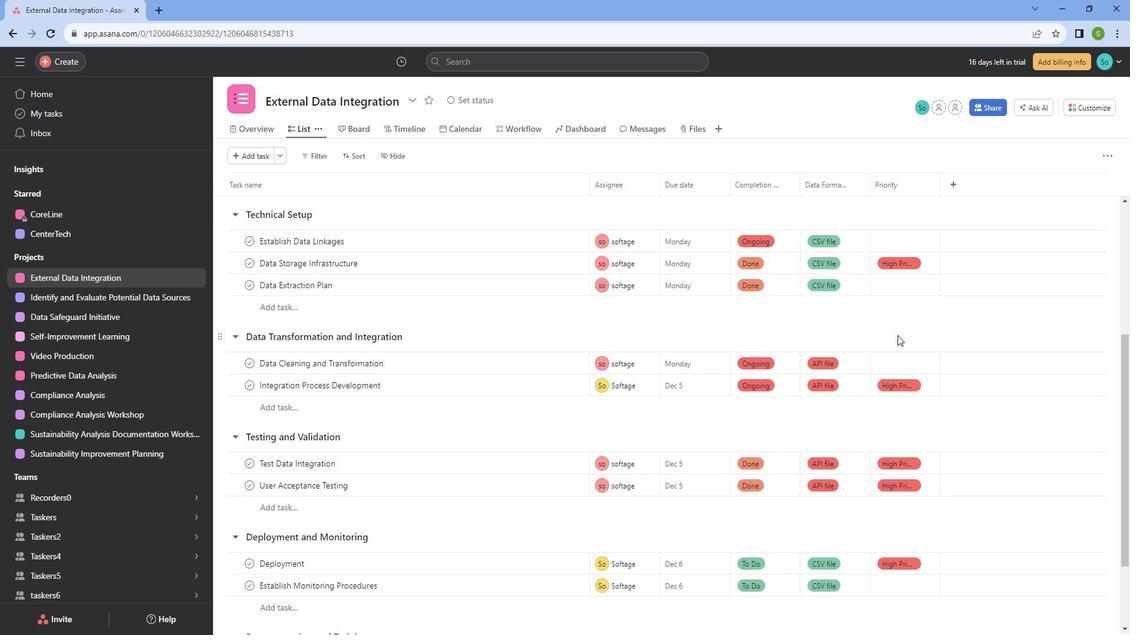 
Action: Mouse scrolled (912, 337) with delta (0, 0)
Screenshot: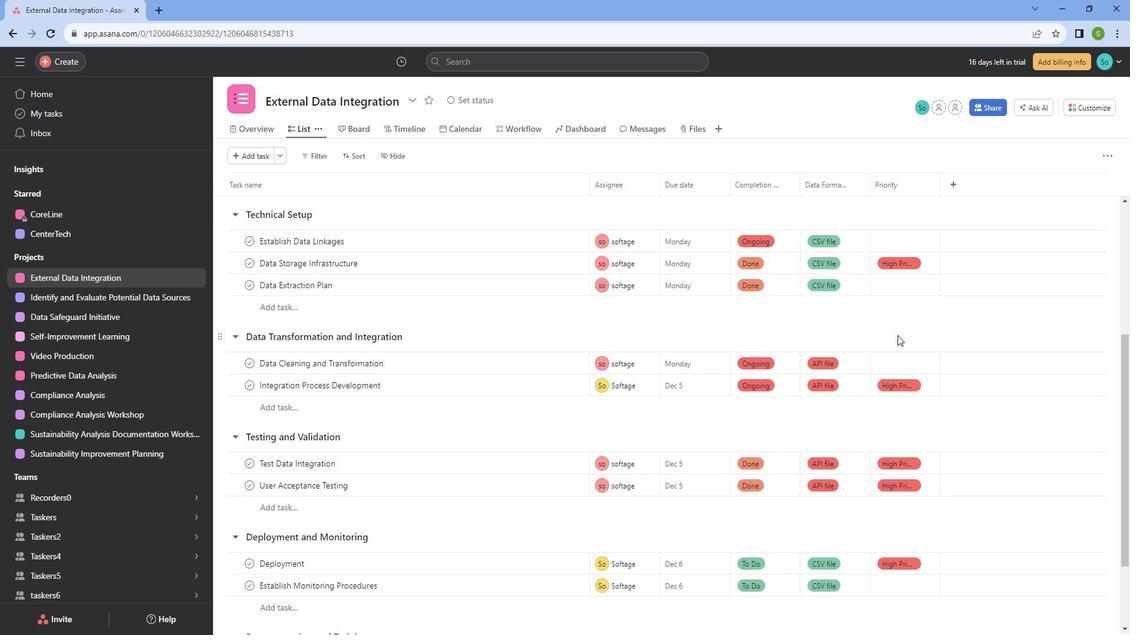 
Action: Mouse scrolled (912, 337) with delta (0, 0)
Screenshot: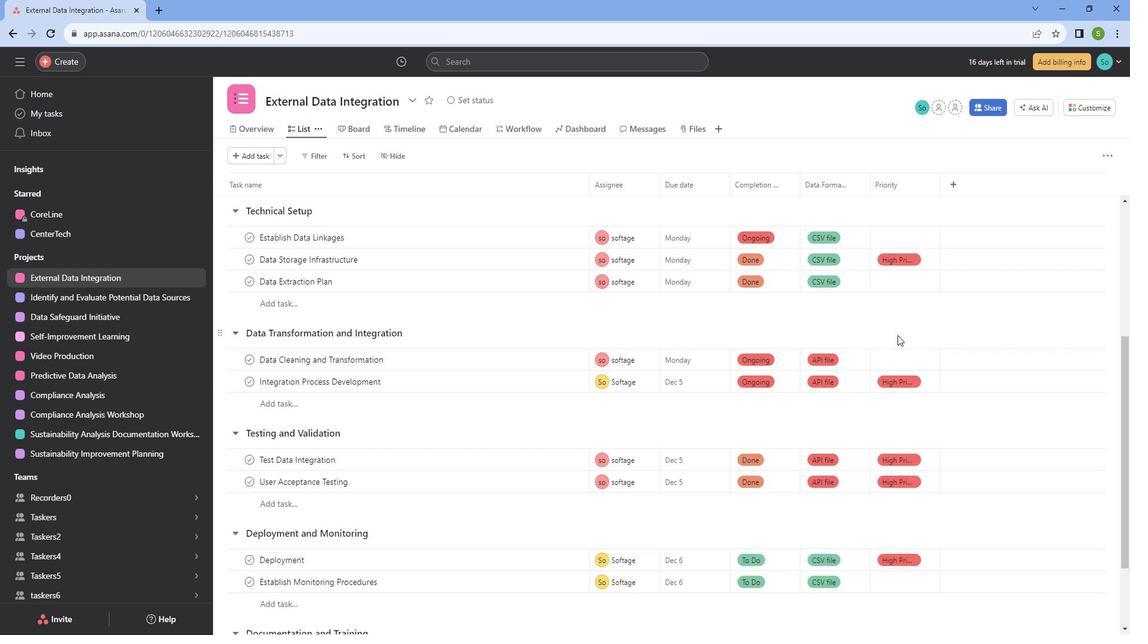 
Action: Mouse scrolled (912, 337) with delta (0, 0)
Screenshot: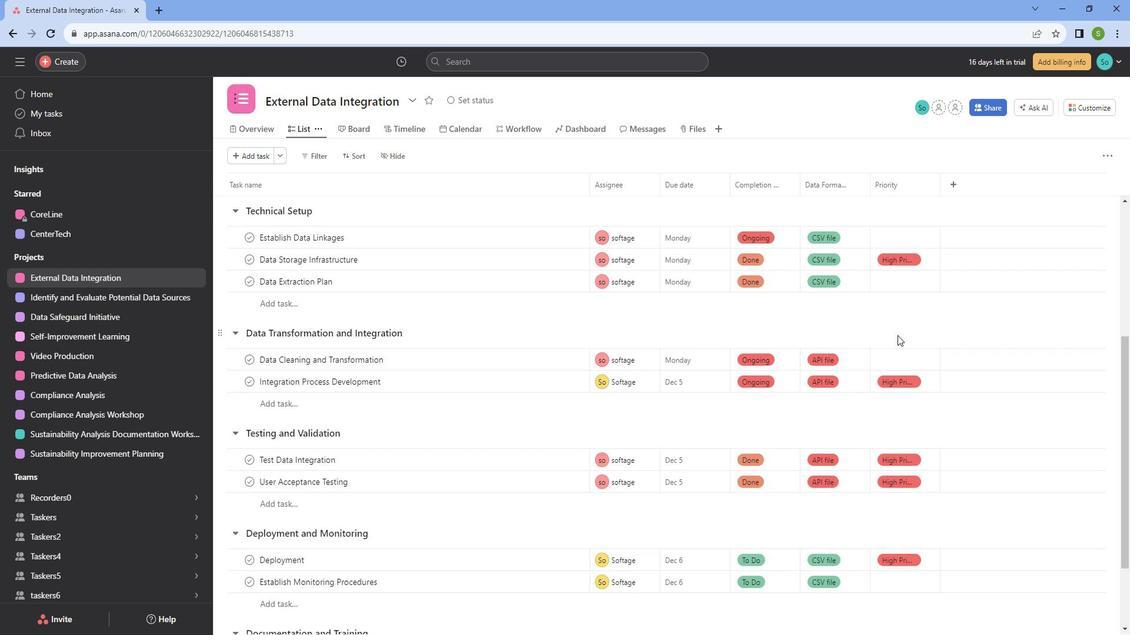 
Action: Mouse scrolled (912, 338) with delta (0, 0)
Screenshot: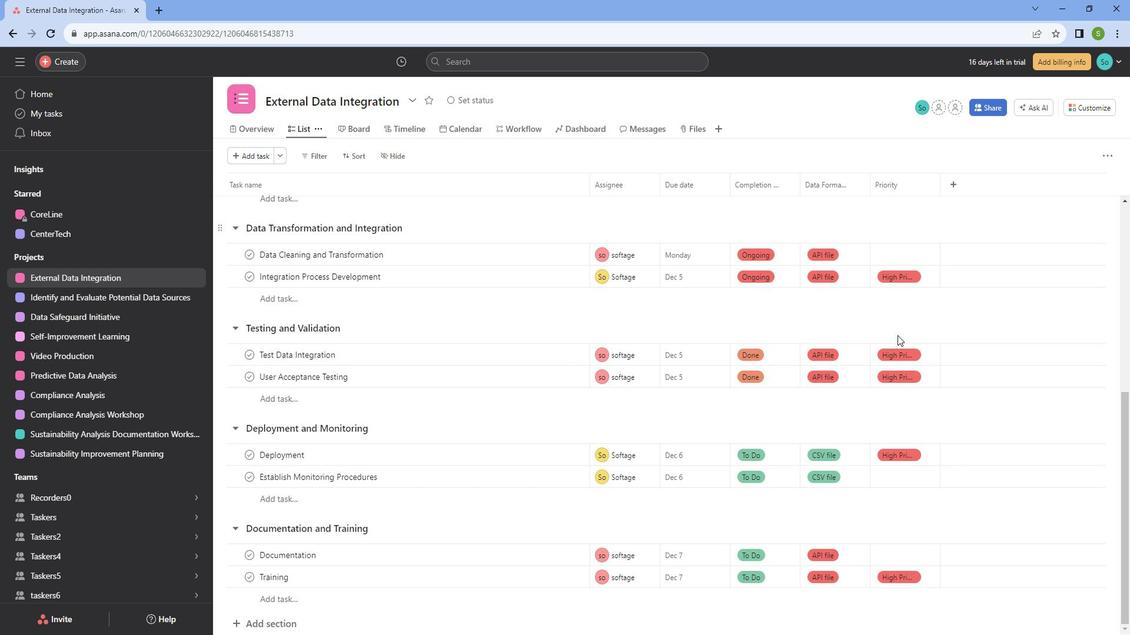 
Action: Mouse scrolled (912, 338) with delta (0, 0)
Screenshot: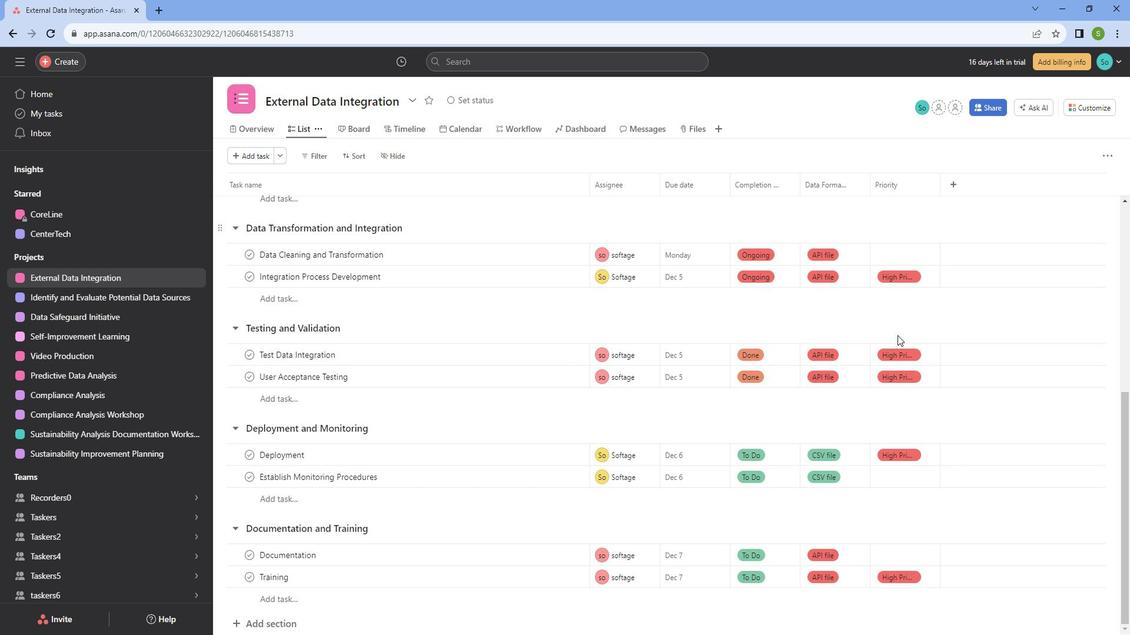 
Action: Mouse scrolled (912, 338) with delta (0, 0)
Screenshot: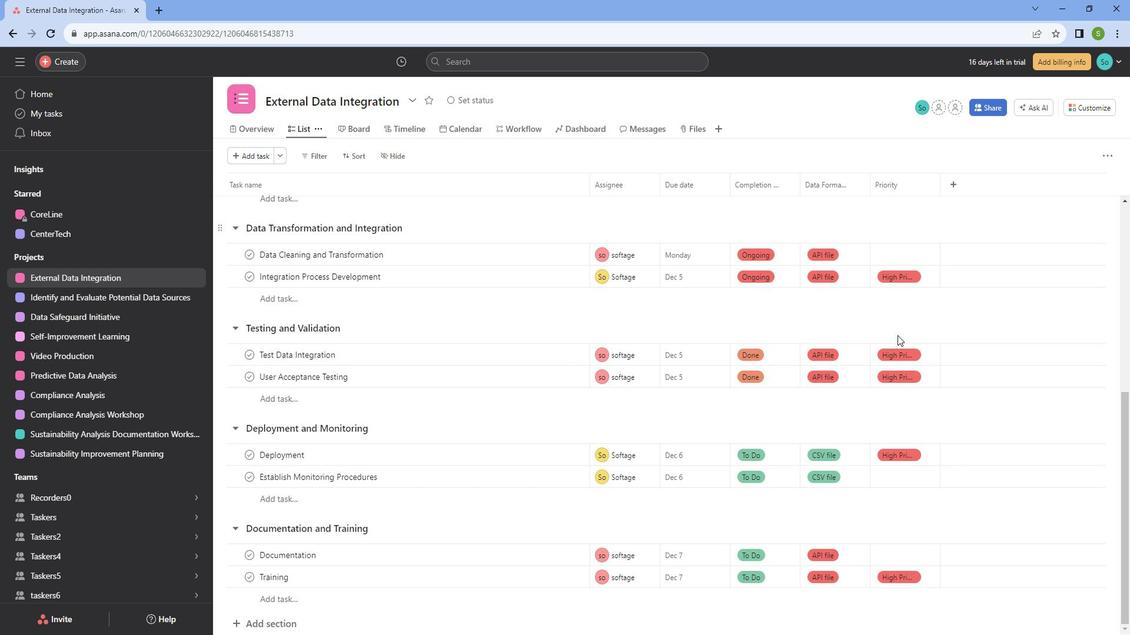 
Action: Mouse scrolled (912, 338) with delta (0, 0)
Screenshot: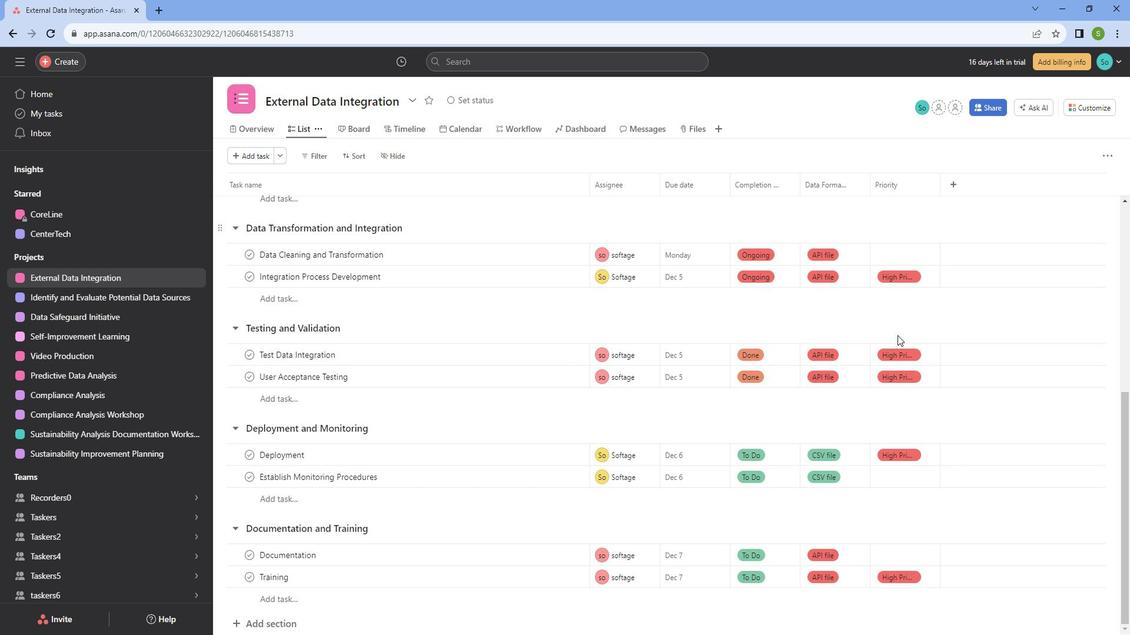 
Action: Mouse scrolled (912, 338) with delta (0, 0)
Screenshot: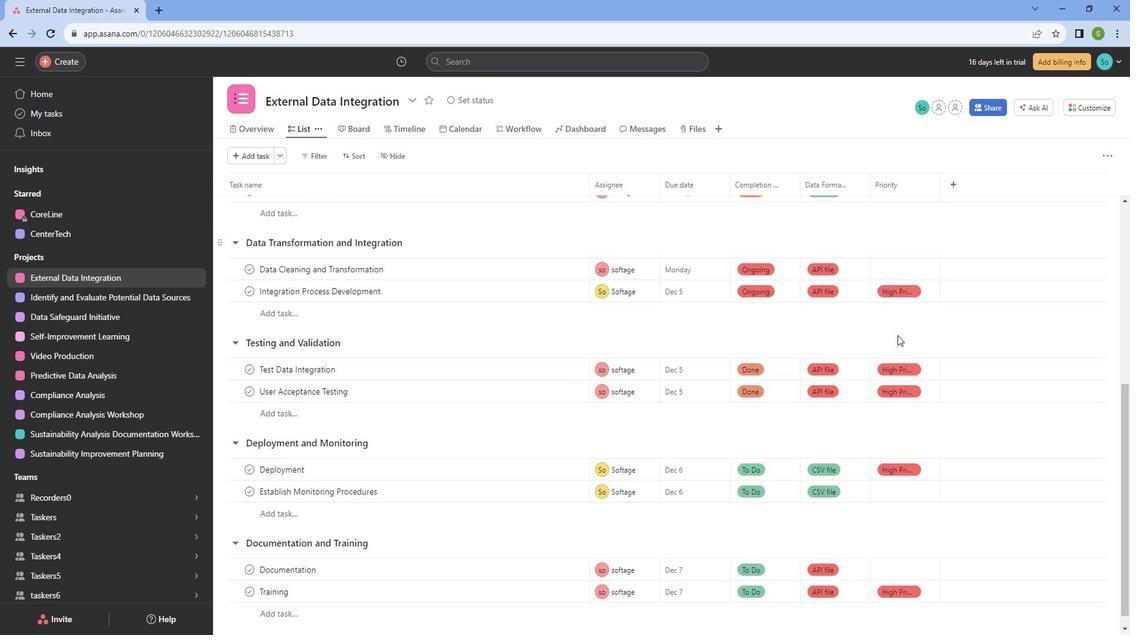 
Action: Mouse scrolled (912, 338) with delta (0, 0)
Screenshot: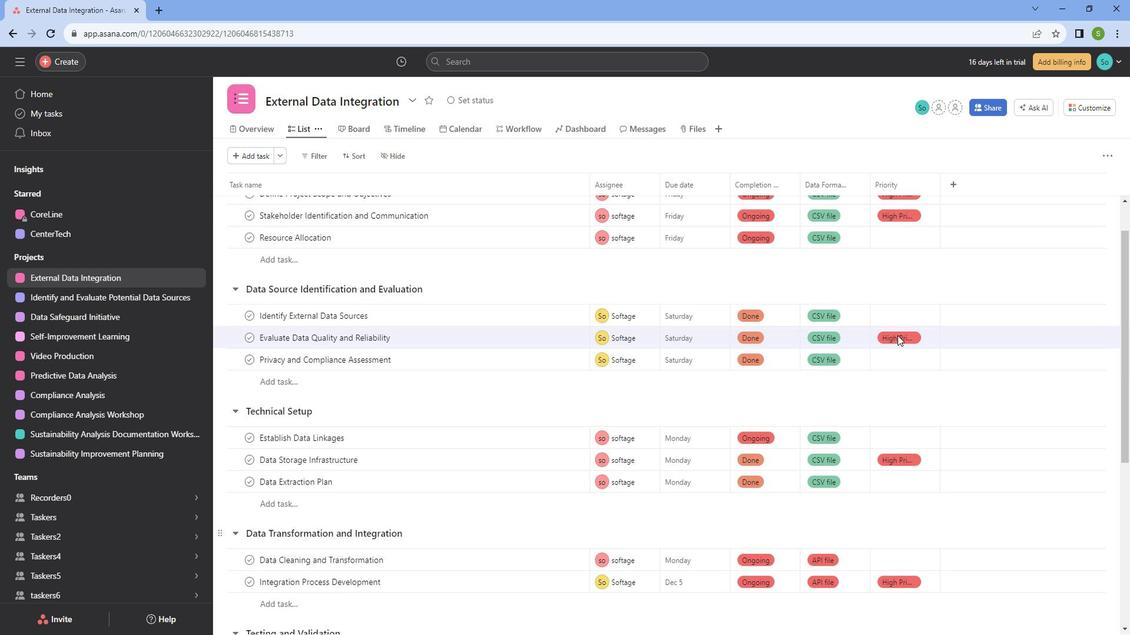 
Action: Mouse scrolled (912, 338) with delta (0, 0)
Screenshot: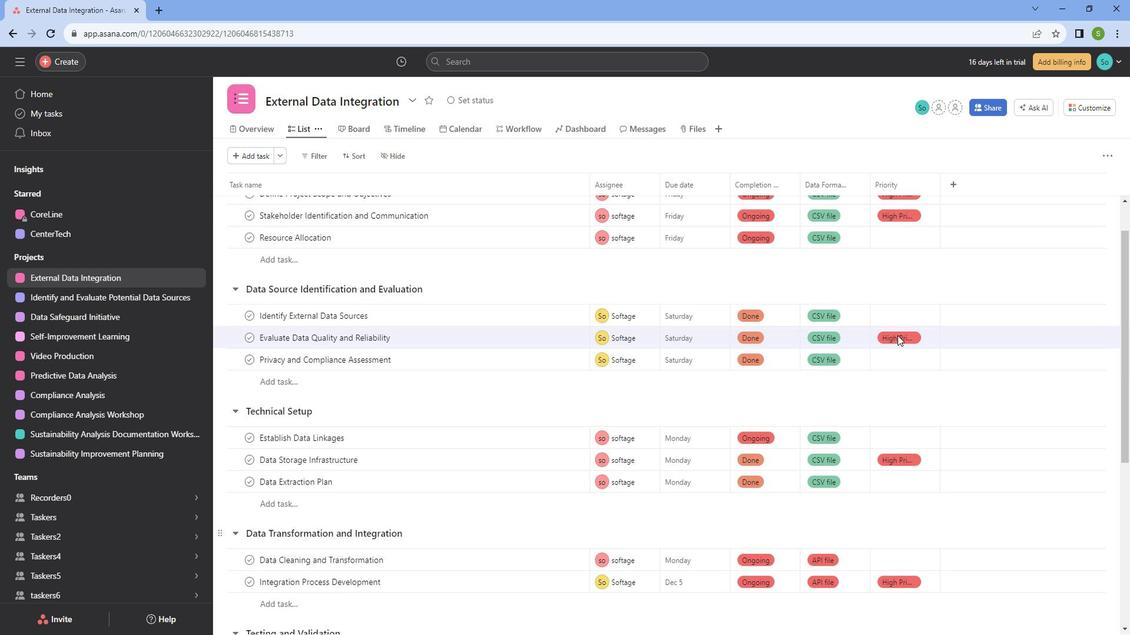 
Action: Mouse scrolled (912, 338) with delta (0, 0)
Screenshot: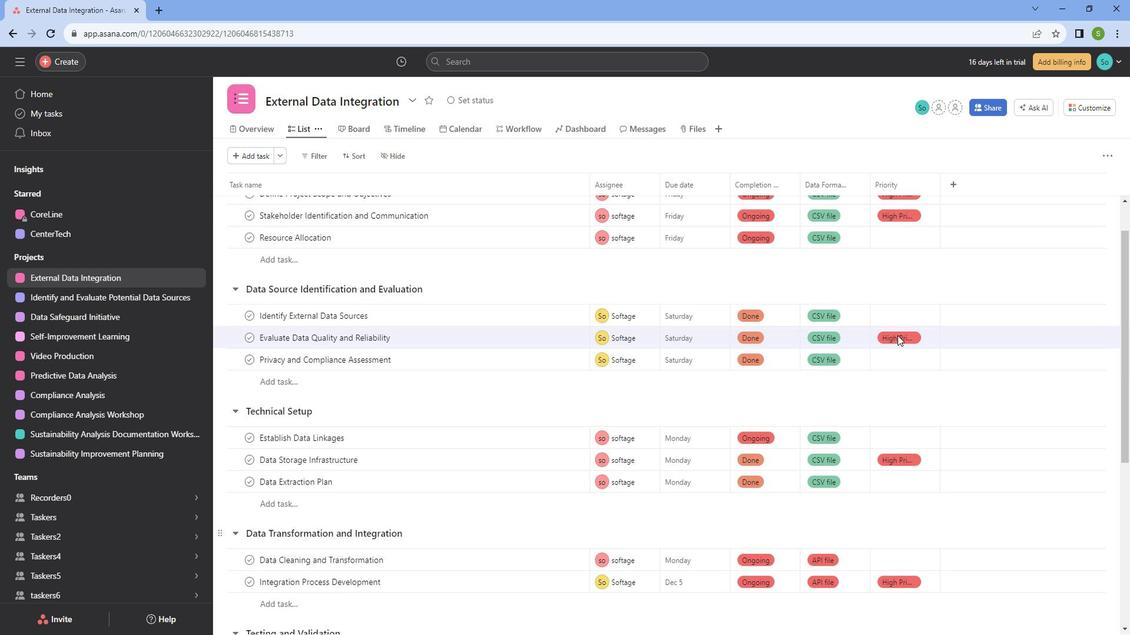 
Action: Mouse scrolled (912, 338) with delta (0, 0)
Screenshot: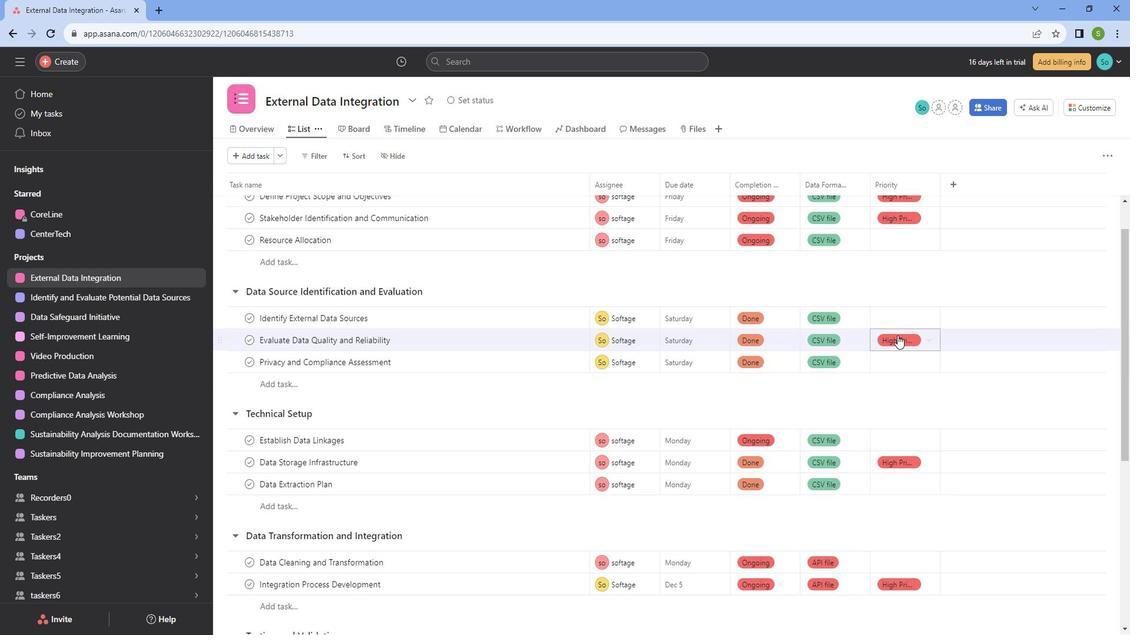 
Action: Mouse scrolled (912, 338) with delta (0, 0)
Screenshot: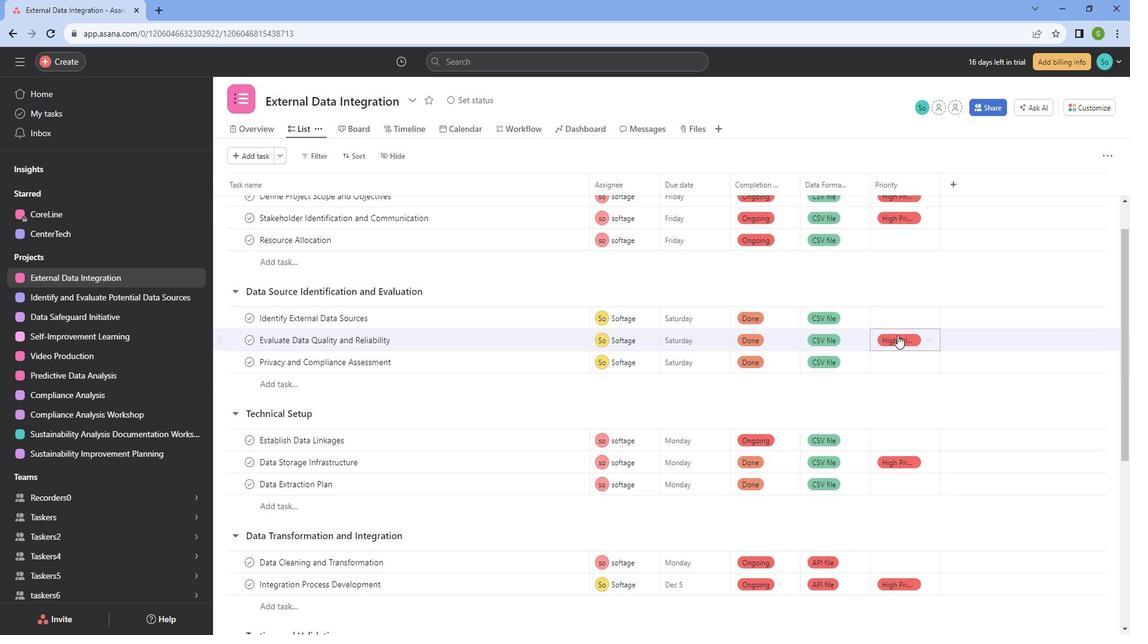 
